 Task: Update the task card description and change the board background image using relevant keywords.
Action: Key pressed <Key.caps_lock>TAS<Key.backspace><Key.backspace><Key.caps_lock>ask-1<Key.space><Key.caps_lock>GNIMT<Key.space><Key.shift>>><Key.space>05<Key.space>-O<Key.caps_lock>ct<Key.space>-2023<Key.enter>
Screenshot: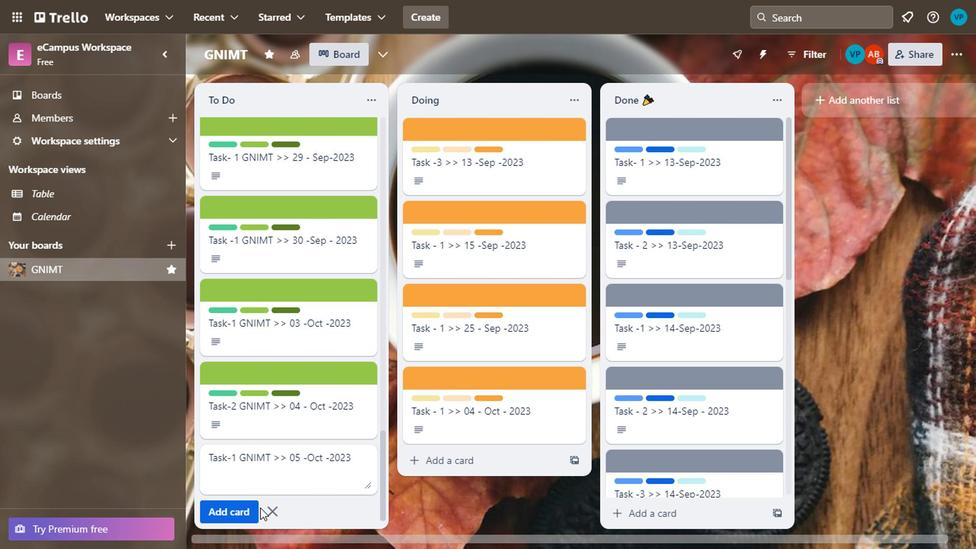 
Action: Mouse moved to (296, 430)
Screenshot: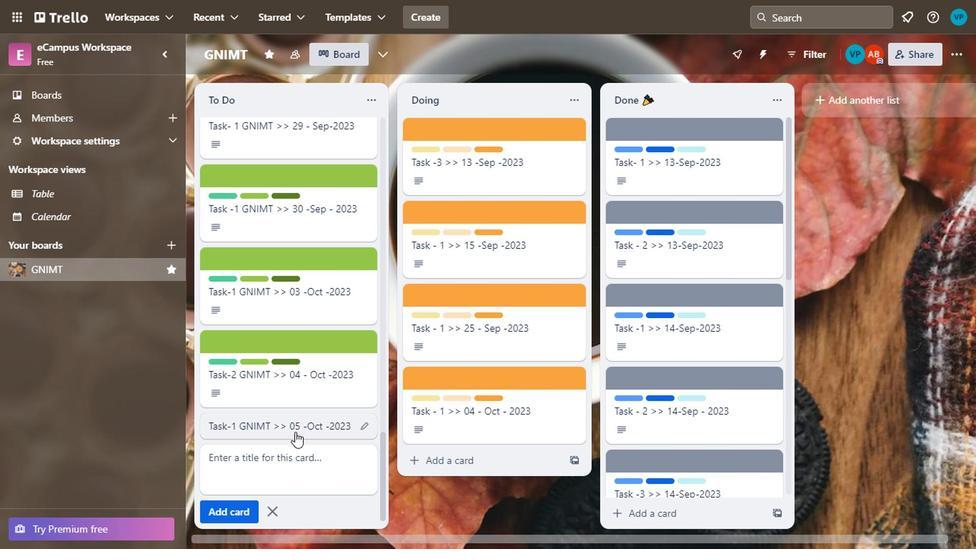 
Action: Mouse pressed left at (296, 430)
Screenshot: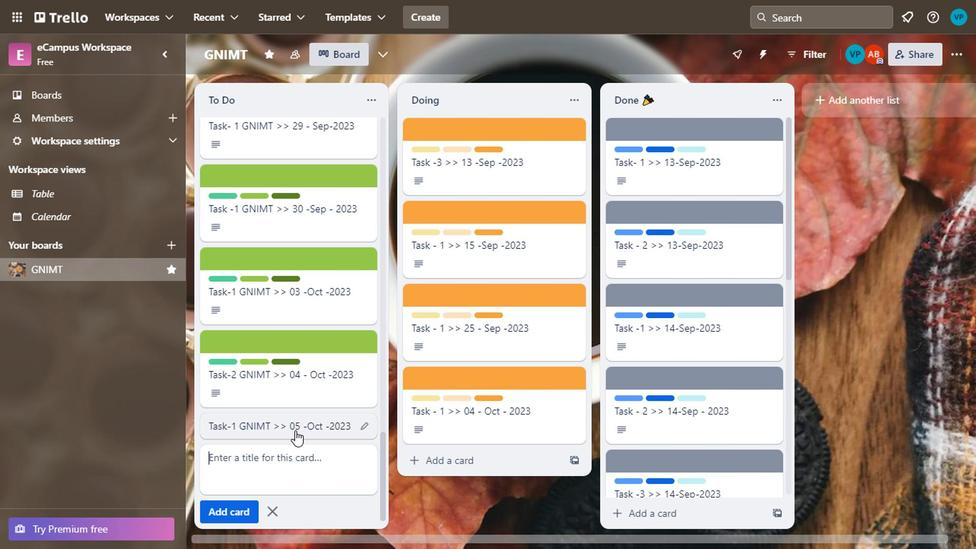 
Action: Mouse moved to (328, 213)
Screenshot: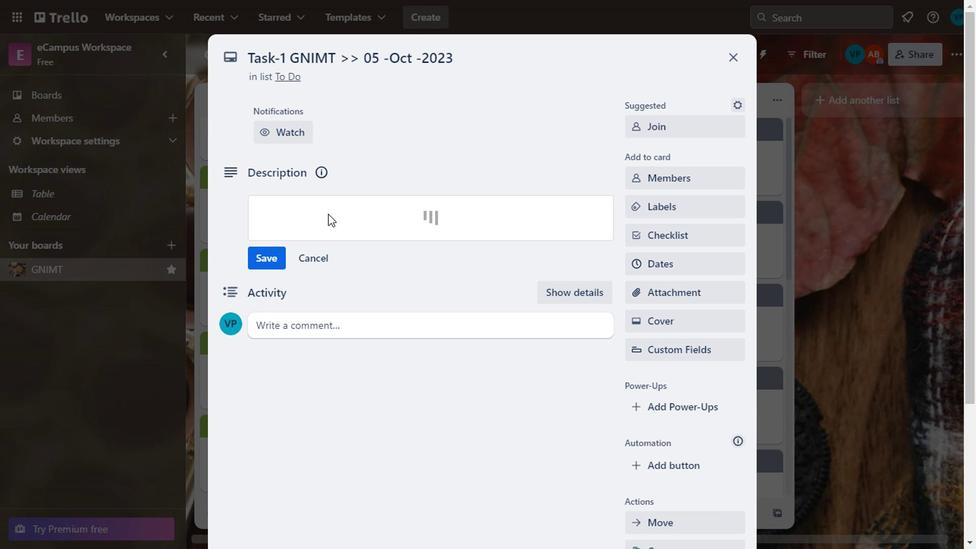 
Action: Mouse pressed left at (328, 213)
Screenshot: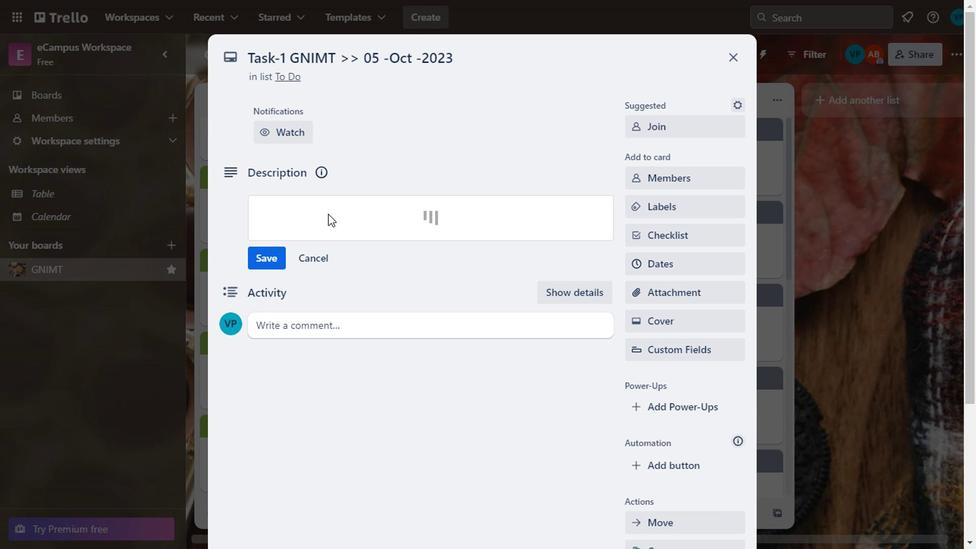 
Action: Mouse moved to (381, 218)
Screenshot: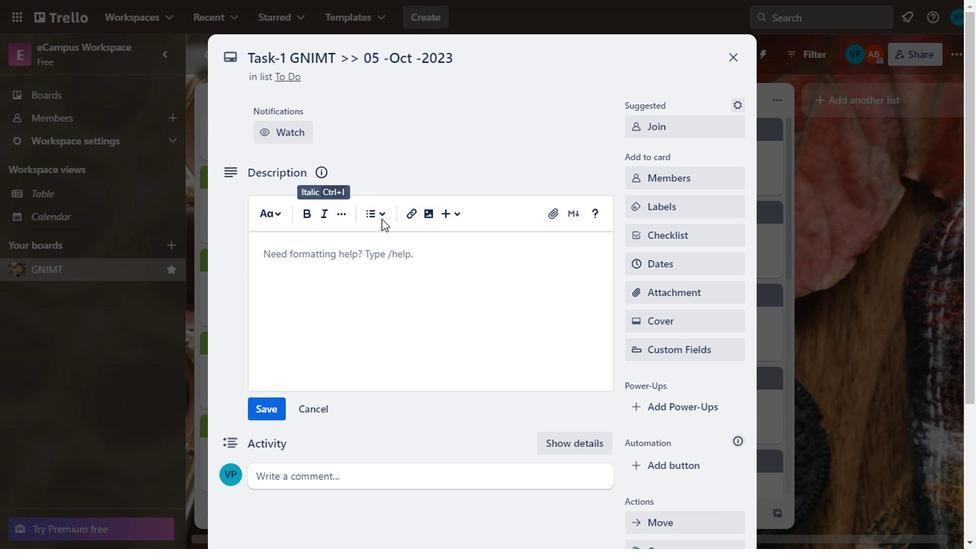 
Action: Mouse pressed left at (381, 218)
Screenshot: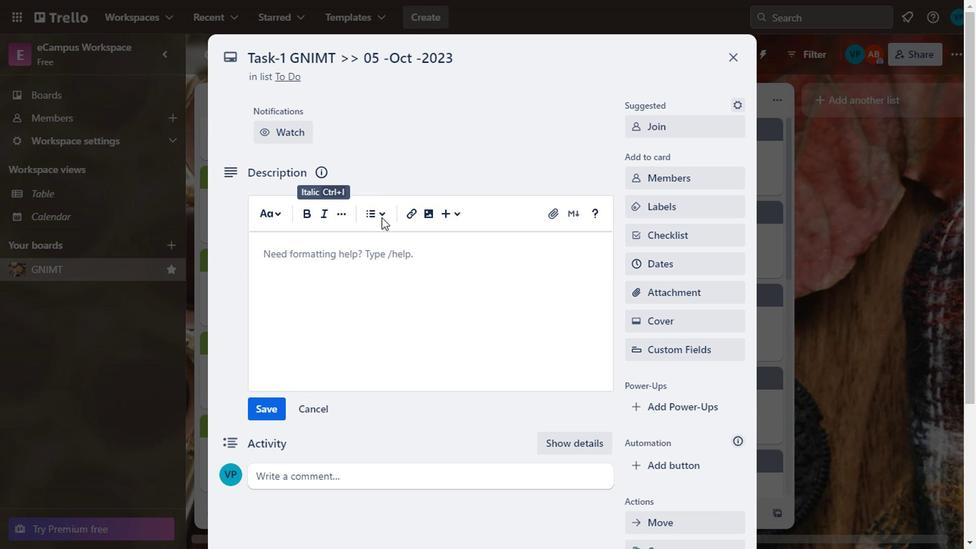 
Action: Mouse moved to (419, 271)
Screenshot: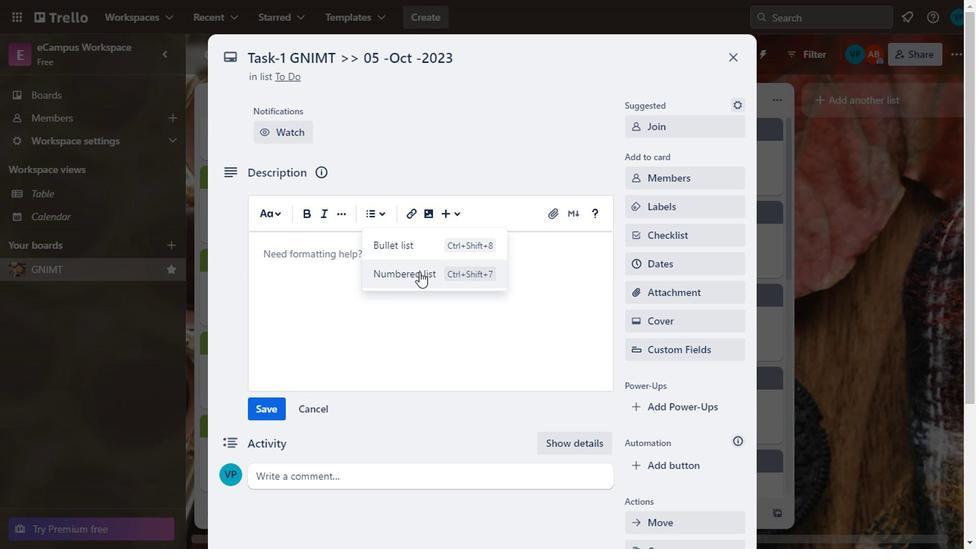 
Action: Mouse pressed left at (419, 271)
Screenshot: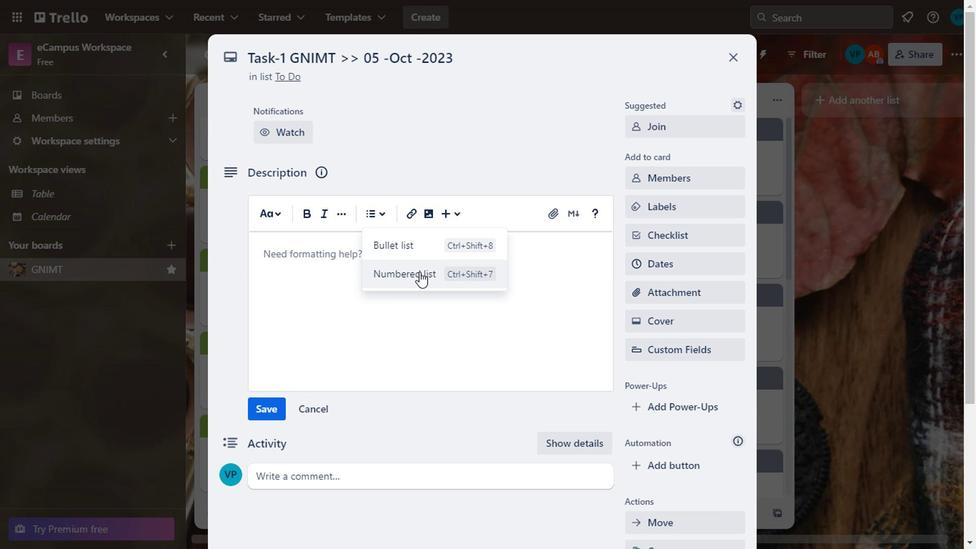 
Action: Mouse moved to (310, 257)
Screenshot: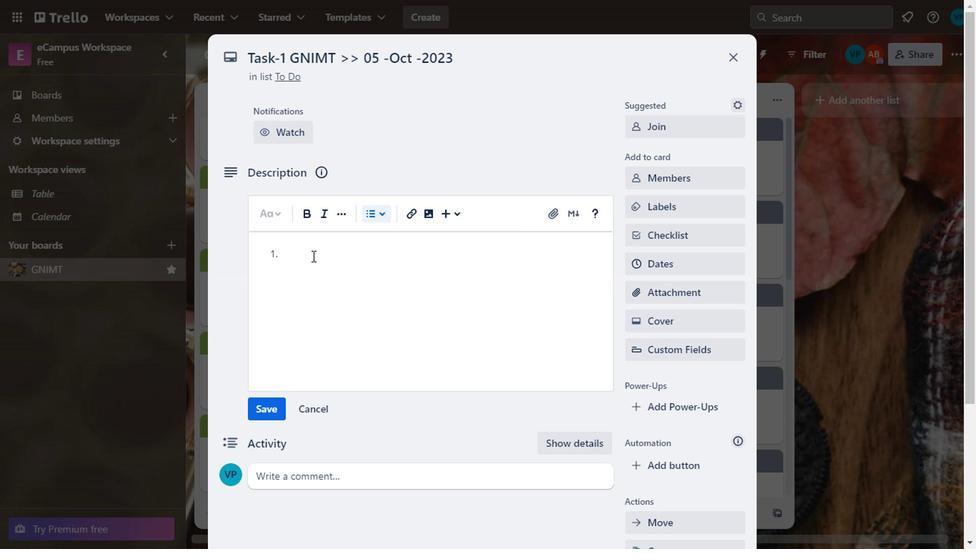 
Action: Mouse pressed left at (310, 257)
Screenshot: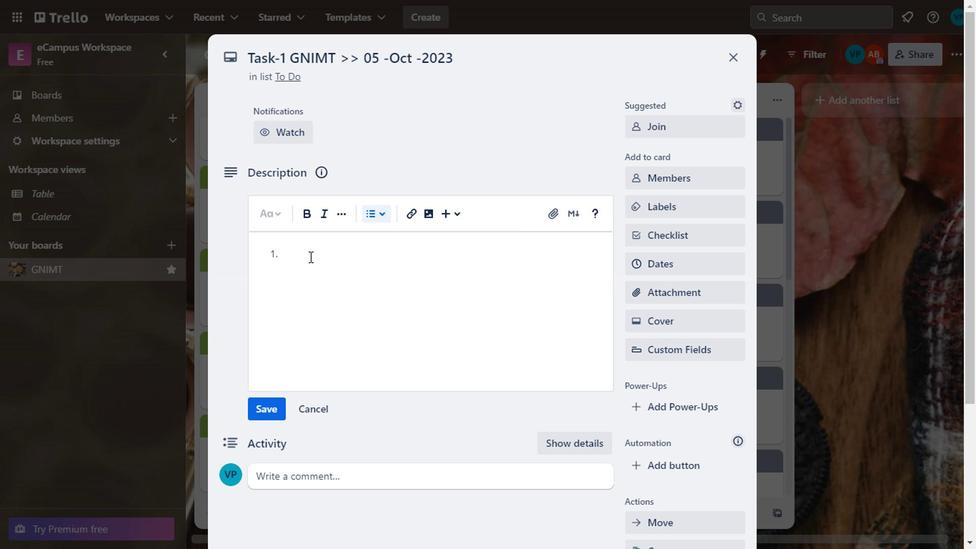 
Action: Key pressed <Key.caps_lock>M<Key.caps_lock>orning<Key.space><Key.caps_lock>R<Key.caps_lock>ecording<Key.enter><Key.caps_lock>HIT-<Key.space>C<Key.caps_lock>reate<Key.space>calendar<Key.space>after<Key.space>update<Key.enter>gbimt-<Key.backspace><Key.backspace><Key.backspace><Key.backspace><Key.backspace><Key.backspace><Key.caps_lock>GNIMT<Key.space>-<Key.space><Key.caps_lock>reciept<Key.space>delete<Key.space>by<Key.space>sir
Screenshot: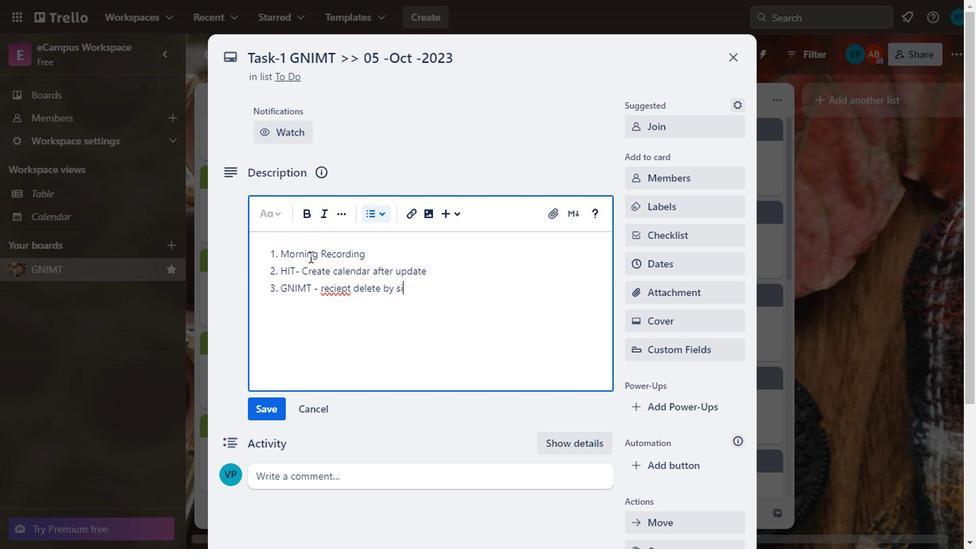 
Action: Mouse moved to (339, 289)
Screenshot: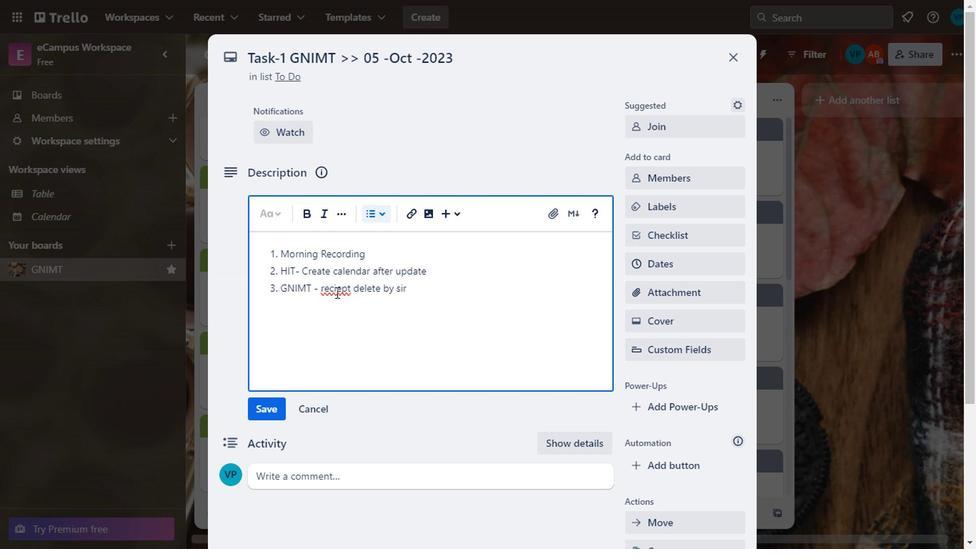 
Action: Mouse pressed left at (339, 289)
Screenshot: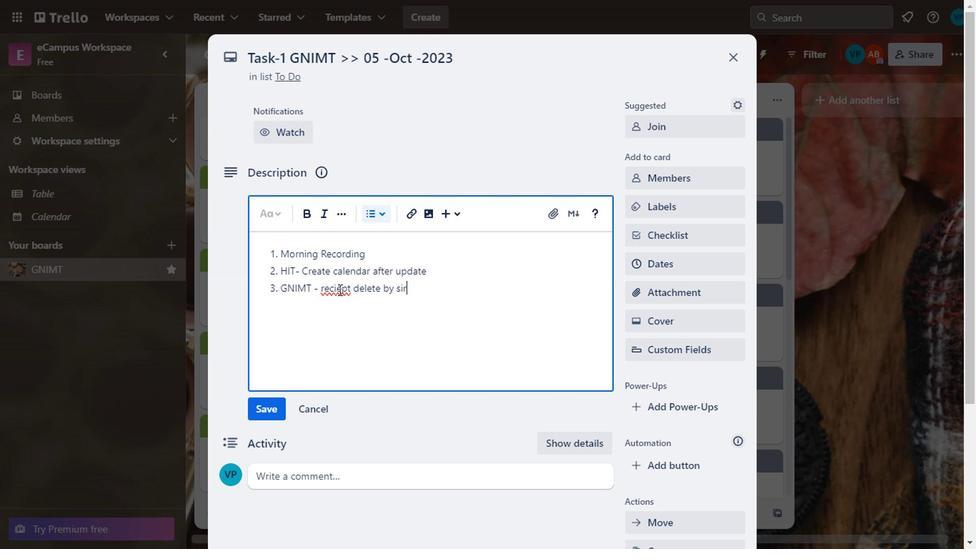 
Action: Mouse moved to (369, 303)
Screenshot: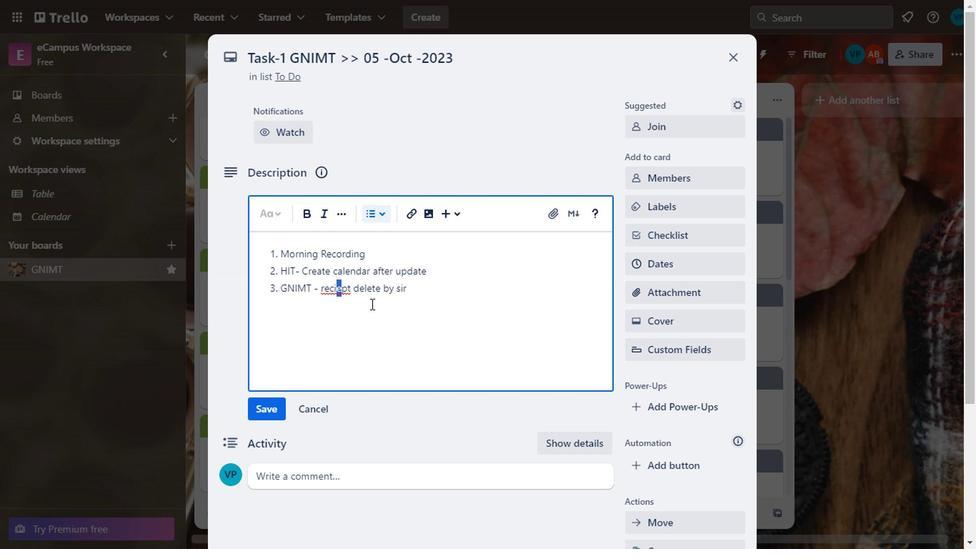 
Action: Mouse pressed left at (369, 303)
Screenshot: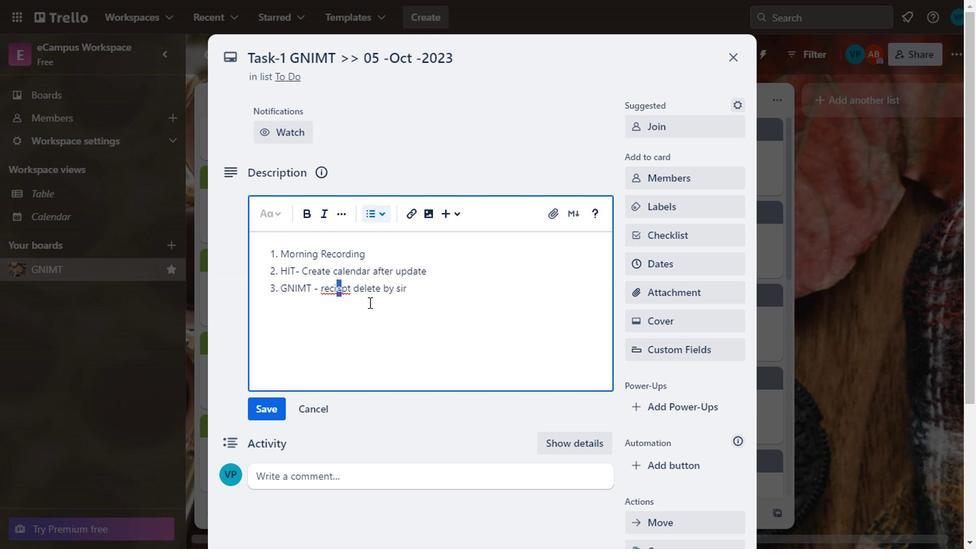 
Action: Mouse moved to (266, 412)
Screenshot: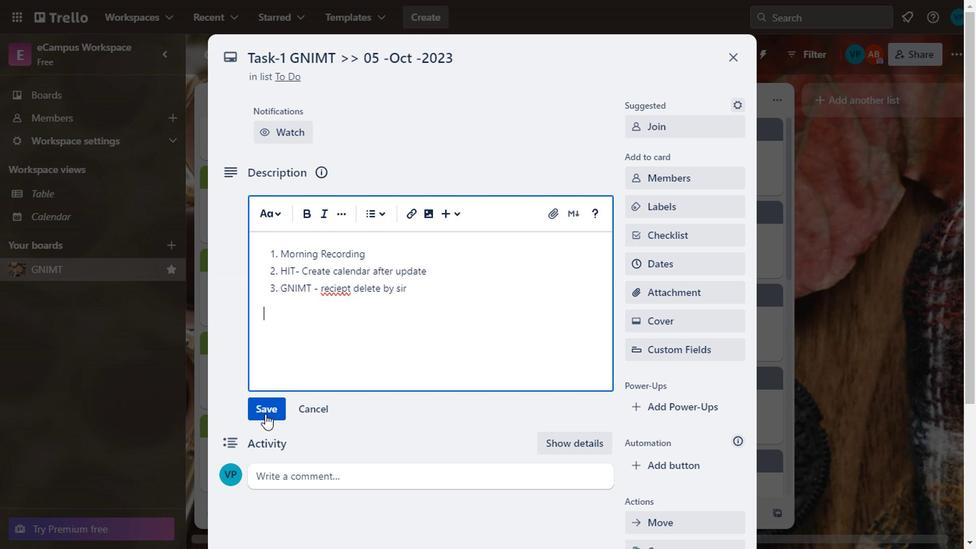 
Action: Mouse pressed left at (266, 412)
Screenshot: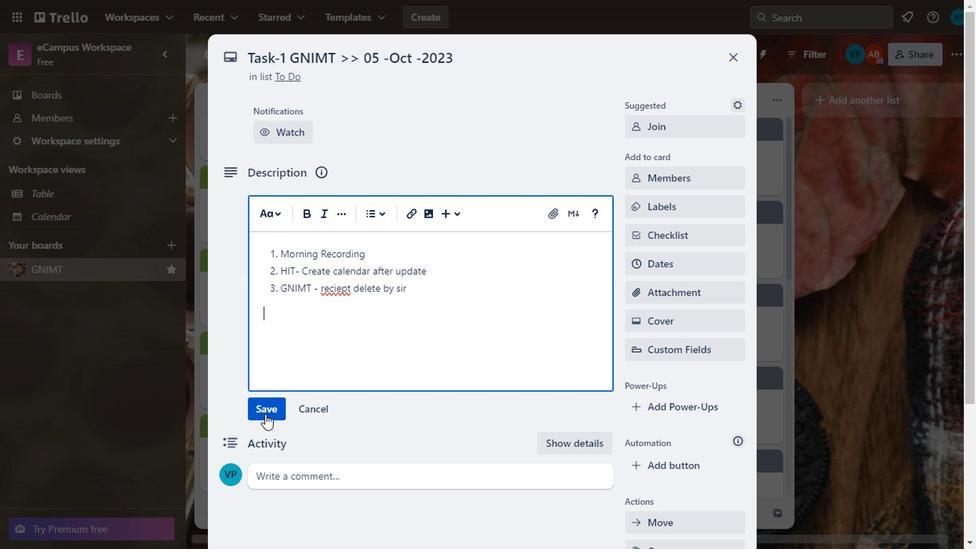 
Action: Mouse moved to (735, 64)
Screenshot: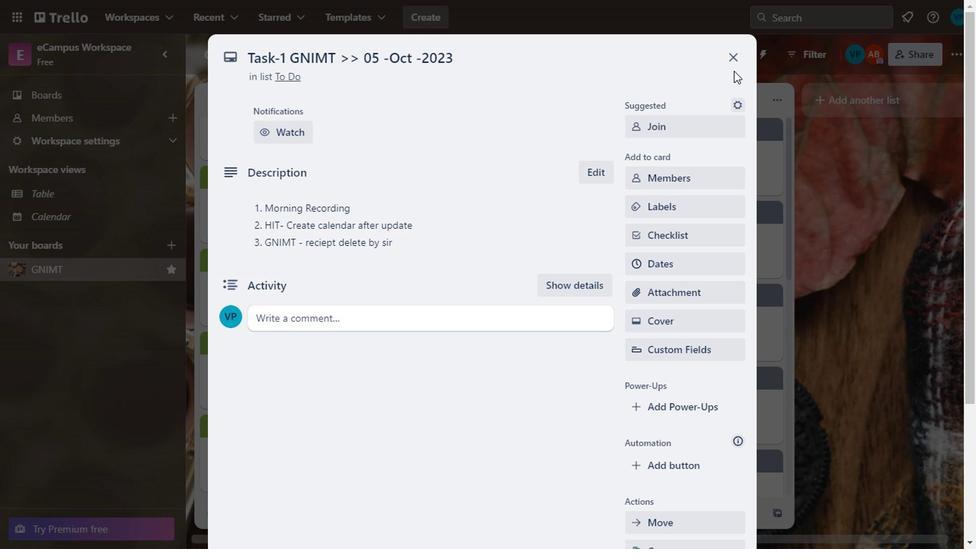 
Action: Mouse pressed left at (735, 64)
Screenshot: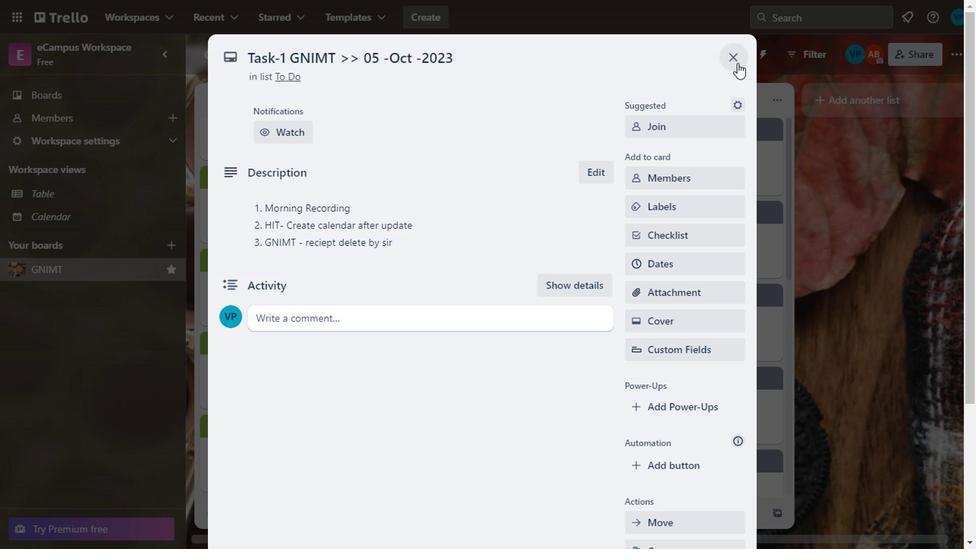 
Action: Mouse moved to (337, 371)
Screenshot: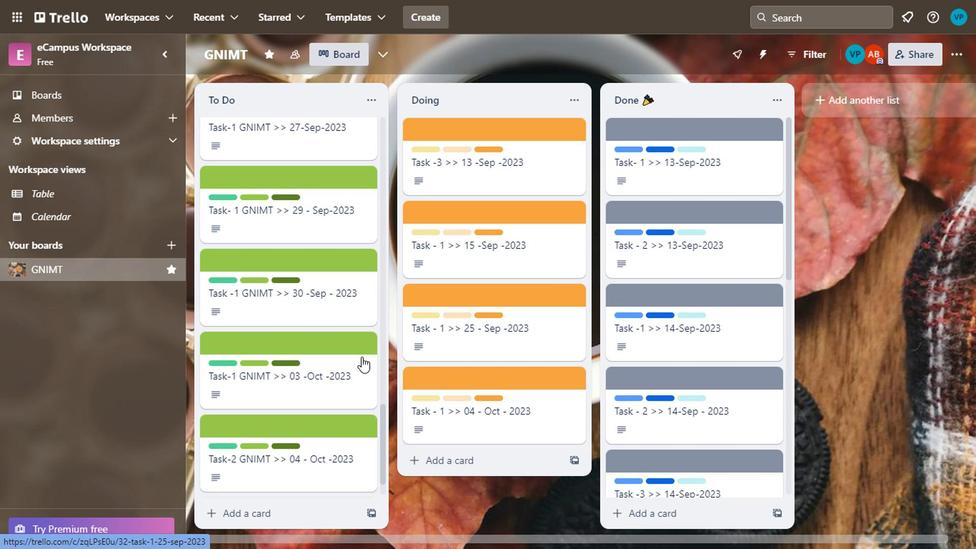 
Action: Mouse scrolled (337, 371) with delta (0, 0)
Screenshot: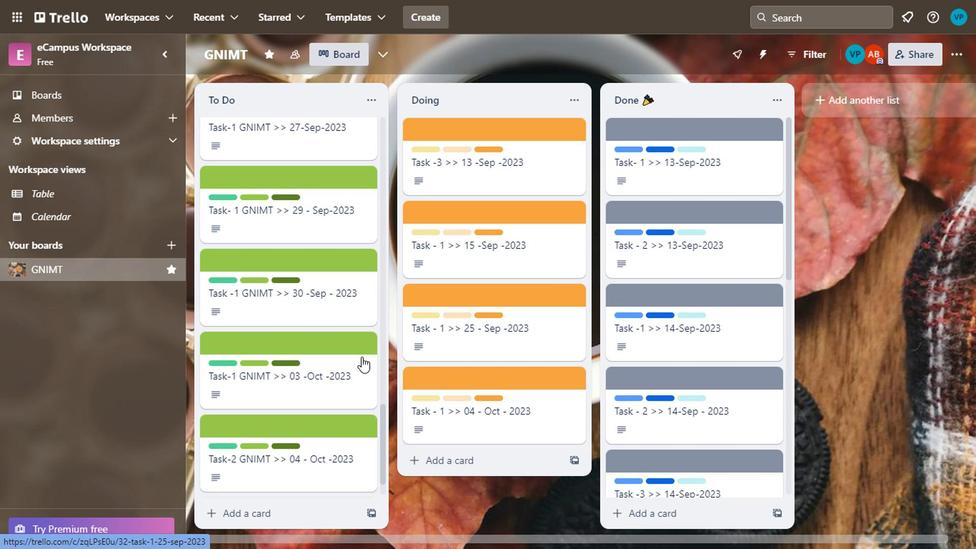 
Action: Mouse moved to (336, 373)
Screenshot: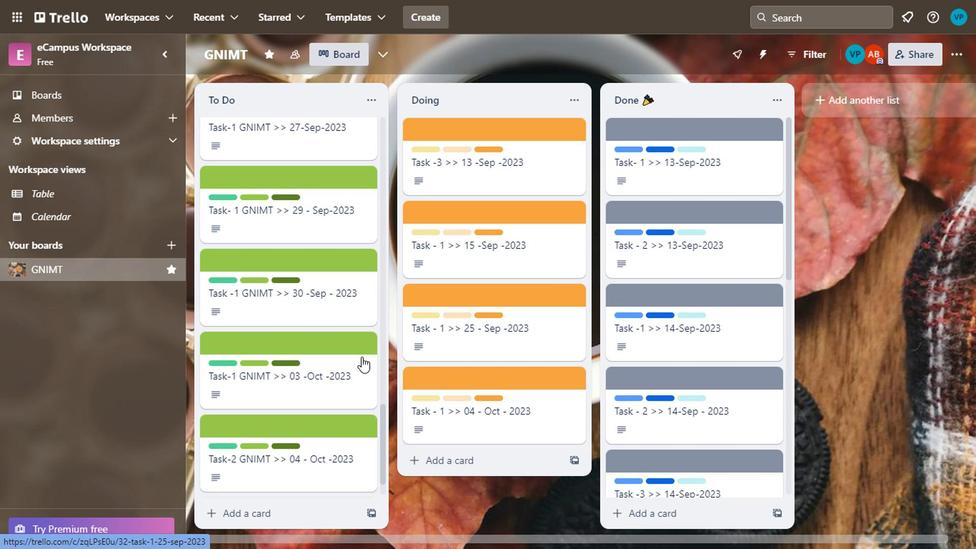 
Action: Mouse scrolled (336, 372) with delta (0, 0)
Screenshot: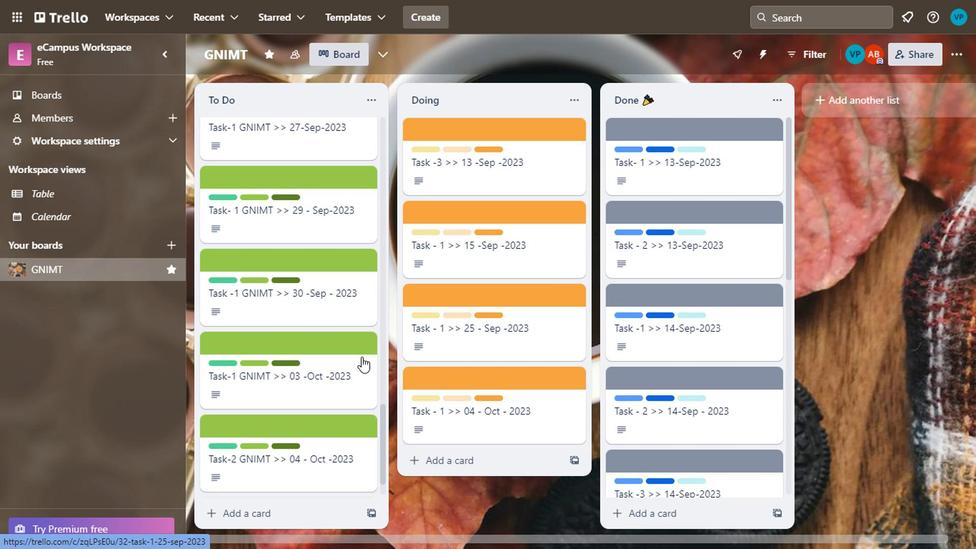 
Action: Mouse moved to (335, 374)
Screenshot: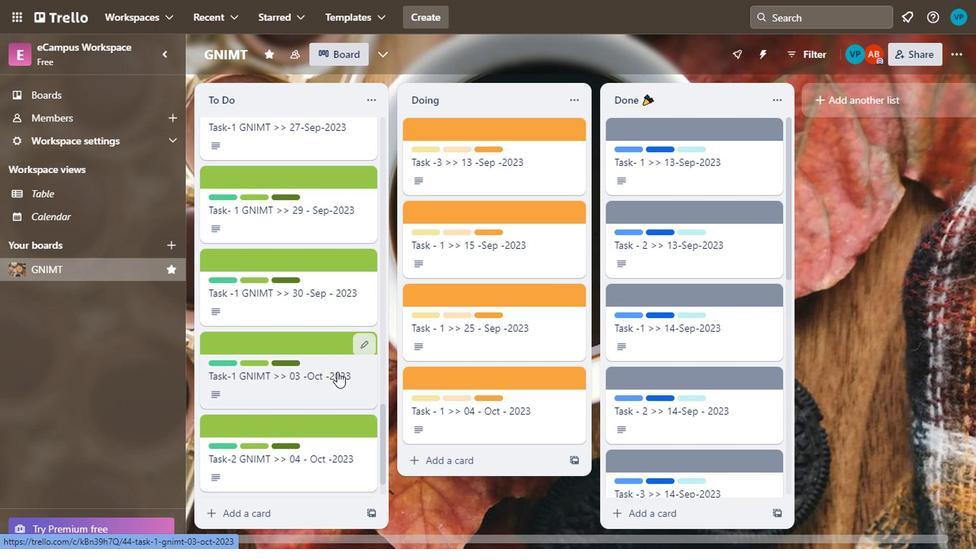 
Action: Mouse scrolled (335, 374) with delta (0, 0)
Screenshot: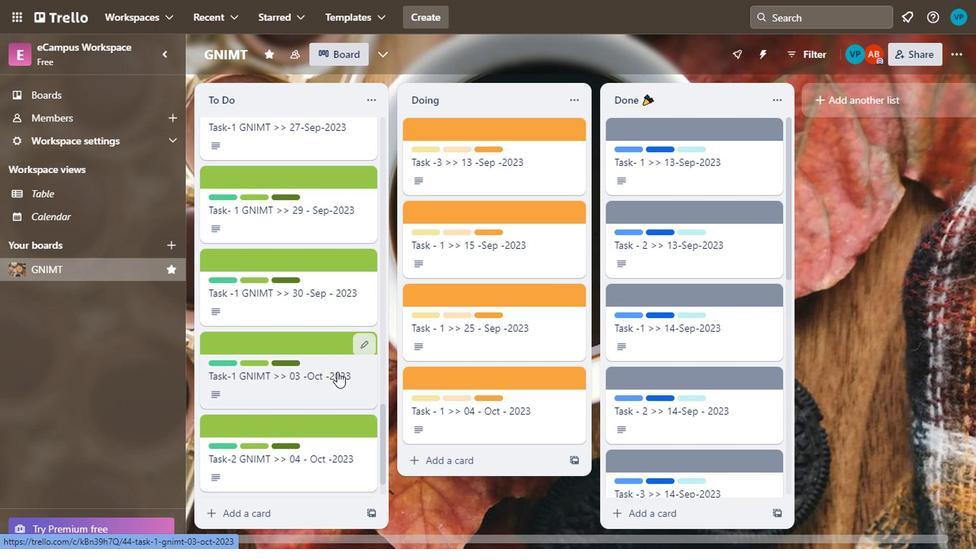 
Action: Mouse moved to (333, 378)
Screenshot: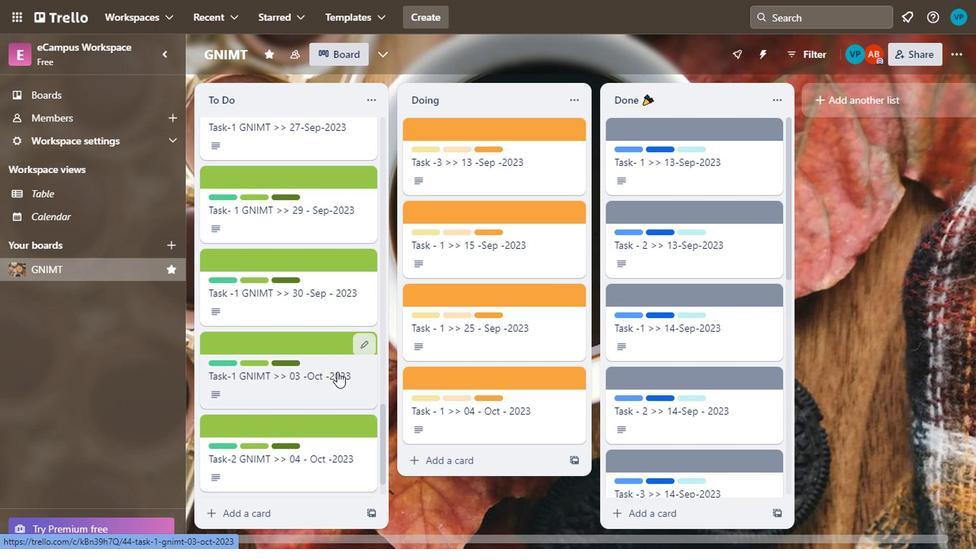 
Action: Mouse scrolled (333, 377) with delta (0, 0)
Screenshot: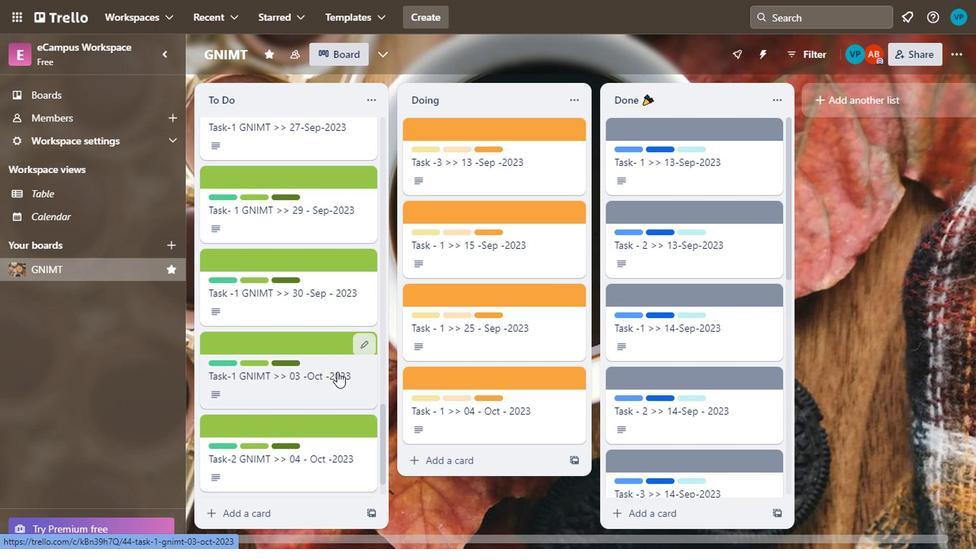 
Action: Mouse moved to (333, 380)
Screenshot: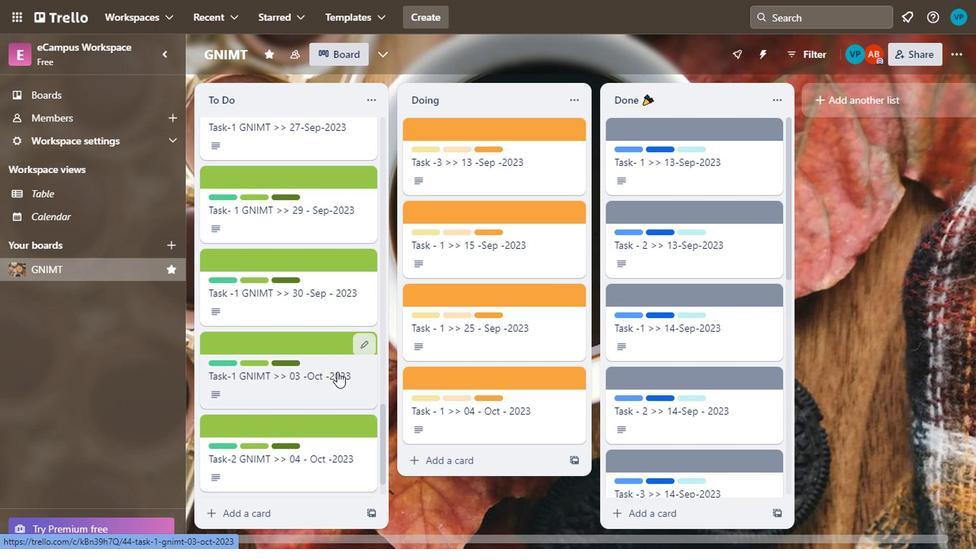 
Action: Mouse scrolled (333, 379) with delta (0, -1)
Screenshot: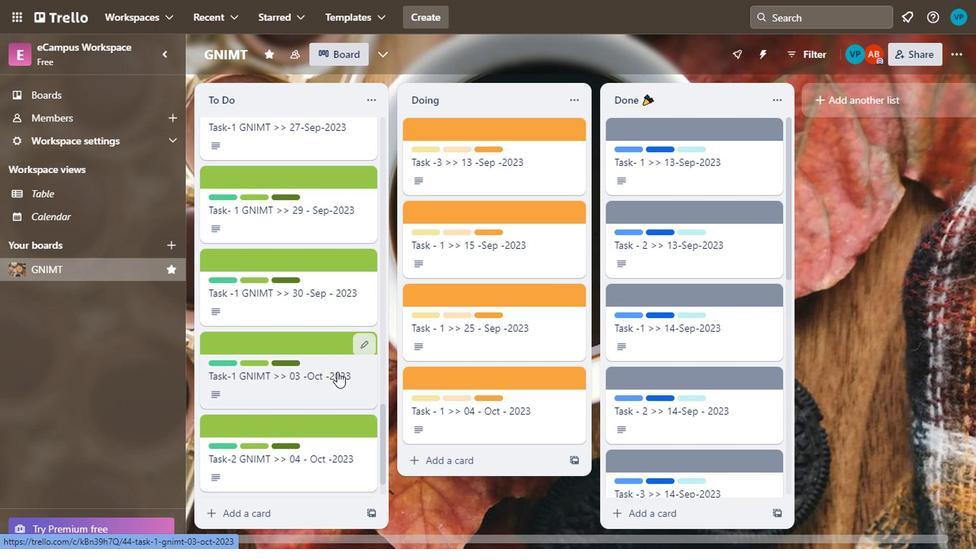 
Action: Mouse moved to (333, 385)
Screenshot: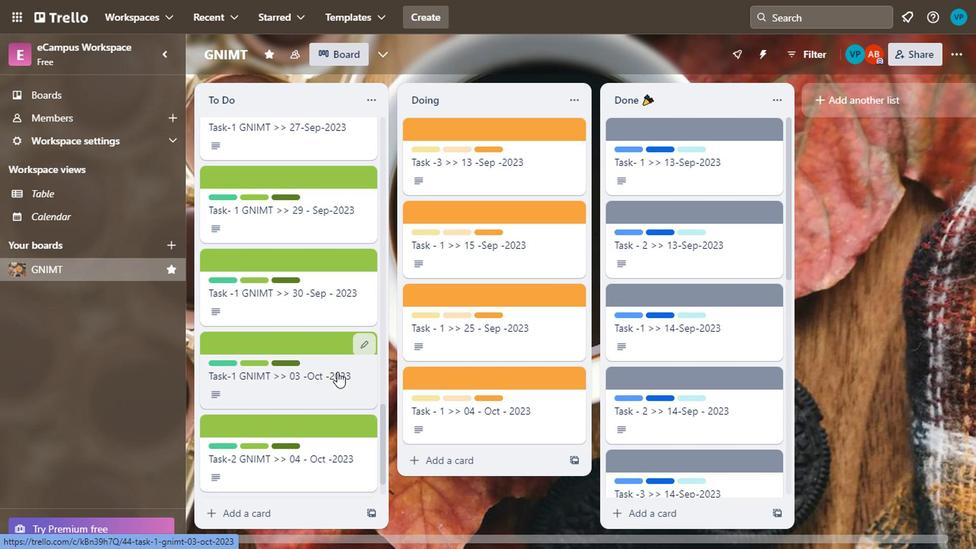 
Action: Mouse scrolled (333, 385) with delta (0, 0)
Screenshot: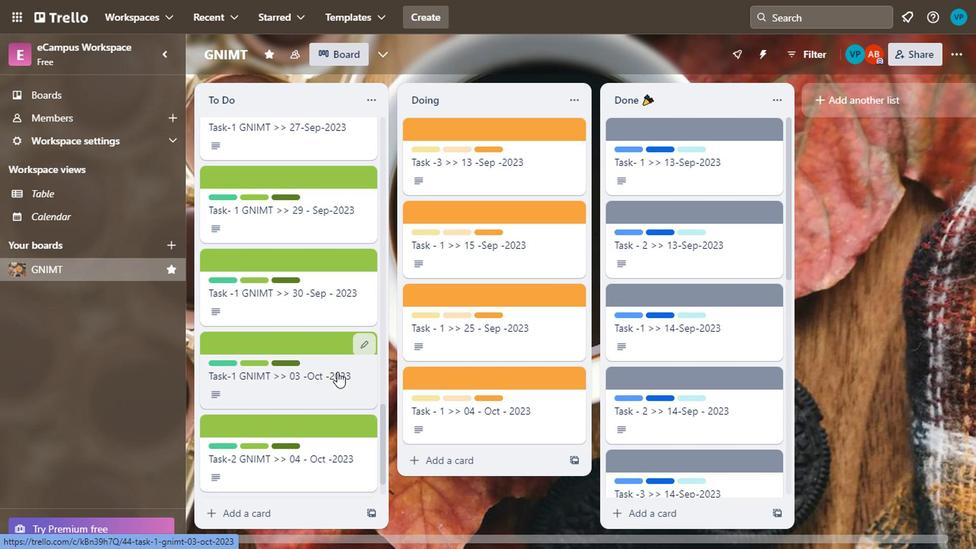 
Action: Mouse moved to (248, 462)
Screenshot: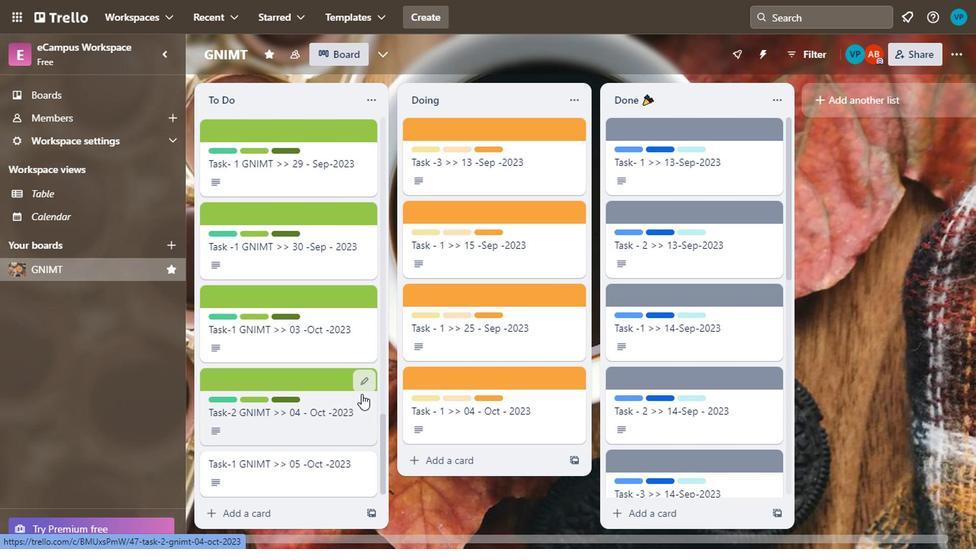 
Action: Mouse scrolled (248, 461) with delta (0, 0)
Screenshot: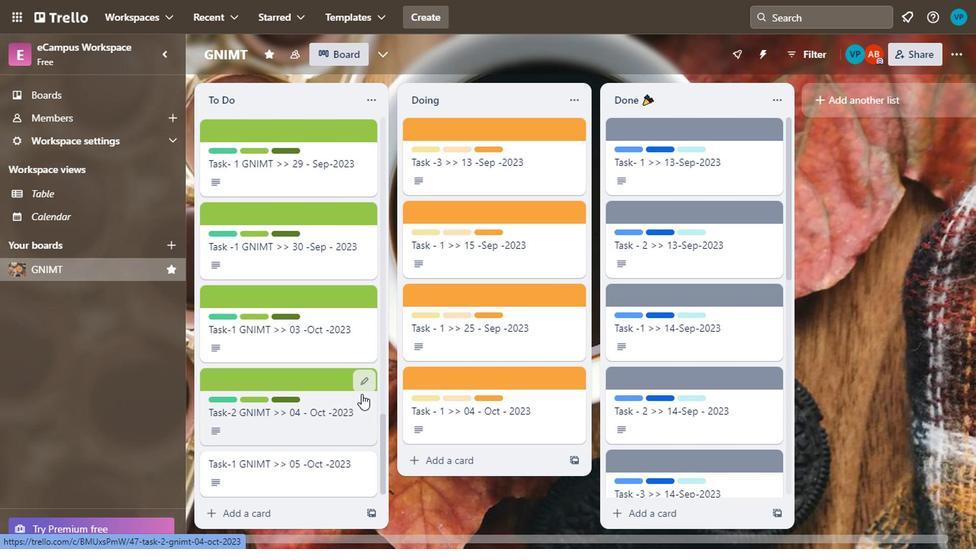 
Action: Mouse moved to (236, 478)
Screenshot: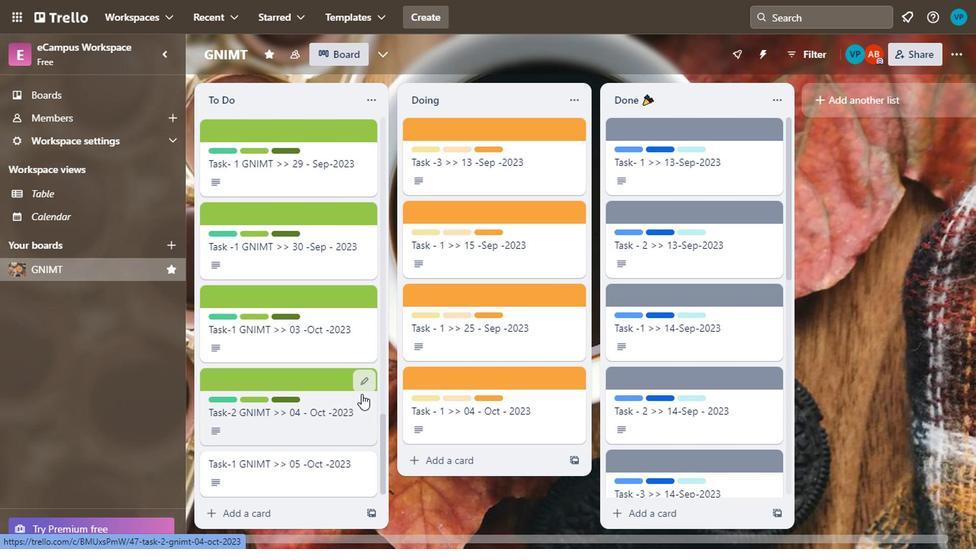 
Action: Mouse scrolled (236, 478) with delta (0, 0)
Screenshot: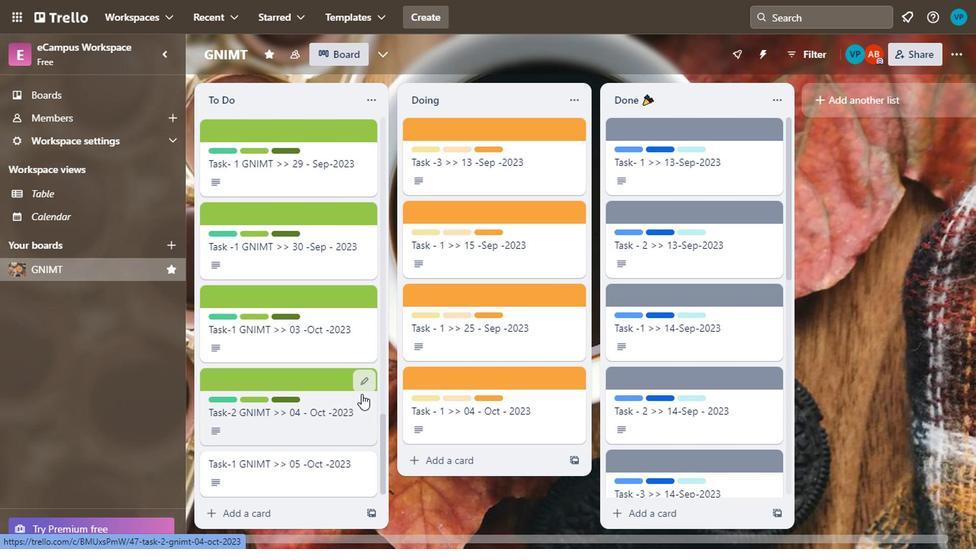 
Action: Mouse moved to (234, 486)
Screenshot: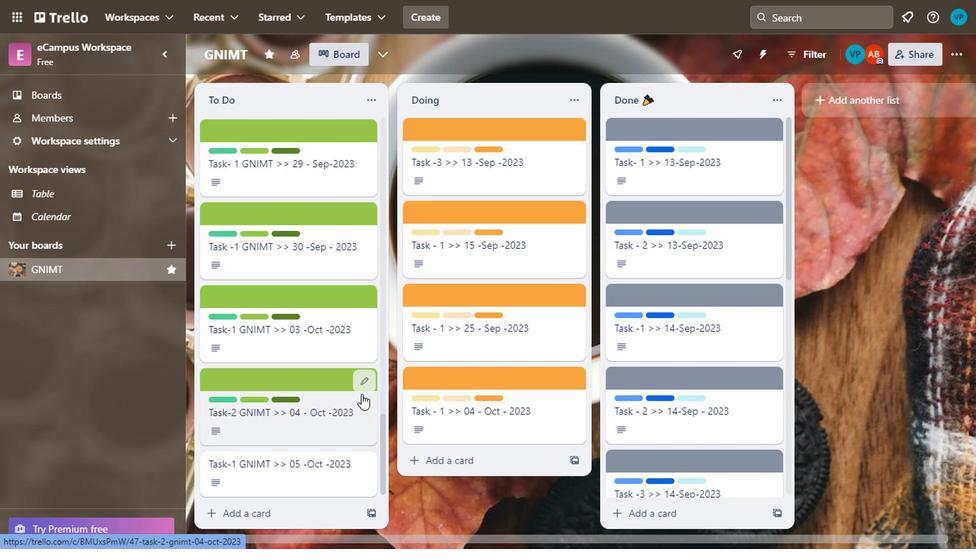 
Action: Mouse scrolled (234, 485) with delta (0, -1)
Screenshot: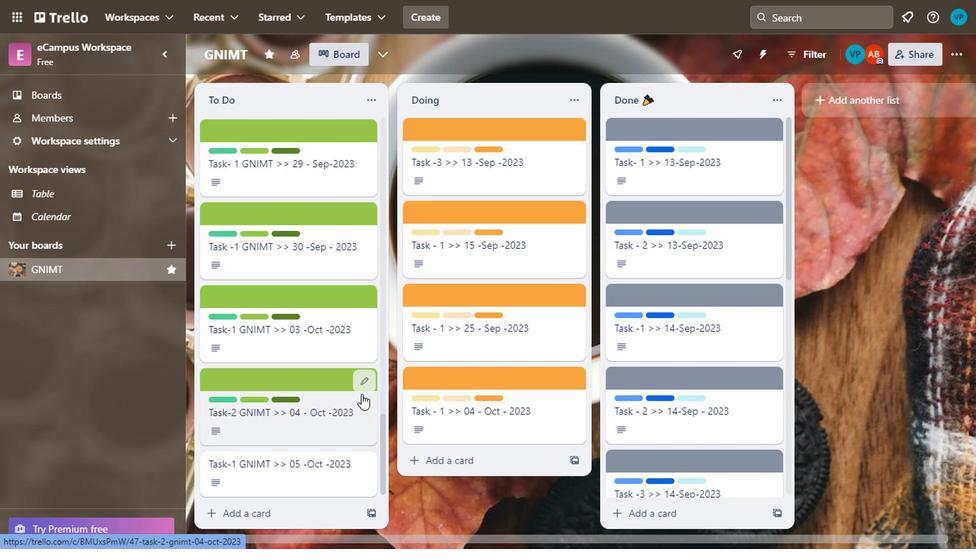 
Action: Mouse moved to (232, 488)
Screenshot: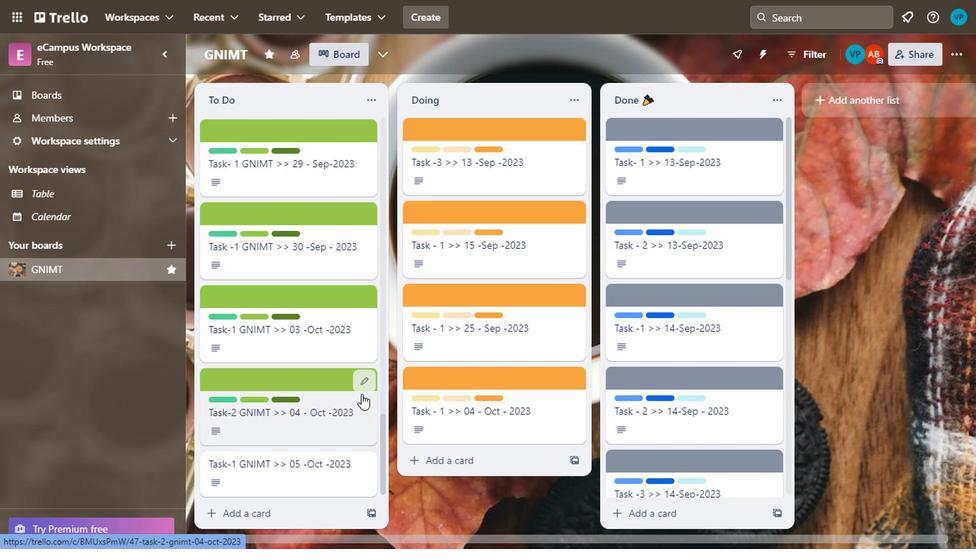 
Action: Mouse scrolled (232, 488) with delta (0, 0)
Screenshot: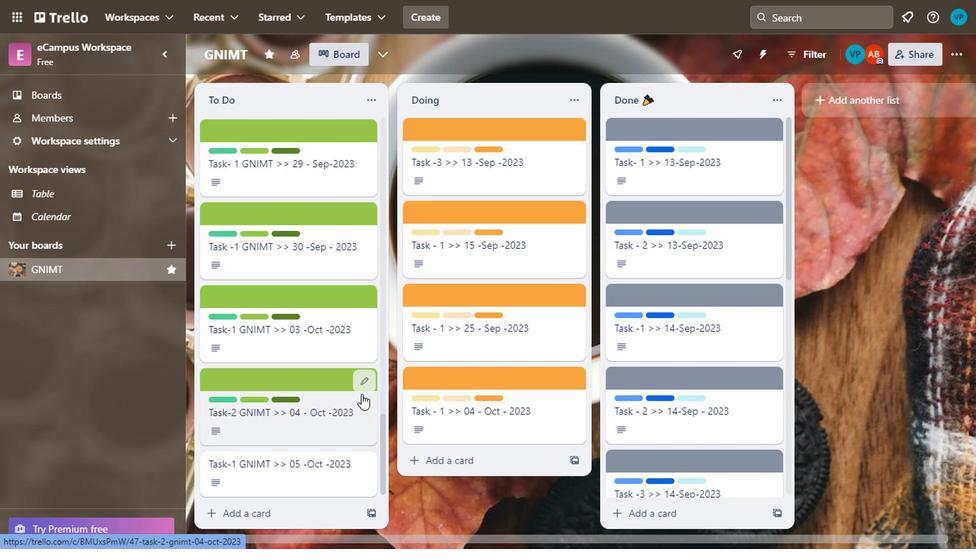 
Action: Mouse moved to (232, 489)
Screenshot: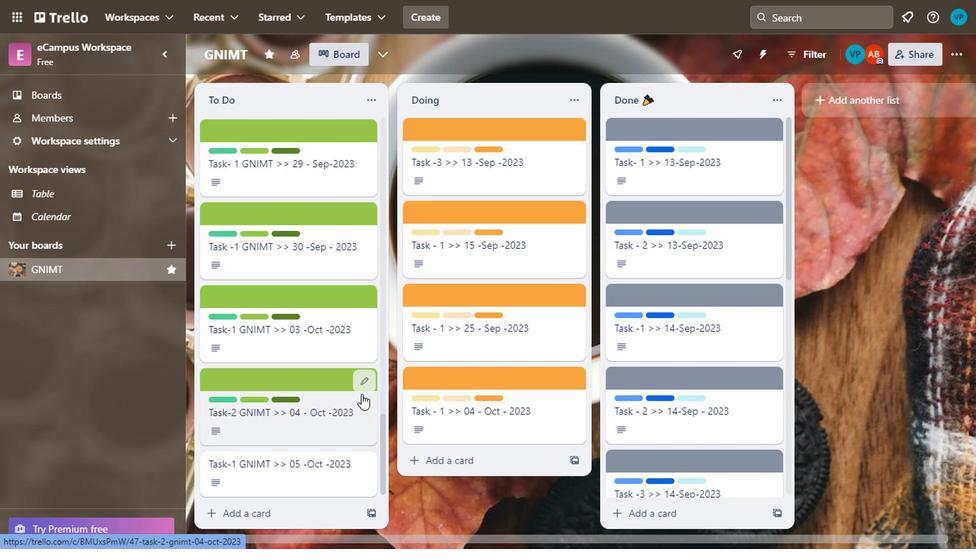 
Action: Mouse scrolled (232, 488) with delta (0, 0)
Screenshot: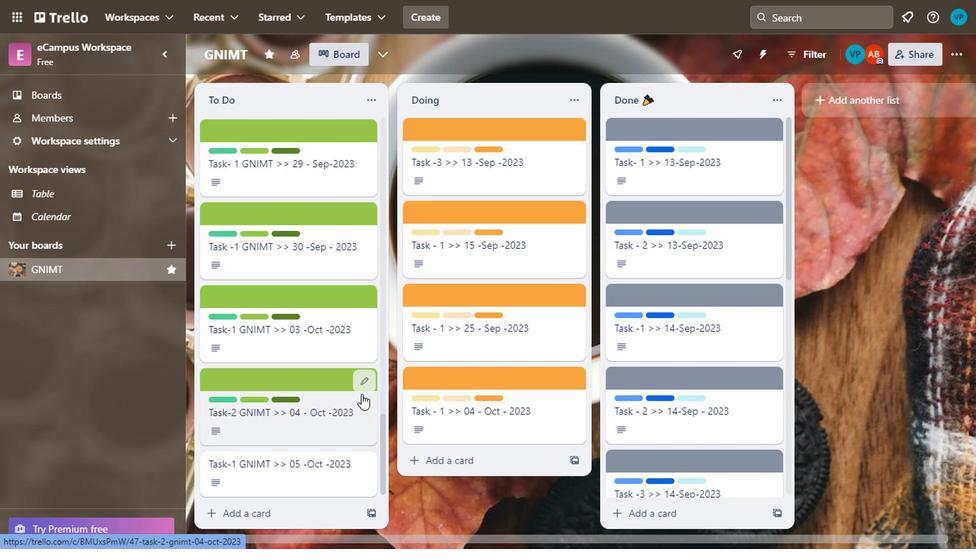 
Action: Mouse moved to (232, 490)
Screenshot: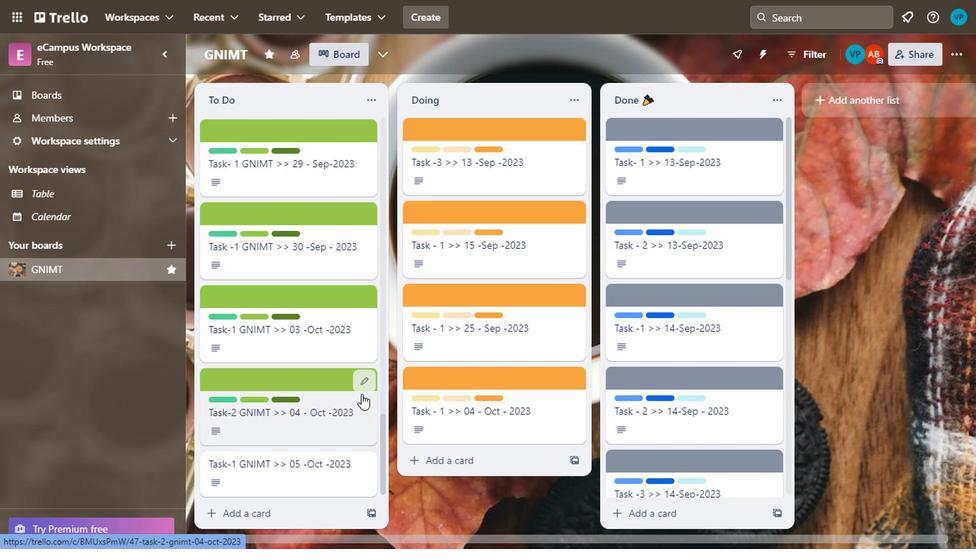 
Action: Mouse scrolled (232, 490) with delta (0, 0)
Screenshot: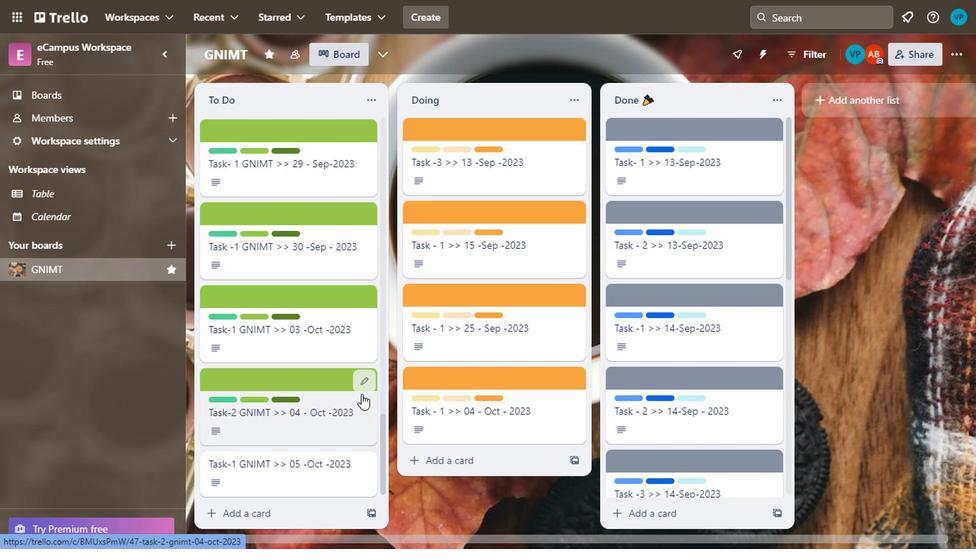 
Action: Mouse moved to (234, 463)
Screenshot: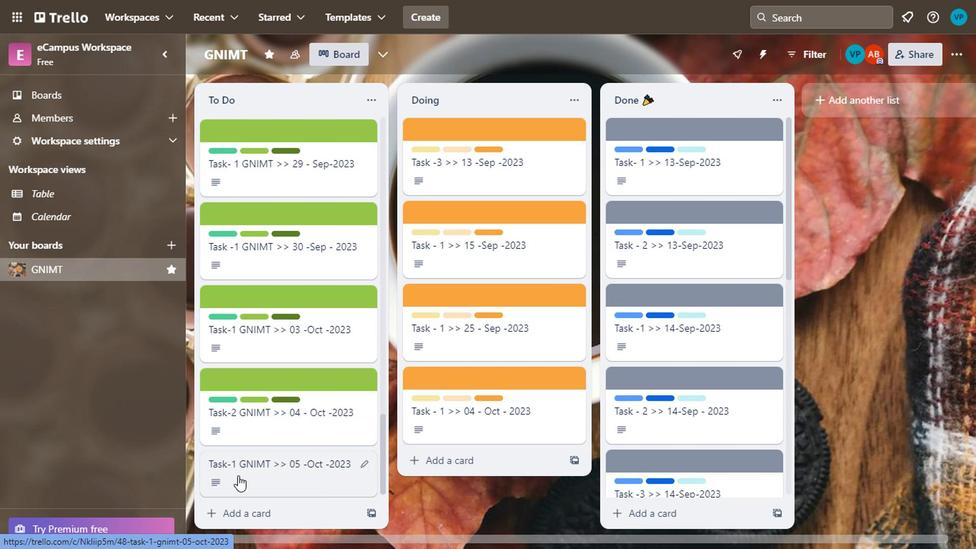 
Action: Mouse scrolled (234, 462) with delta (0, -1)
Screenshot: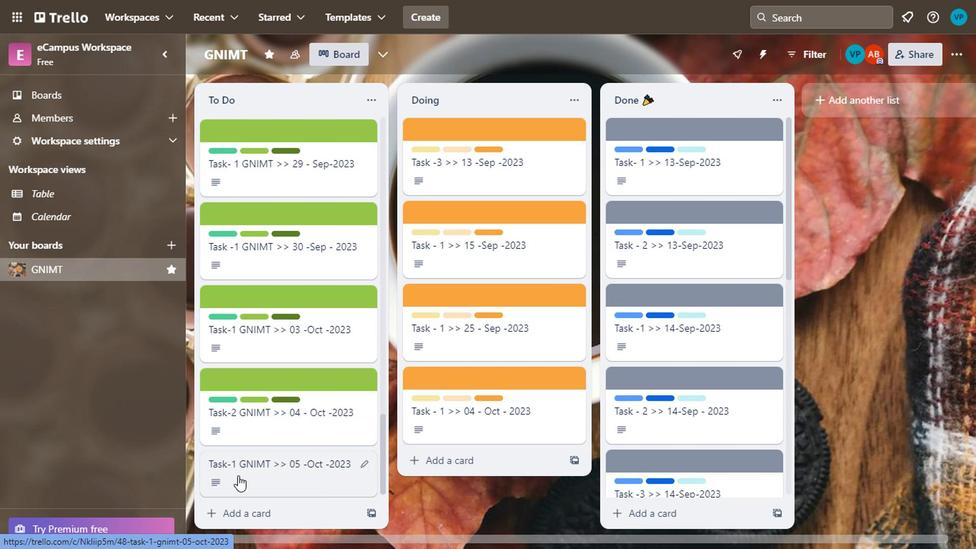 
Action: Mouse moved to (234, 464)
Screenshot: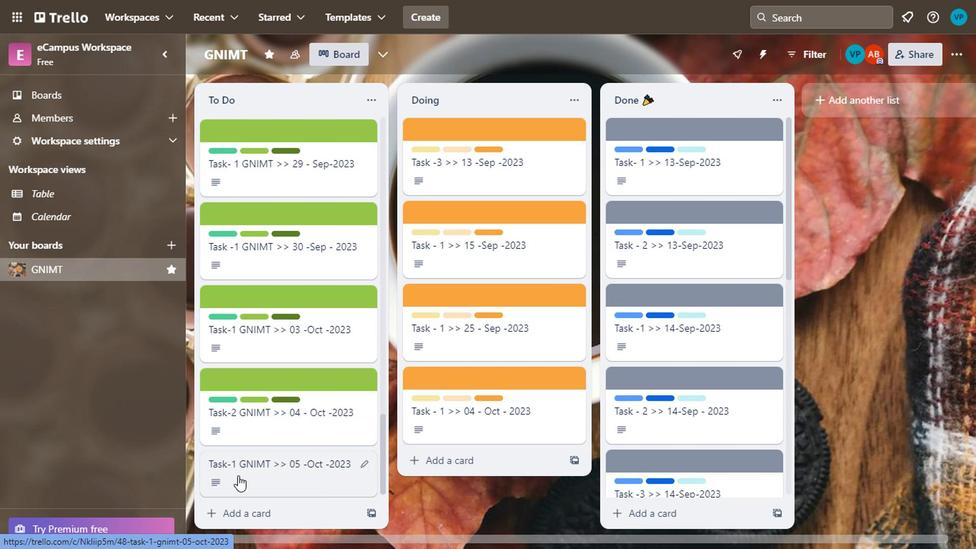 
Action: Mouse scrolled (234, 463) with delta (0, 0)
Screenshot: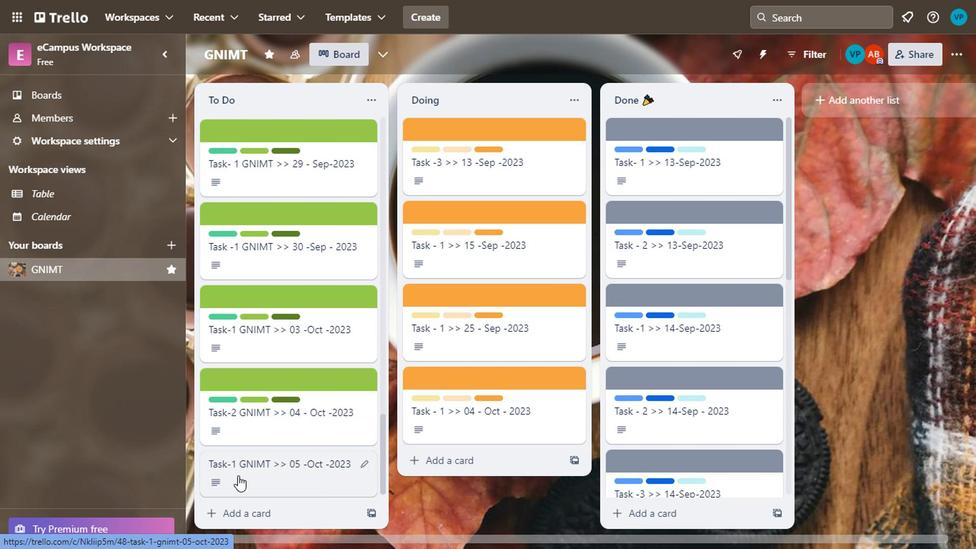 
Action: Mouse moved to (234, 466)
Screenshot: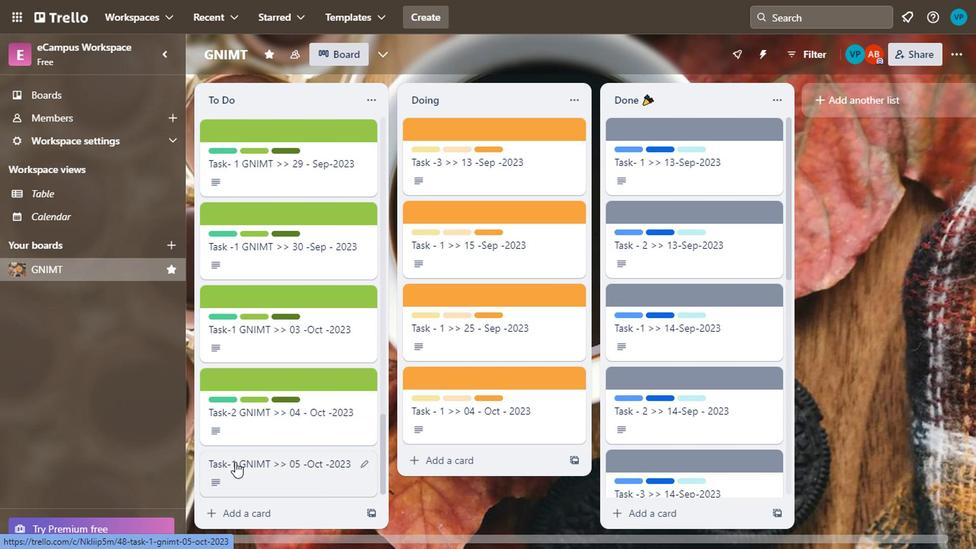
Action: Mouse scrolled (234, 465) with delta (0, 0)
Screenshot: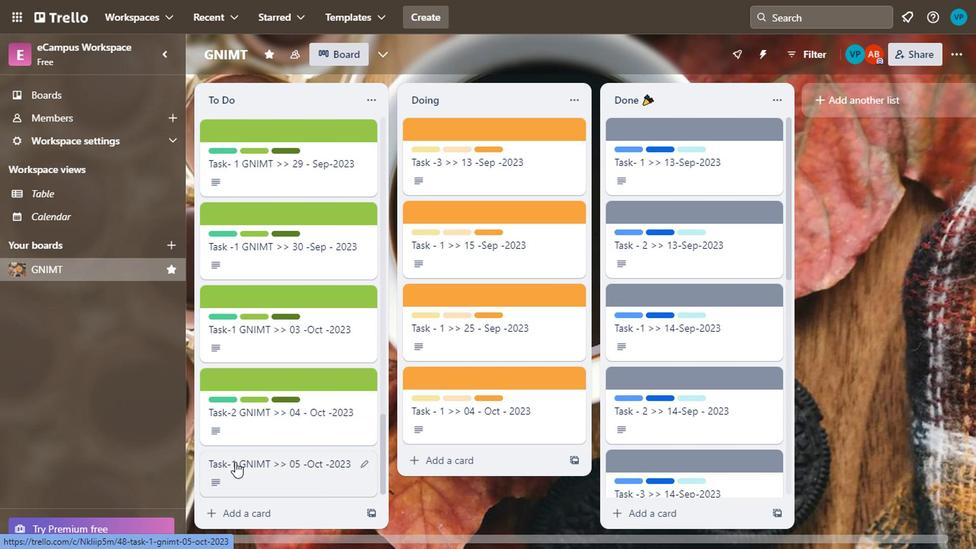 
Action: Mouse moved to (238, 467)
Screenshot: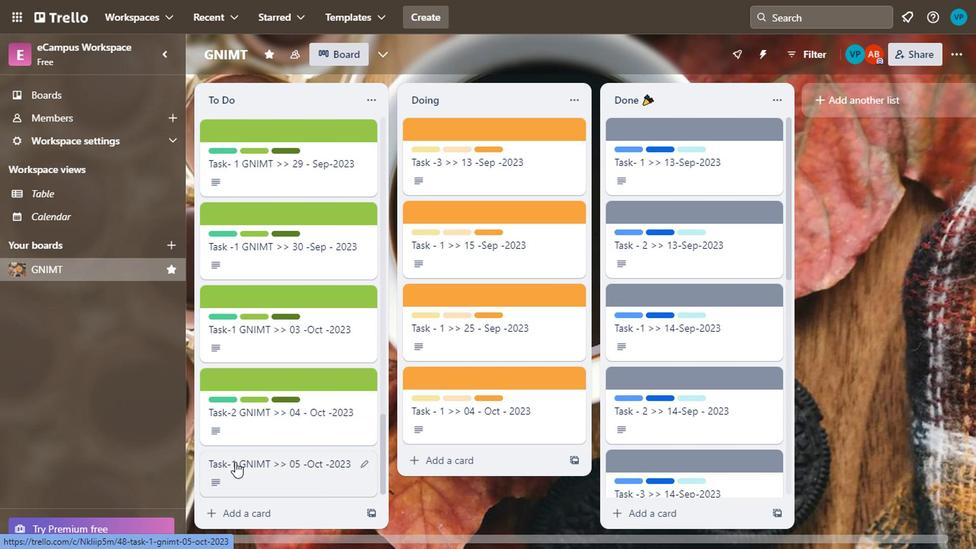 
Action: Mouse scrolled (238, 466) with delta (0, -1)
Screenshot: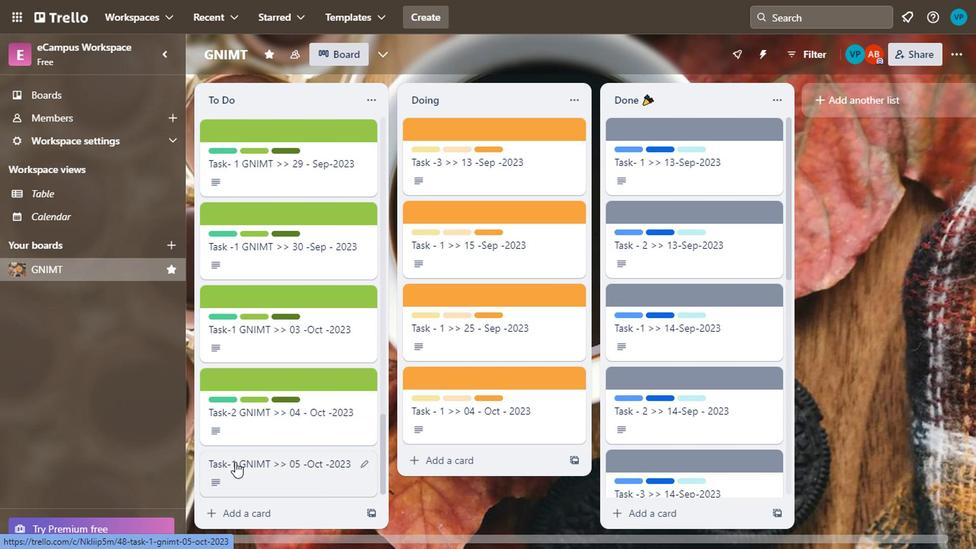 
Action: Mouse moved to (244, 467)
Screenshot: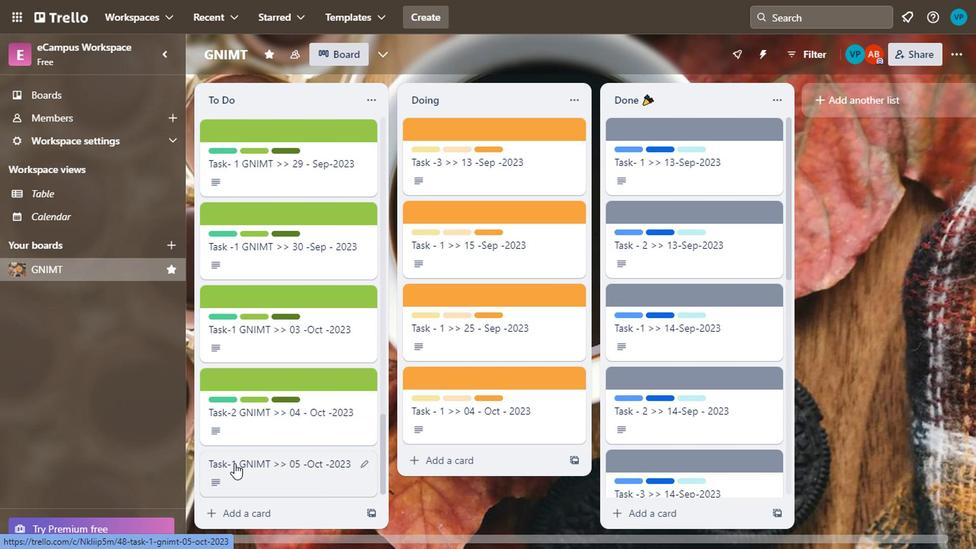 
Action: Mouse scrolled (244, 466) with delta (0, -1)
Screenshot: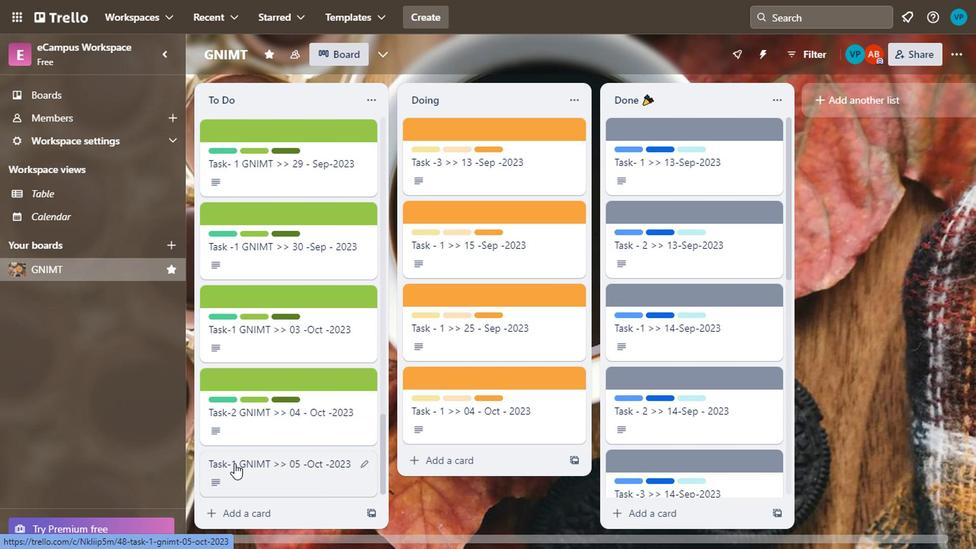 
Action: Mouse moved to (362, 469)
Screenshot: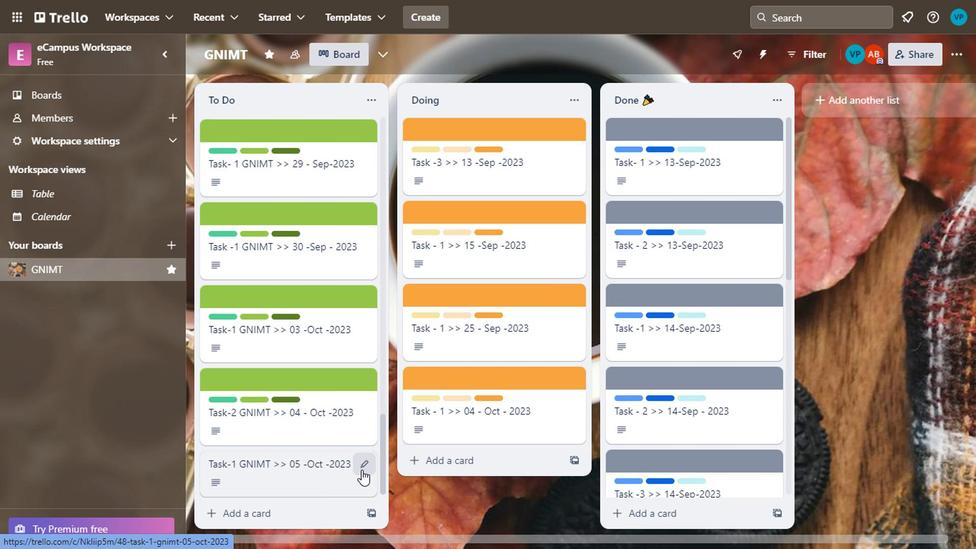 
Action: Mouse pressed left at (362, 469)
Screenshot: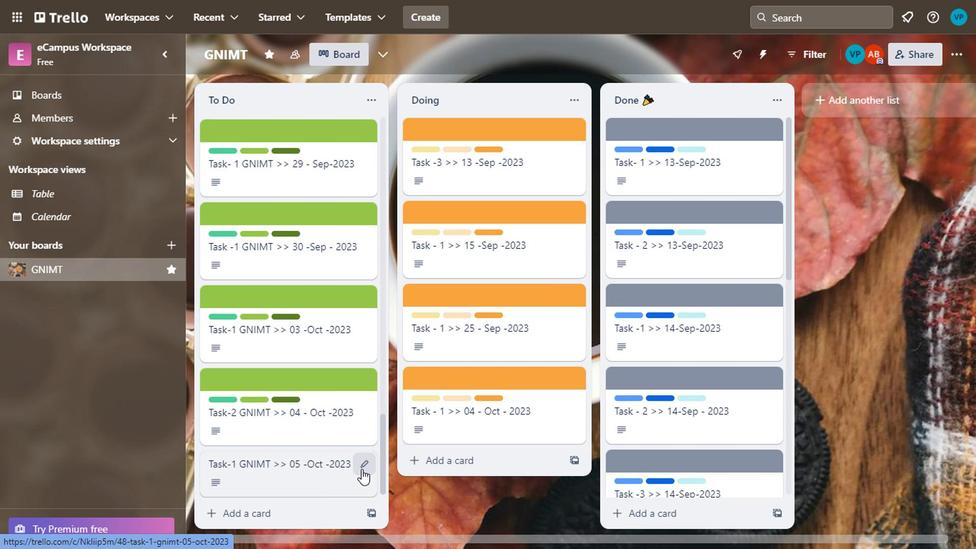 
Action: Mouse moved to (414, 379)
Screenshot: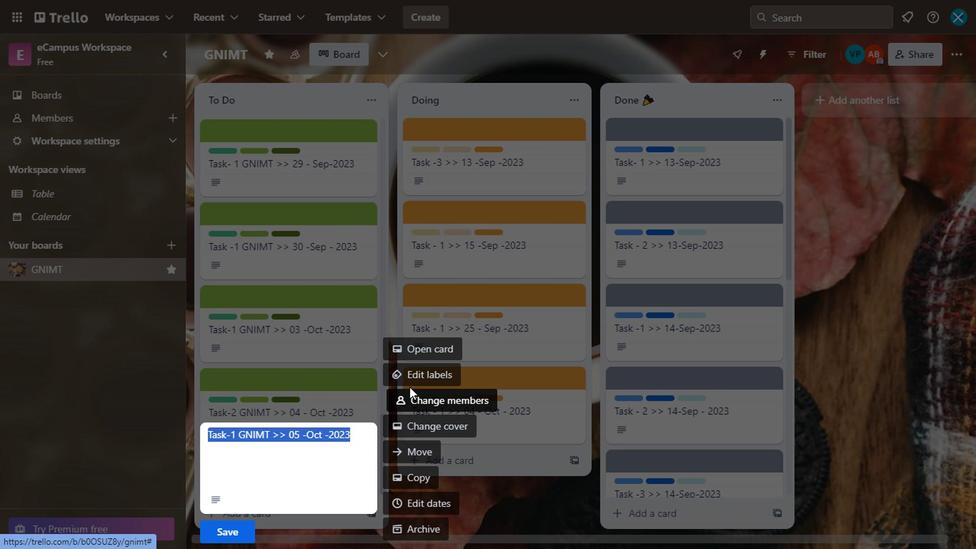 
Action: Mouse pressed left at (414, 379)
Screenshot: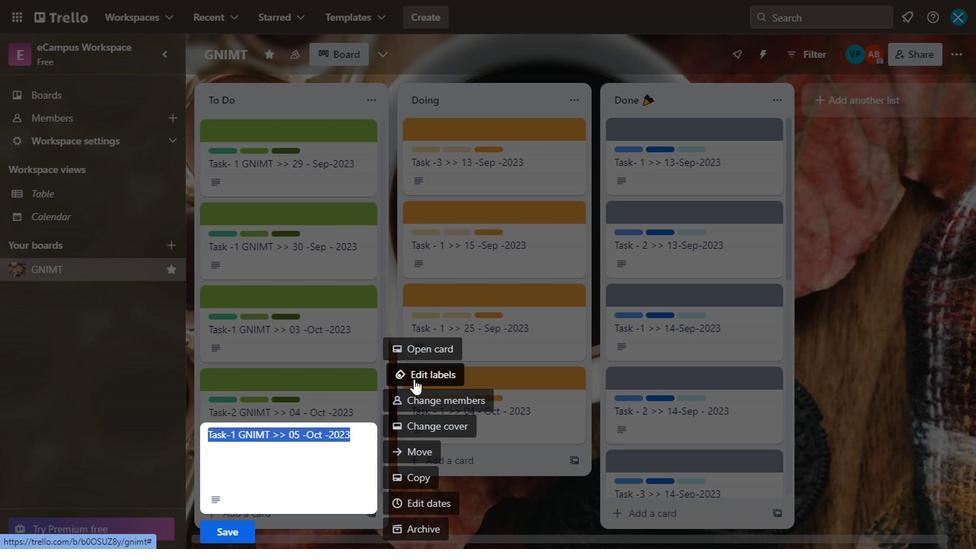 
Action: Mouse moved to (440, 136)
Screenshot: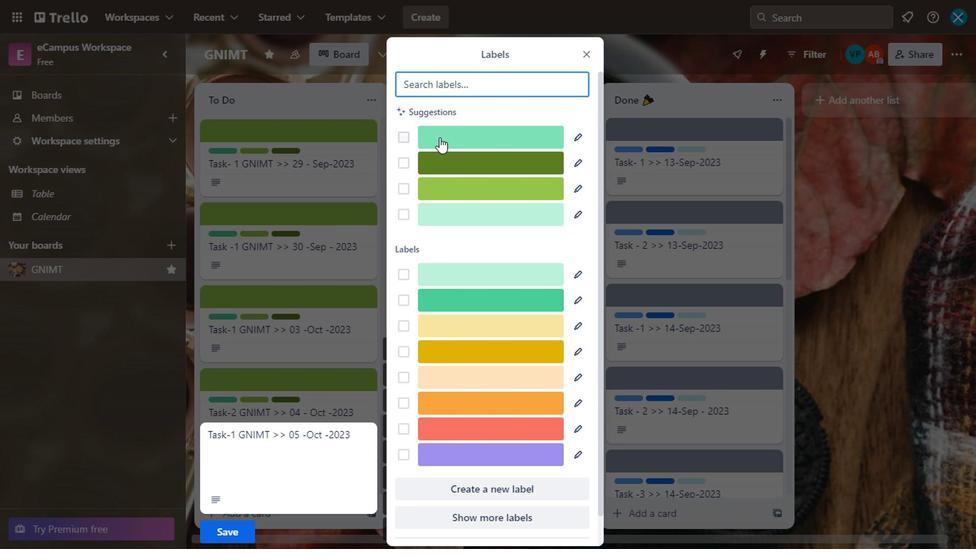 
Action: Mouse pressed left at (440, 136)
Screenshot: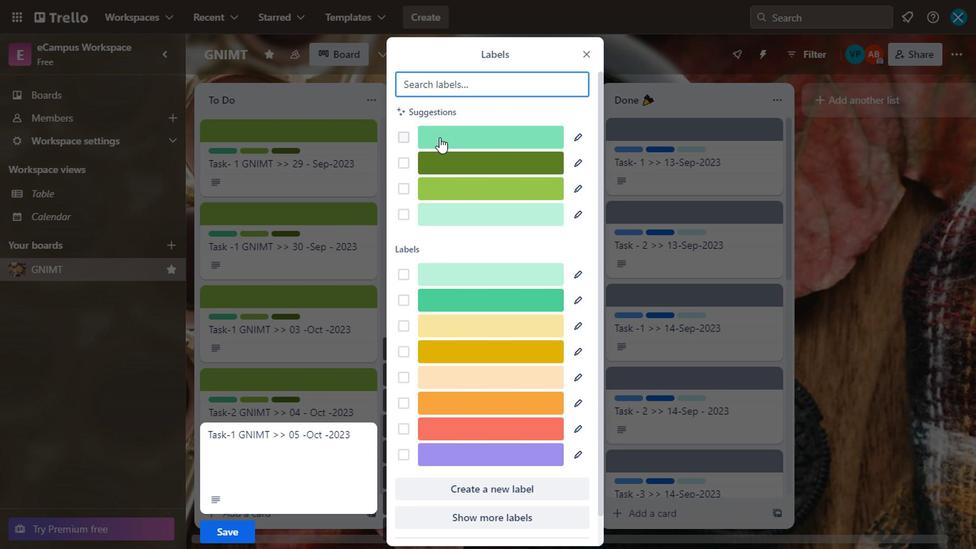 
Action: Mouse moved to (428, 164)
Screenshot: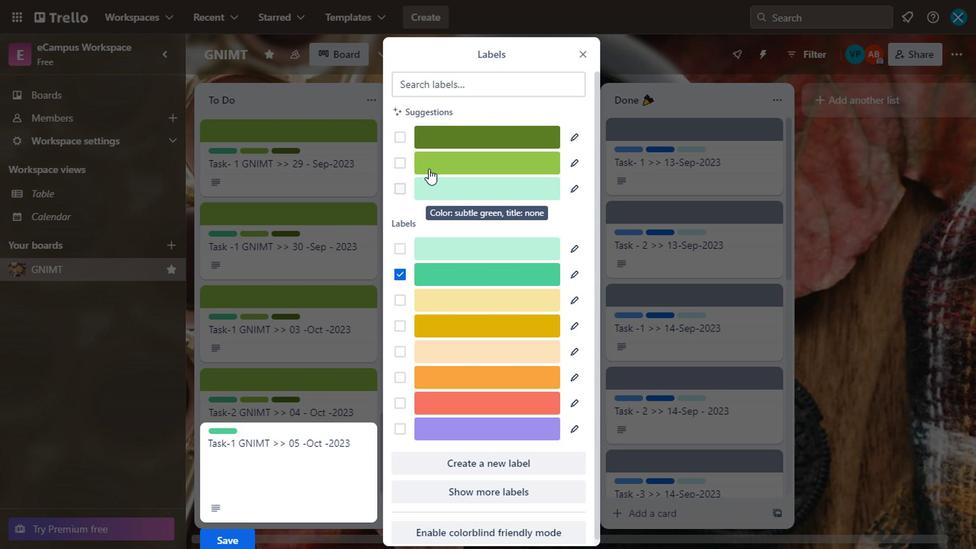 
Action: Mouse pressed left at (428, 164)
Screenshot: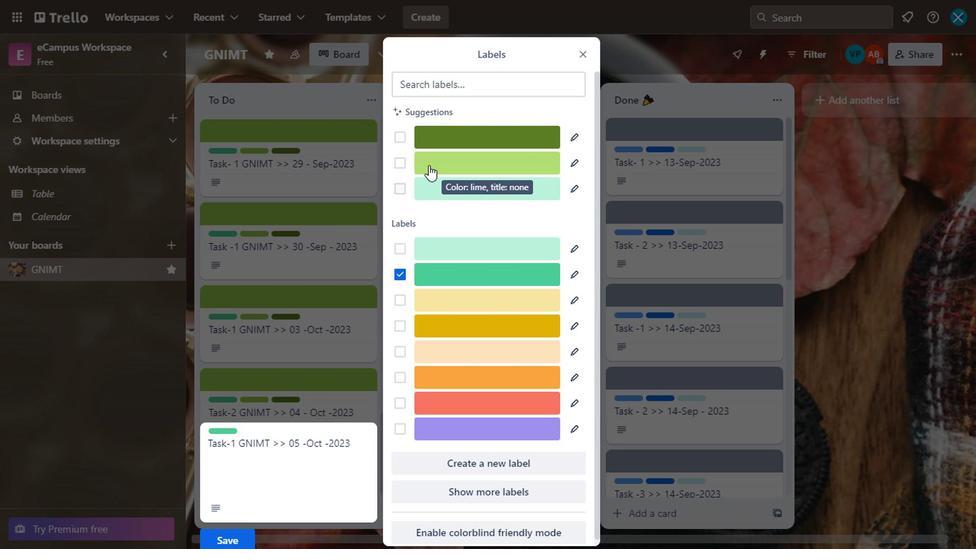 
Action: Mouse moved to (431, 141)
Screenshot: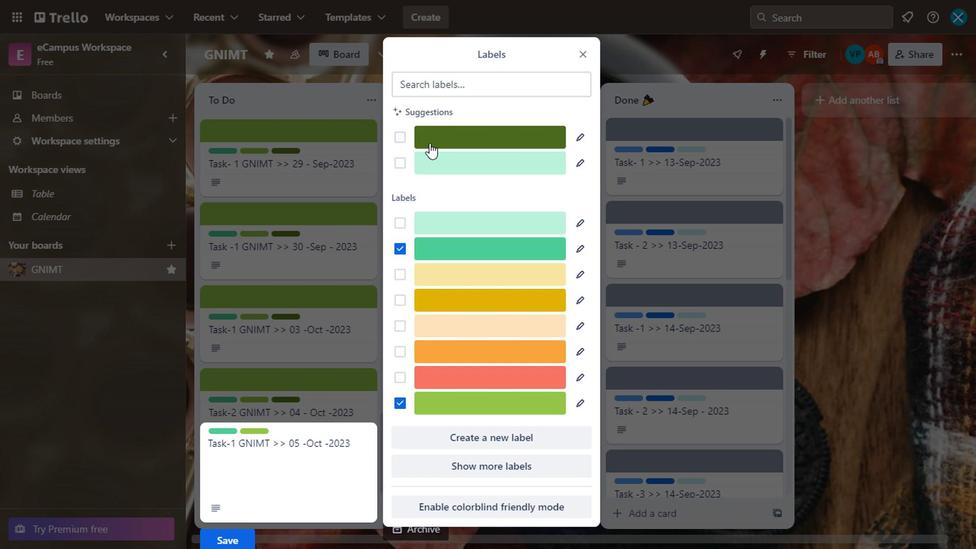 
Action: Mouse pressed left at (431, 141)
Screenshot: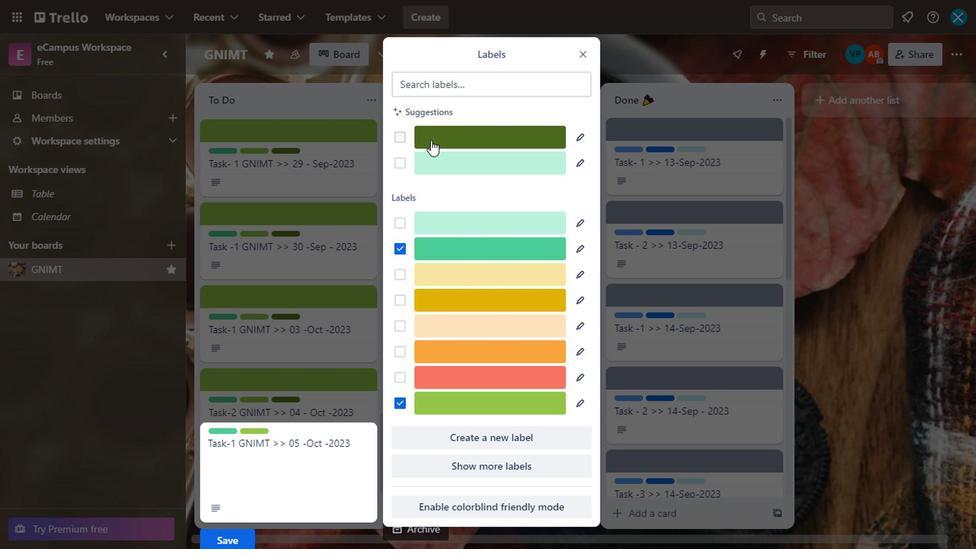 
Action: Mouse moved to (680, 48)
Screenshot: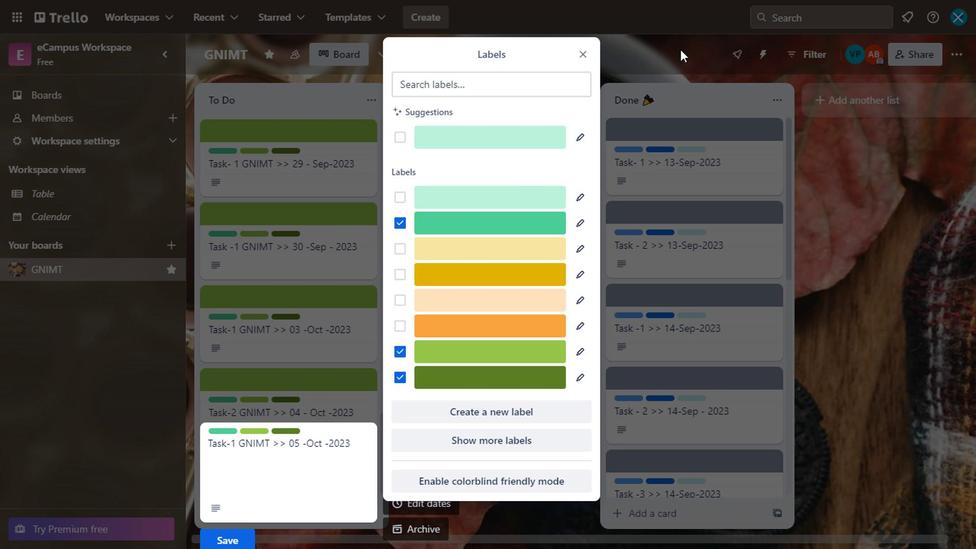 
Action: Mouse pressed left at (680, 48)
Screenshot: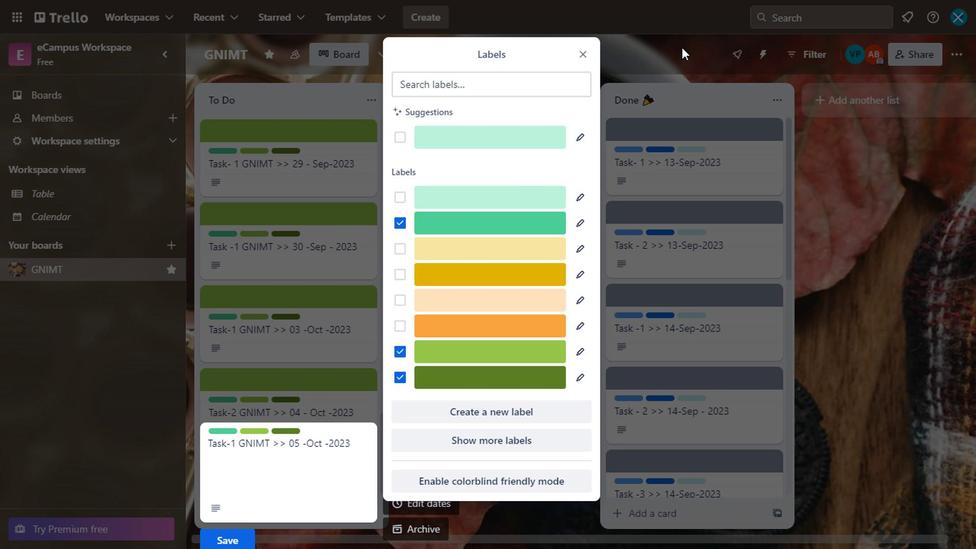 
Action: Mouse moved to (311, 458)
Screenshot: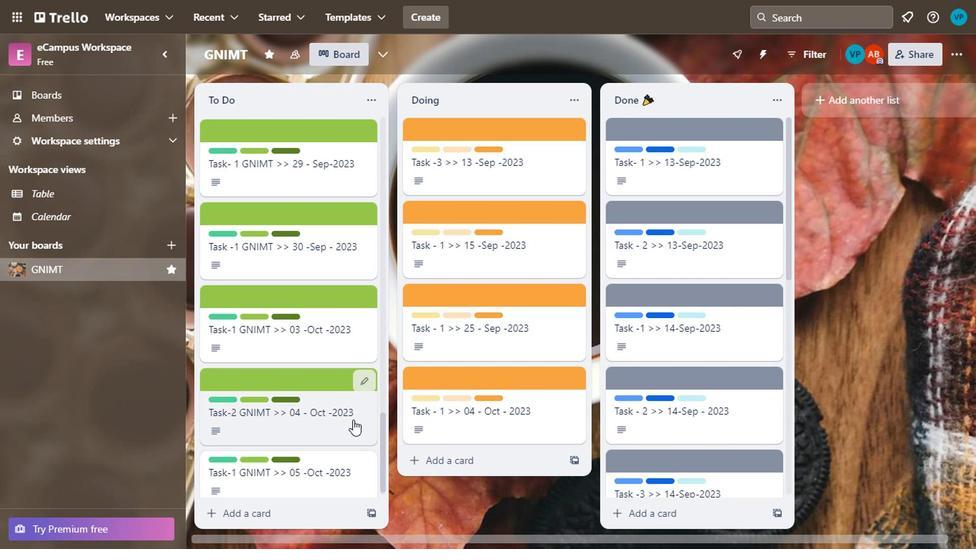
Action: Mouse scrolled (311, 457) with delta (0, -1)
Screenshot: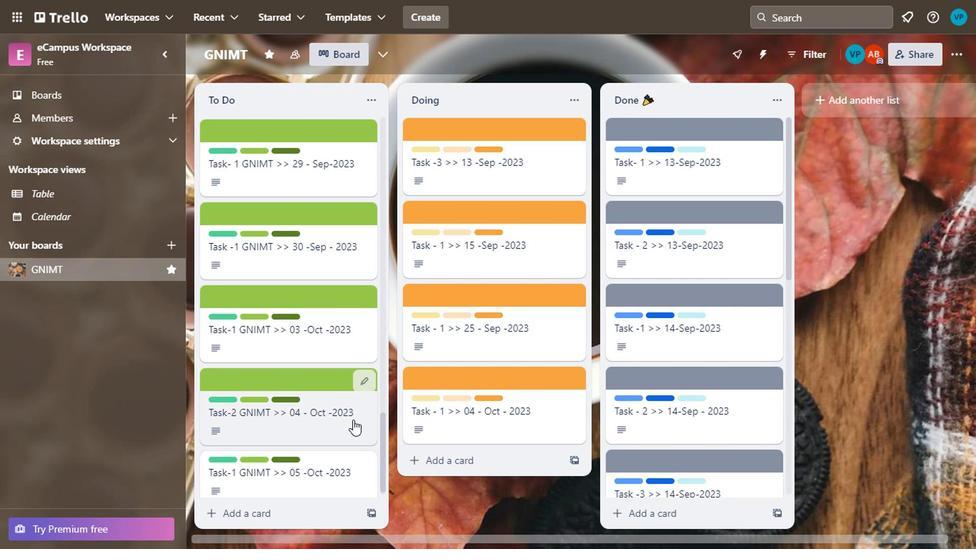 
Action: Mouse moved to (311, 460)
Screenshot: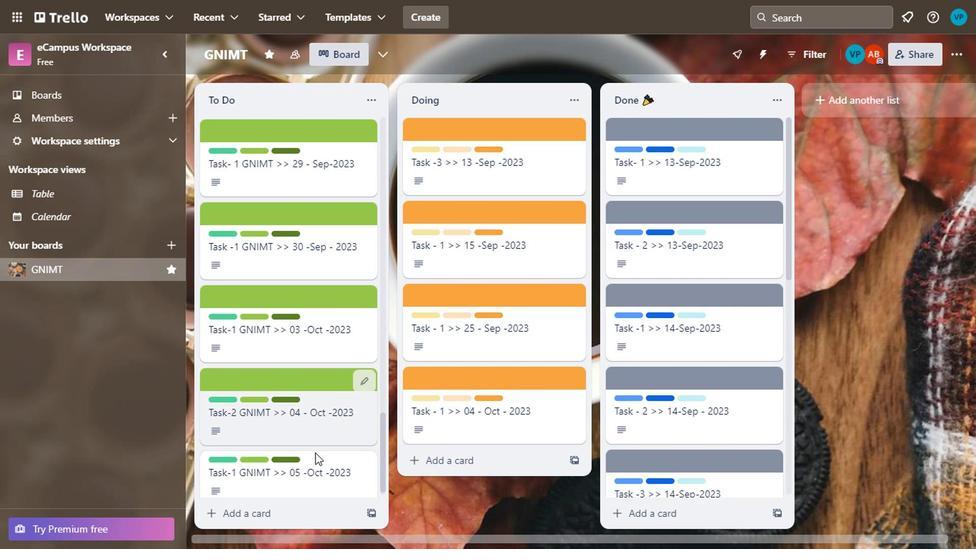 
Action: Mouse scrolled (311, 460) with delta (0, 0)
Screenshot: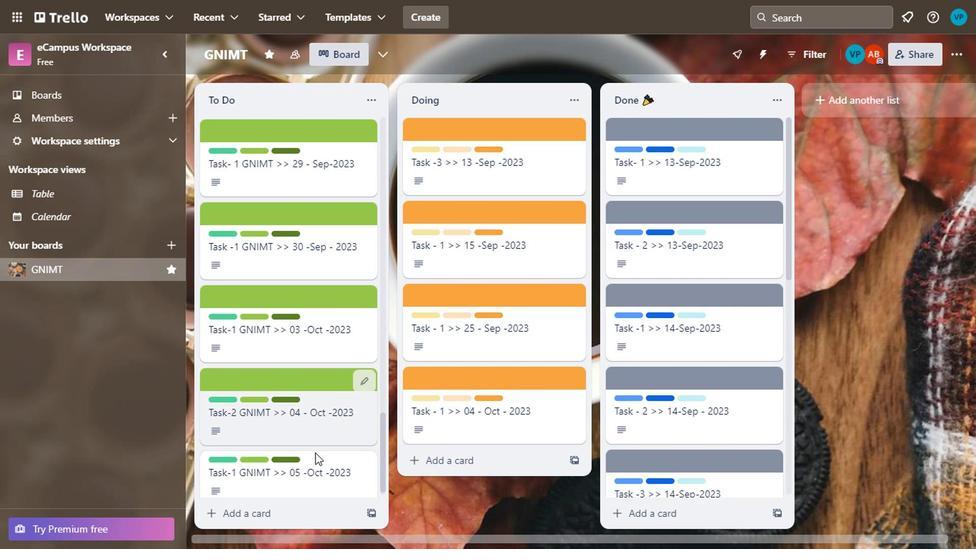 
Action: Mouse moved to (307, 470)
Screenshot: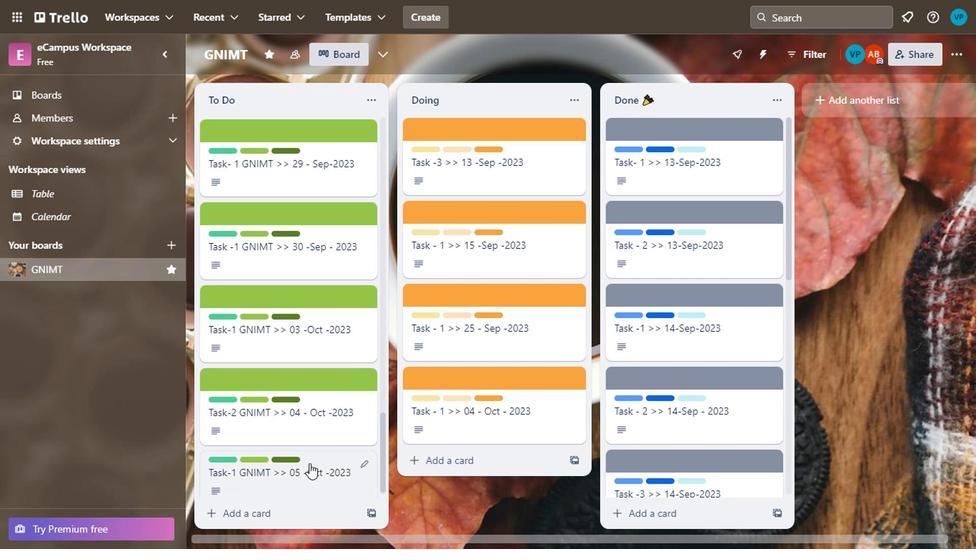 
Action: Mouse scrolled (307, 469) with delta (0, -1)
Screenshot: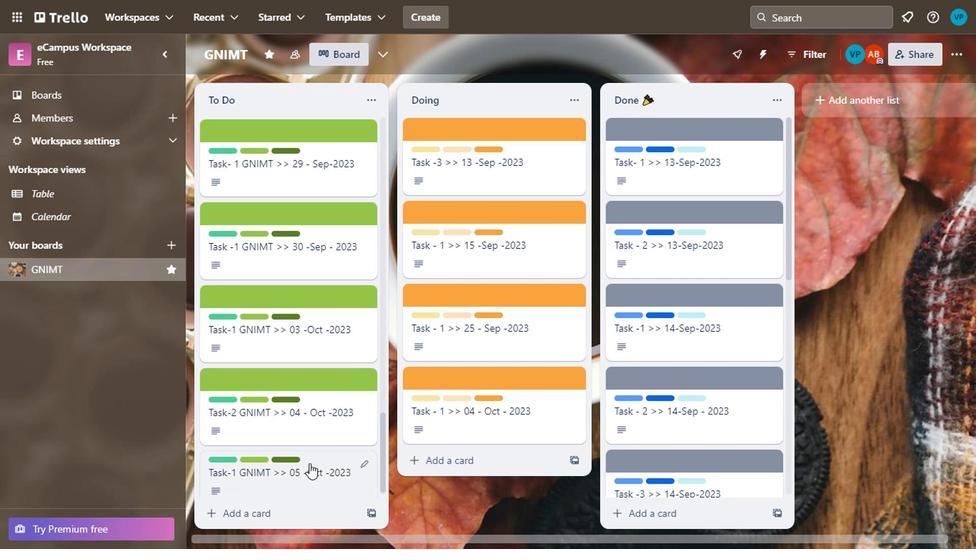
Action: Mouse moved to (307, 476)
Screenshot: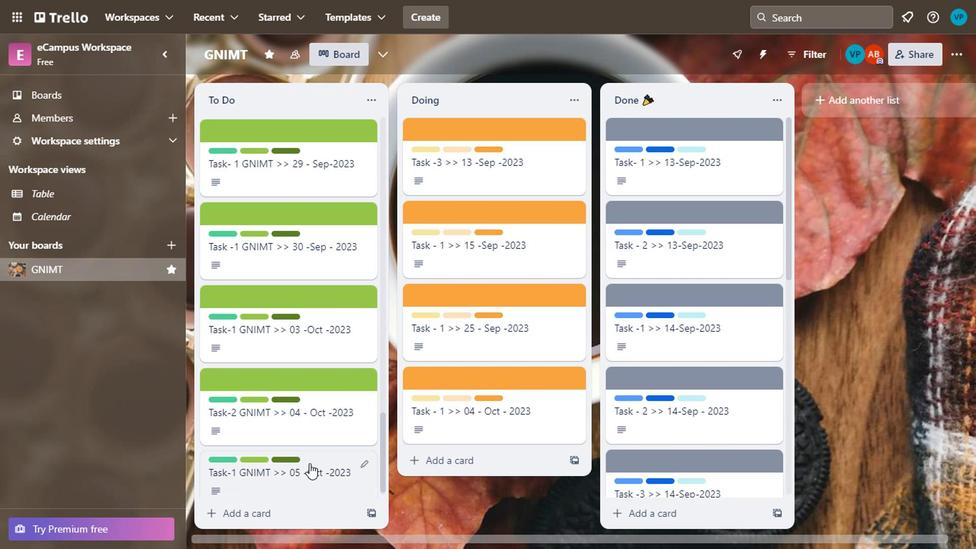 
Action: Mouse scrolled (307, 475) with delta (0, -1)
Screenshot: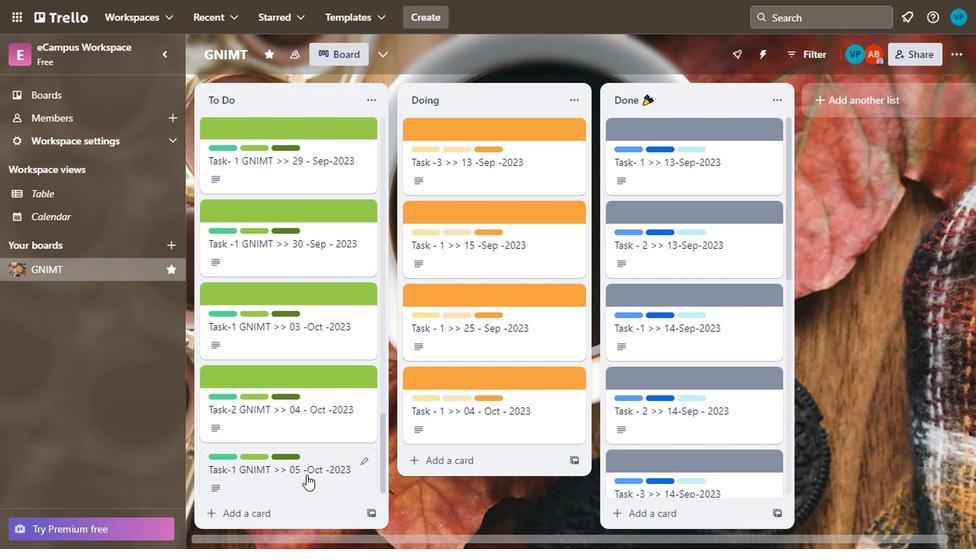 
Action: Mouse moved to (363, 453)
Screenshot: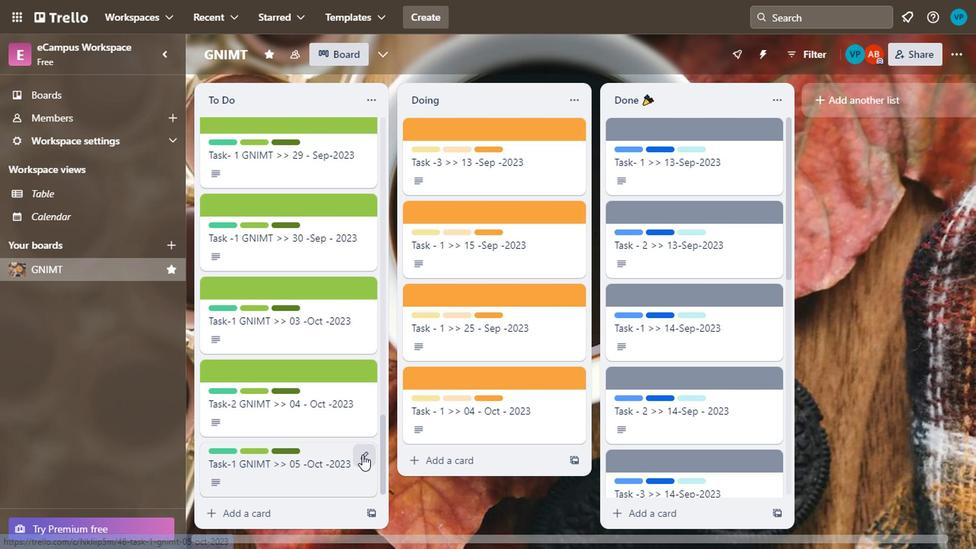 
Action: Mouse pressed left at (363, 453)
Screenshot: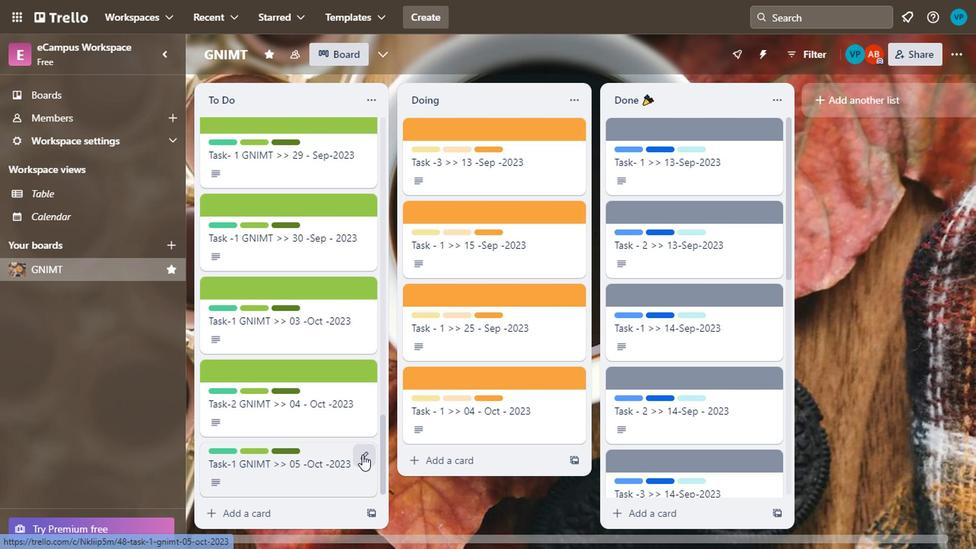 
Action: Mouse moved to (231, 536)
Screenshot: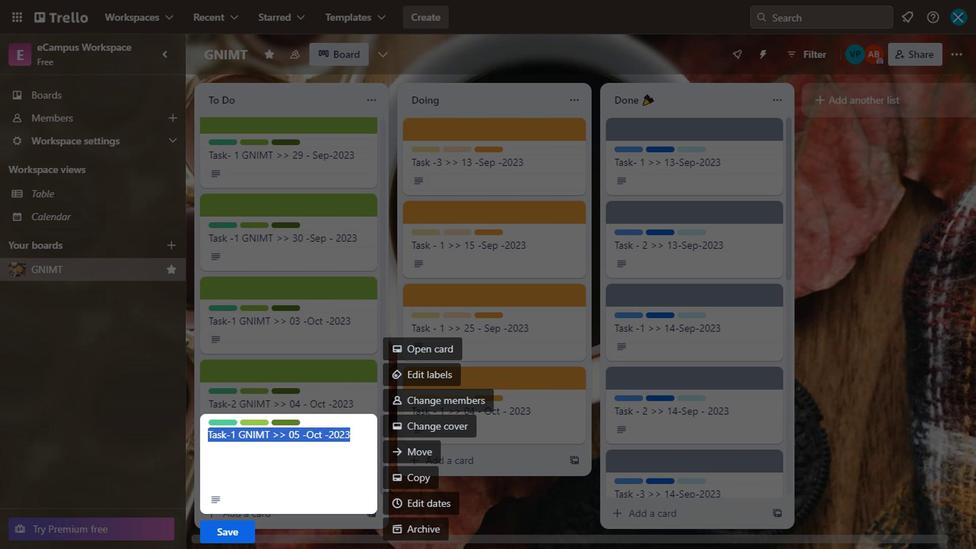 
Action: Mouse pressed left at (231, 536)
Screenshot: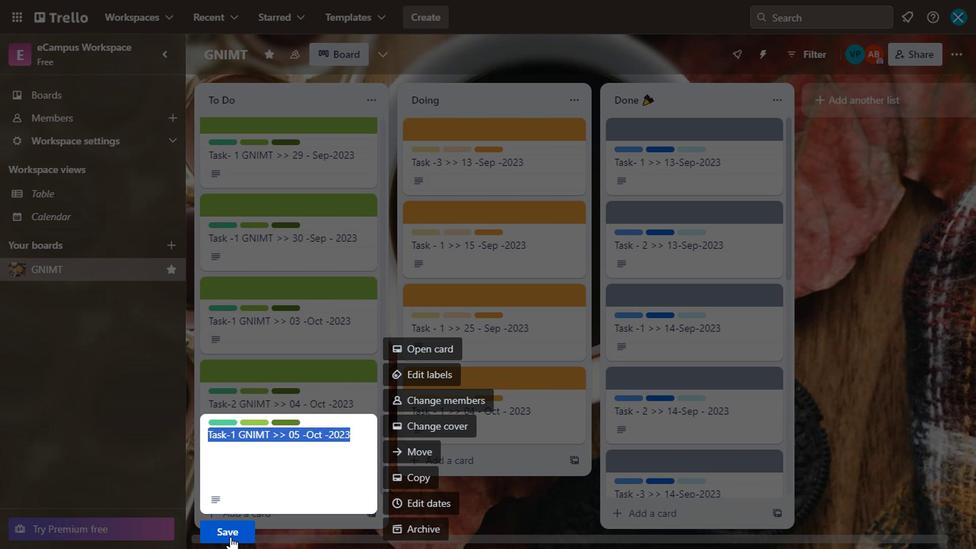 
Action: Mouse moved to (266, 483)
Screenshot: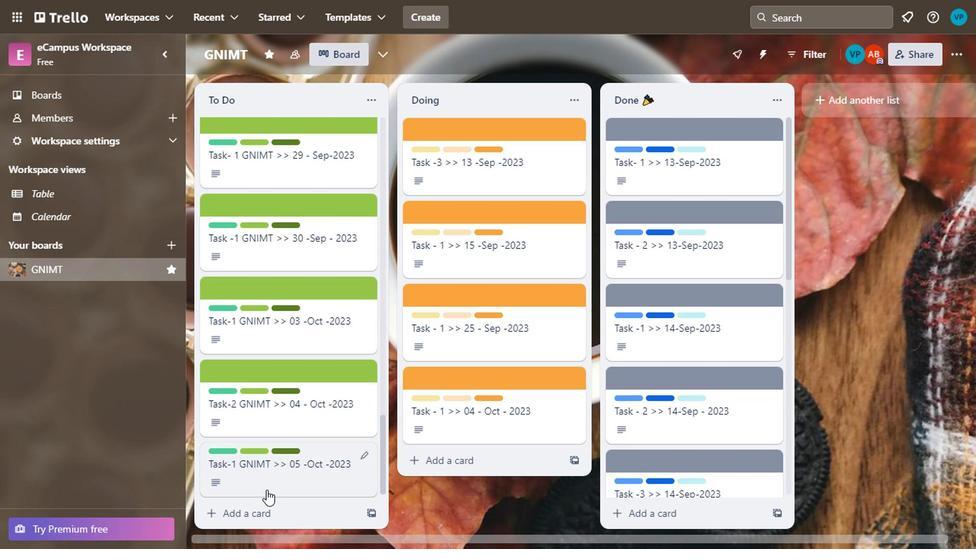 
Action: Mouse pressed left at (266, 483)
Screenshot: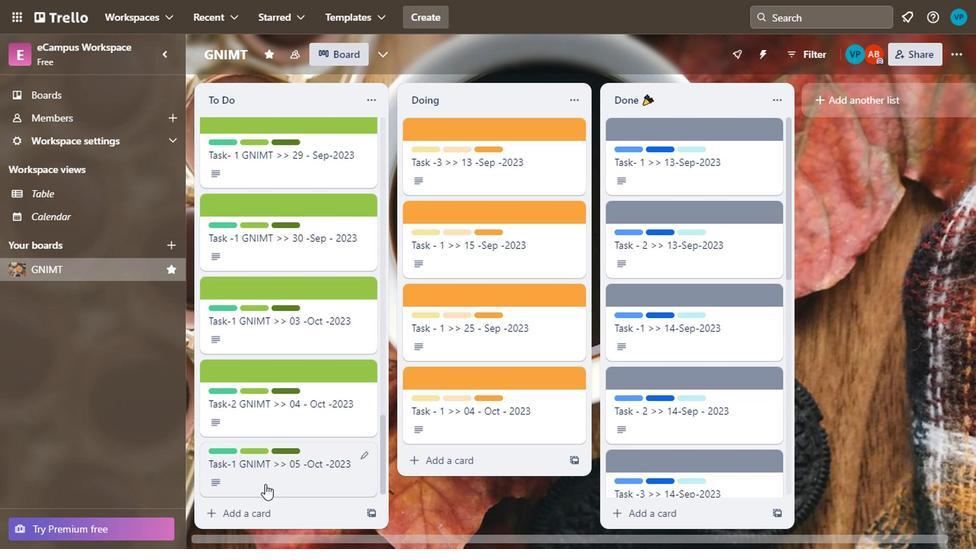 
Action: Mouse moved to (700, 319)
Screenshot: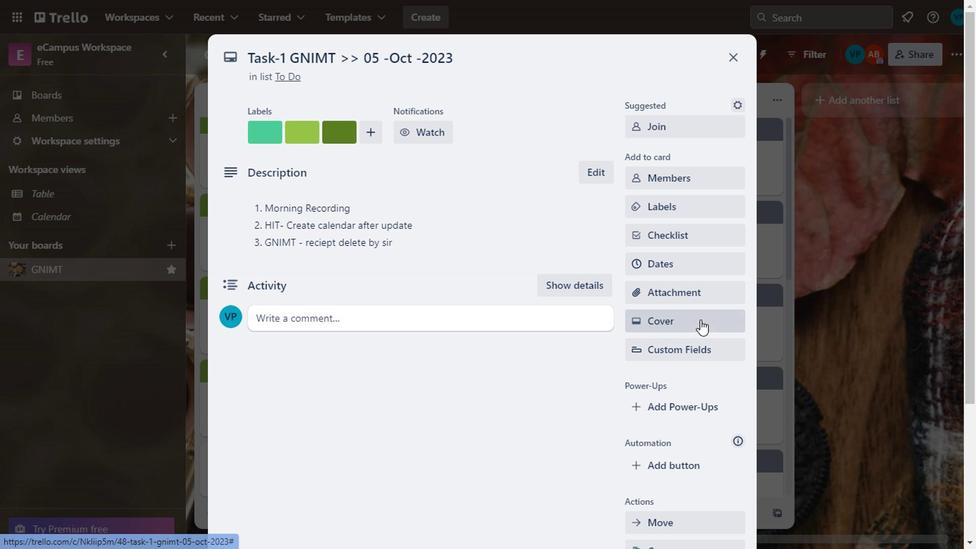 
Action: Mouse pressed left at (700, 319)
Screenshot: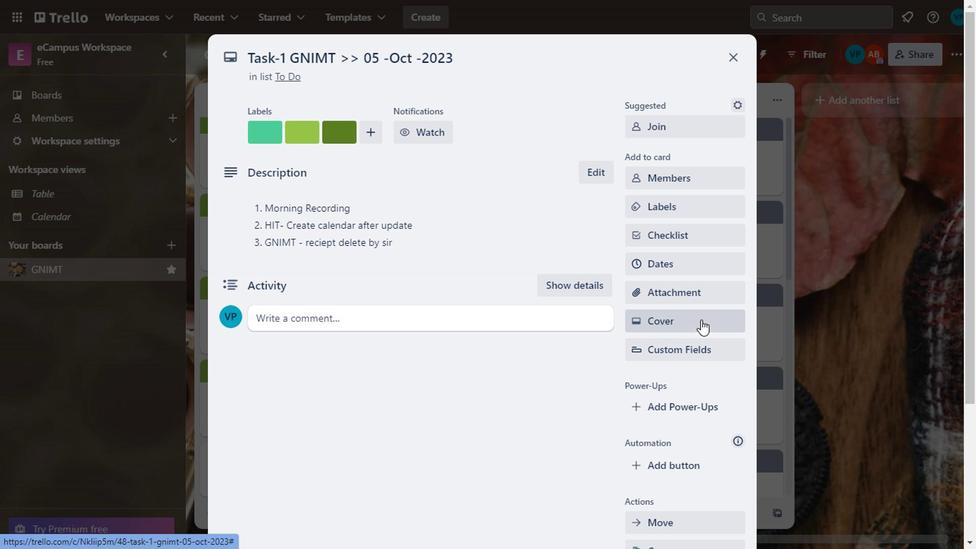 
Action: Mouse moved to (726, 290)
Screenshot: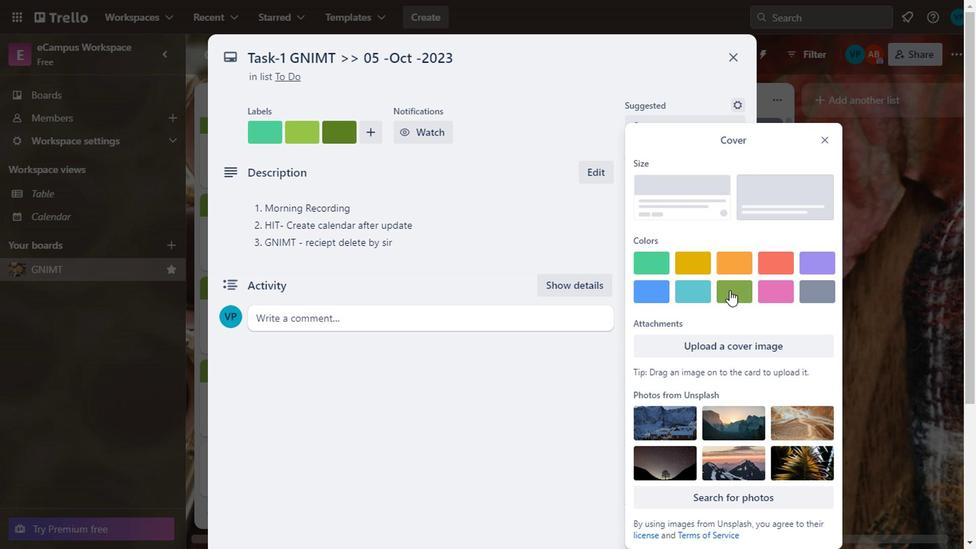 
Action: Mouse pressed left at (726, 290)
Screenshot: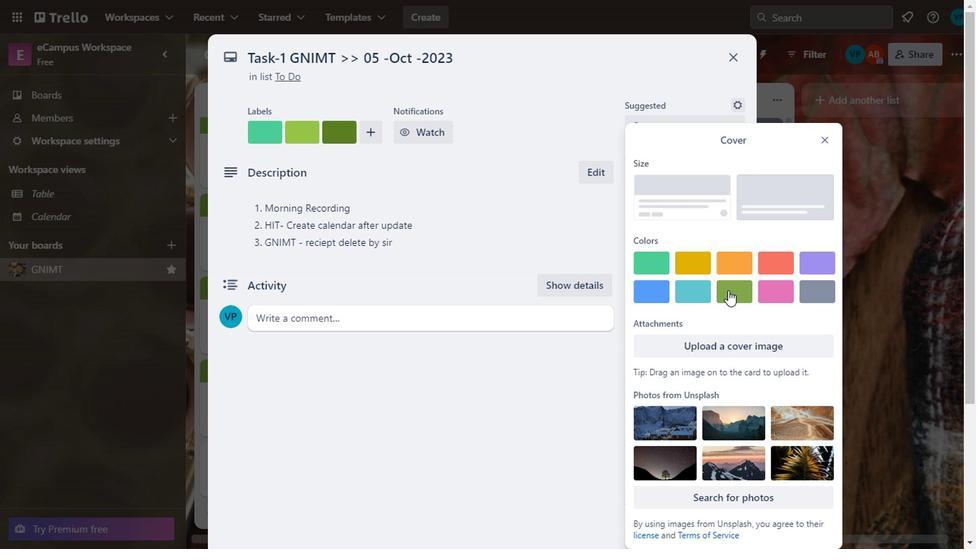 
Action: Mouse moved to (708, 176)
Screenshot: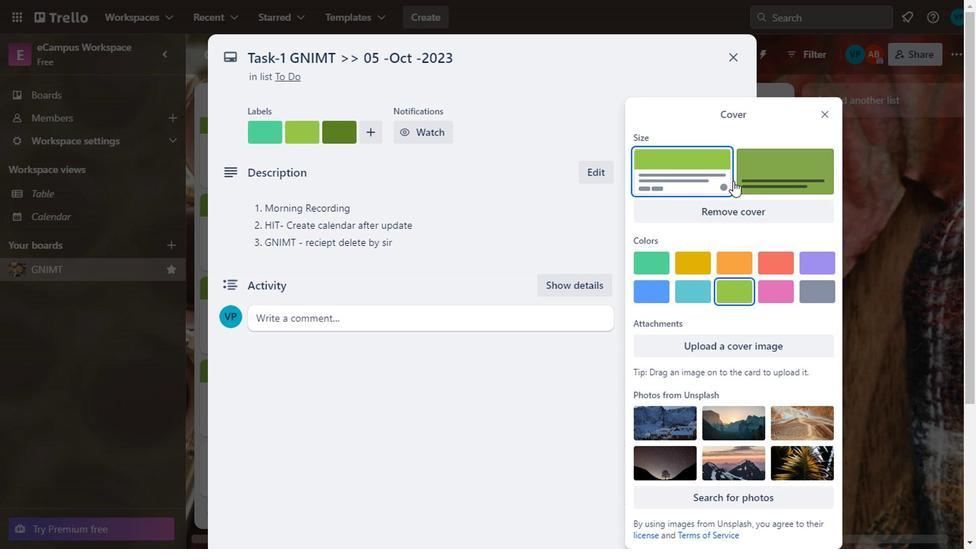 
Action: Mouse pressed left at (708, 176)
Screenshot: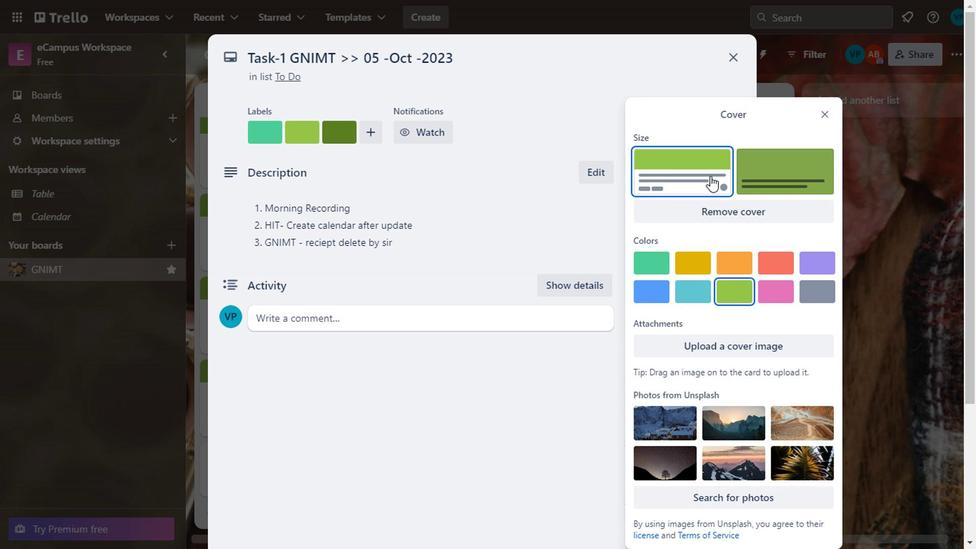 
Action: Mouse moved to (832, 115)
Screenshot: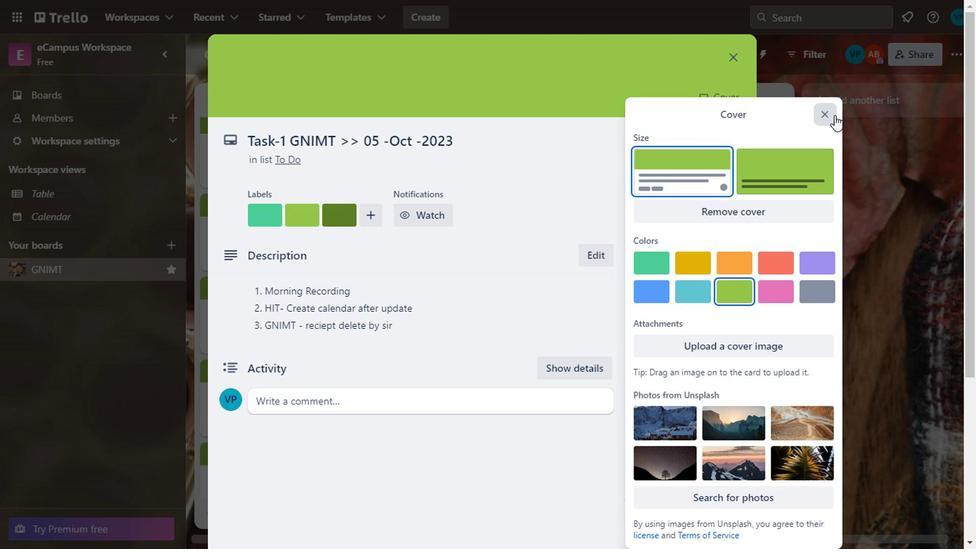 
Action: Mouse pressed left at (832, 115)
Screenshot: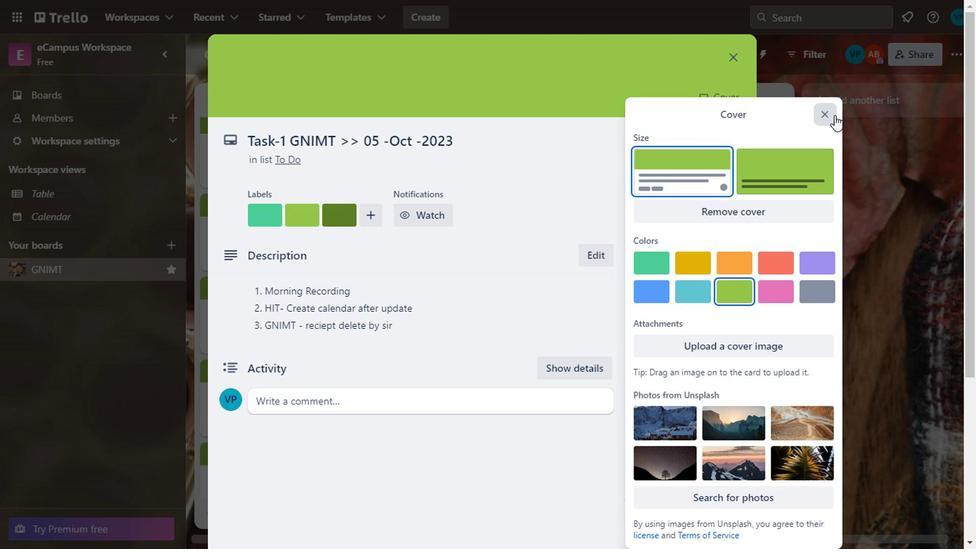
Action: Mouse moved to (829, 113)
Screenshot: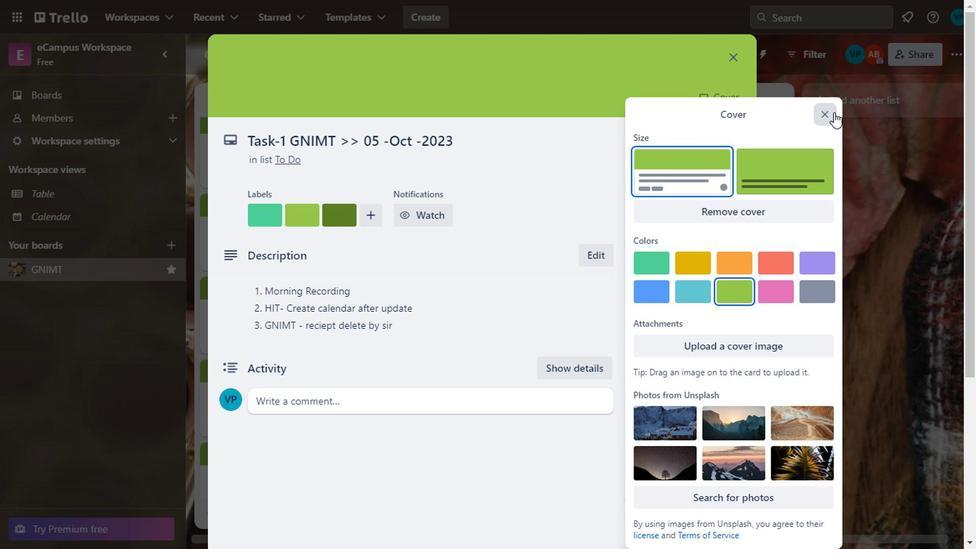 
Action: Mouse pressed left at (829, 113)
Screenshot: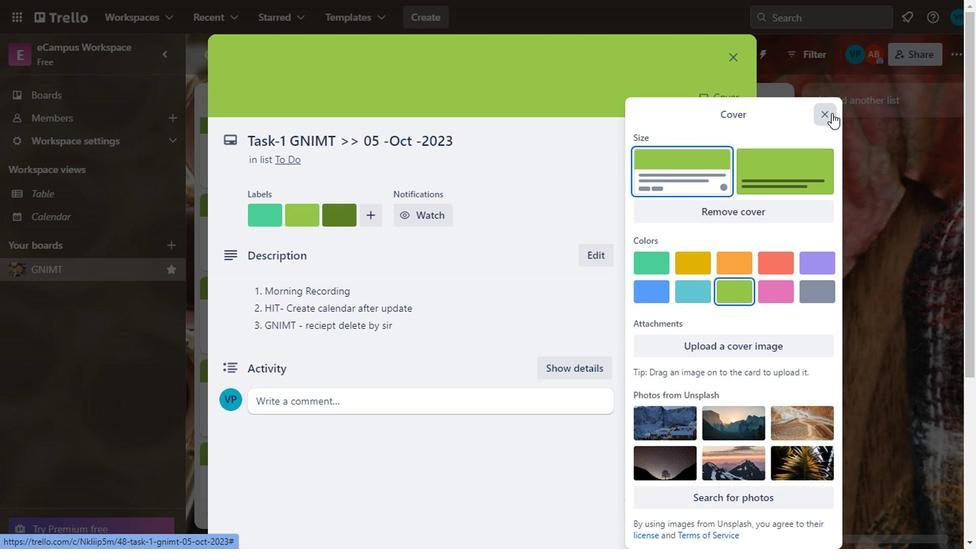 
Action: Mouse moved to (730, 68)
Screenshot: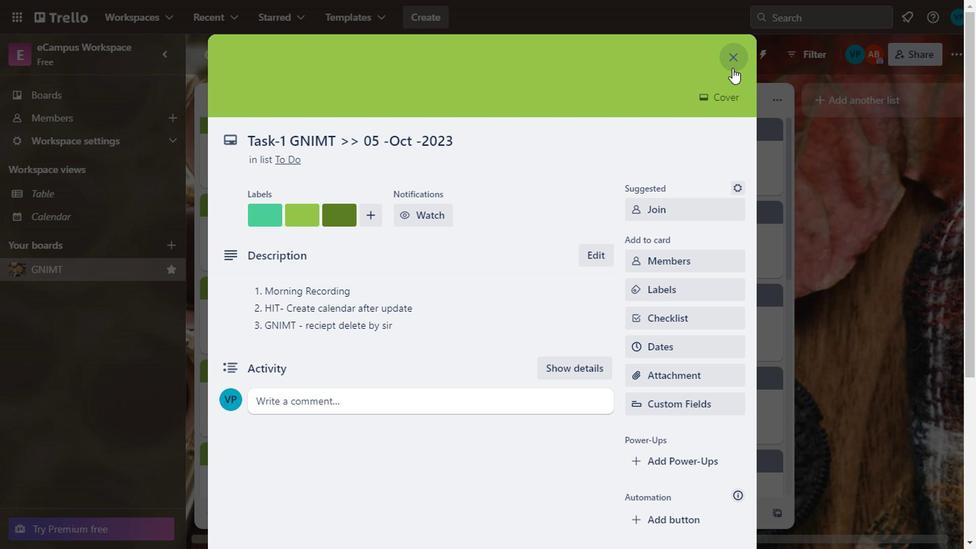 
Action: Mouse pressed left at (730, 68)
Screenshot: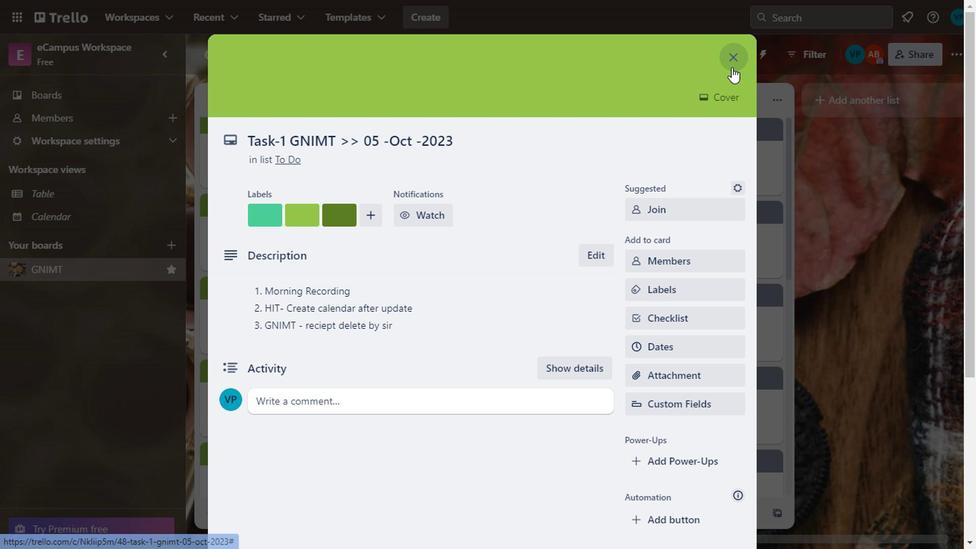 
Action: Mouse moved to (324, 353)
Screenshot: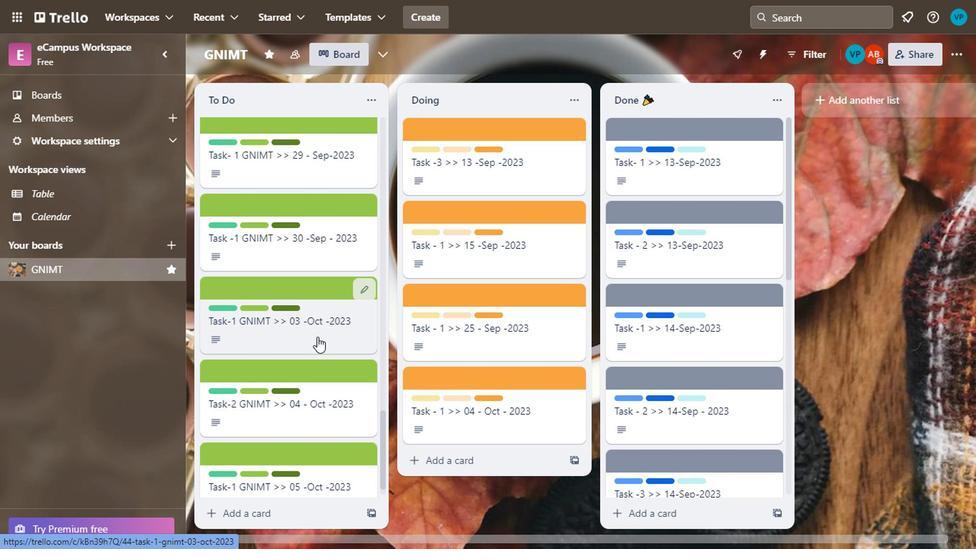 
Action: Mouse scrolled (324, 352) with delta (0, -1)
Screenshot: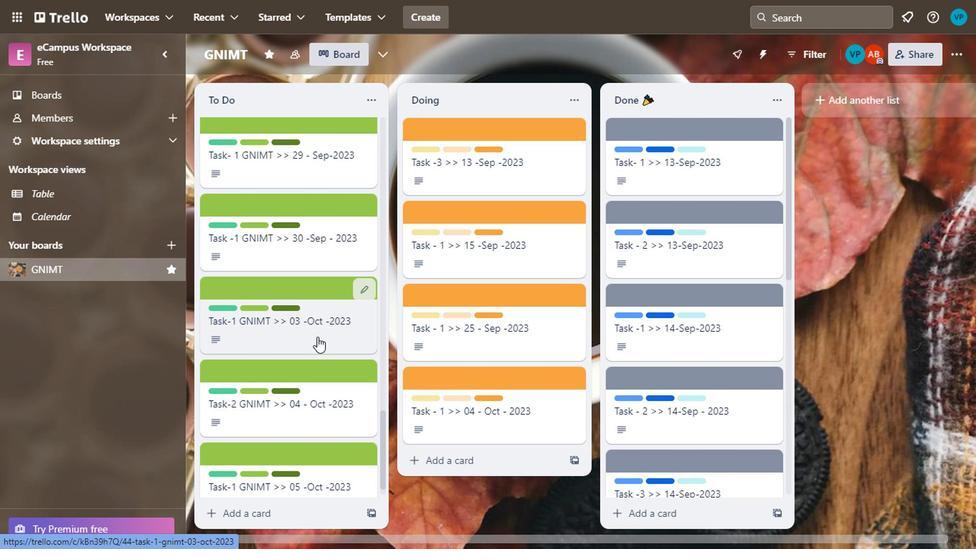 
Action: Mouse moved to (327, 364)
Screenshot: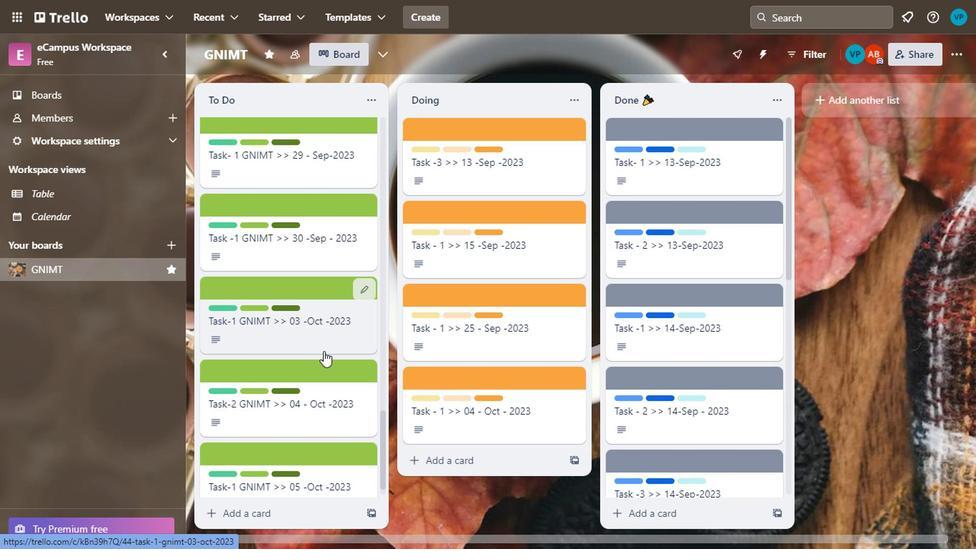 
Action: Mouse scrolled (327, 363) with delta (0, 0)
Screenshot: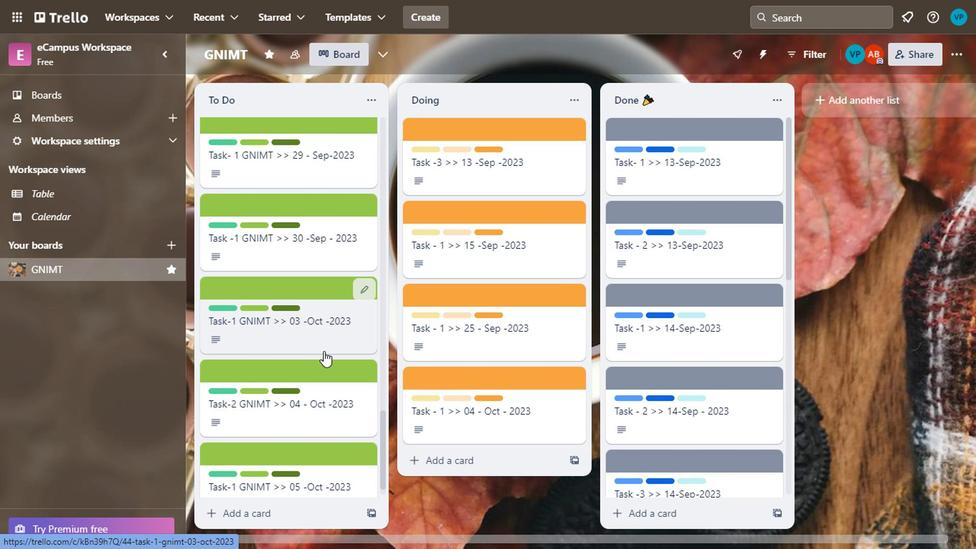 
Action: Mouse moved to (327, 366)
Screenshot: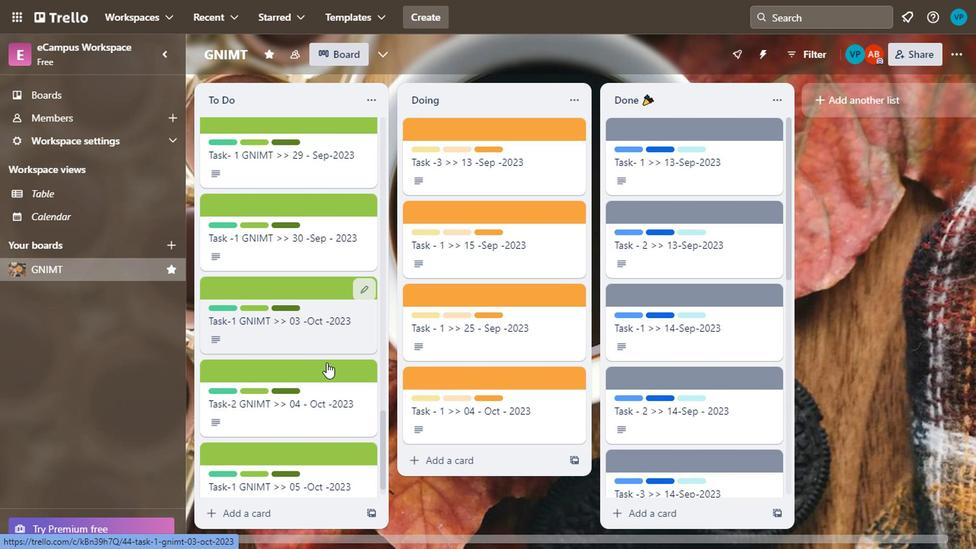 
Action: Mouse scrolled (327, 365) with delta (0, 0)
Screenshot: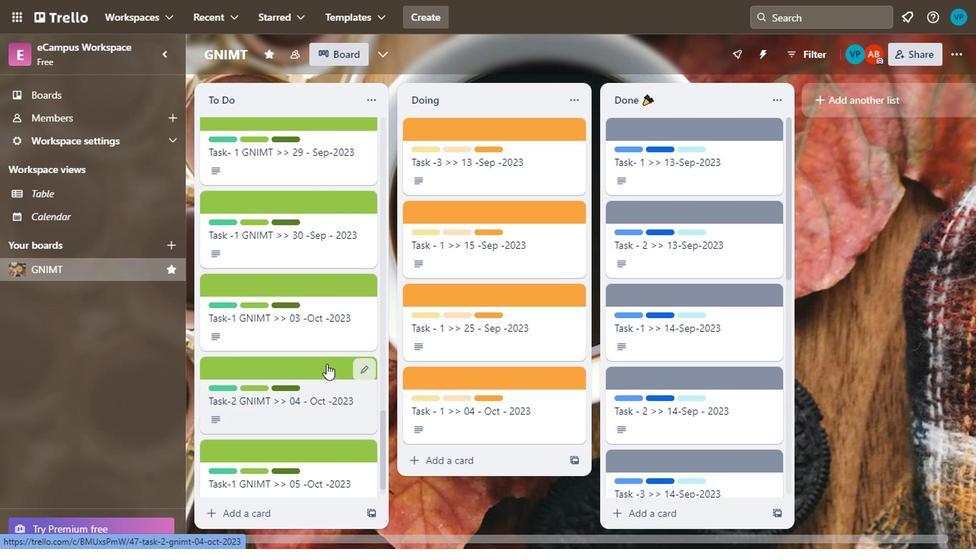 
Action: Mouse moved to (329, 368)
Screenshot: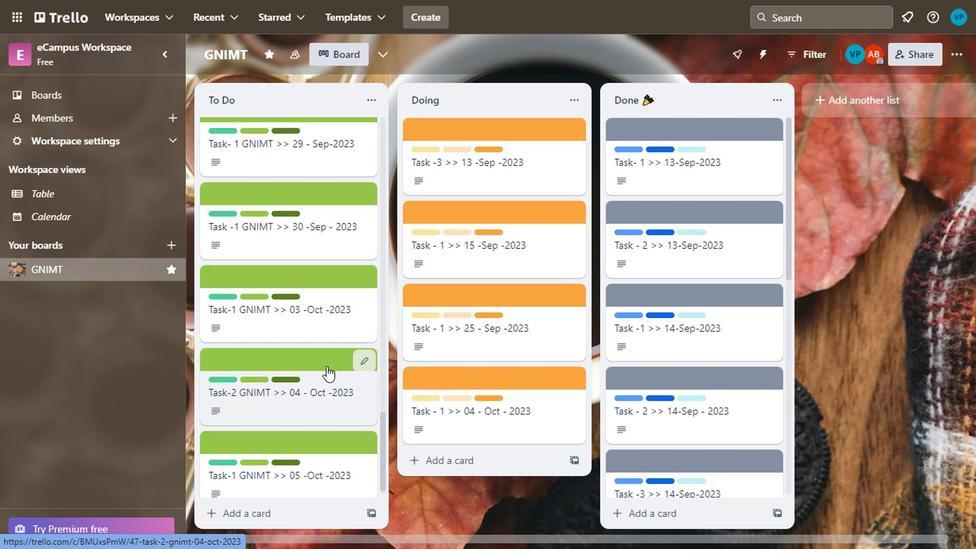 
Action: Mouse scrolled (329, 367) with delta (0, 0)
Screenshot: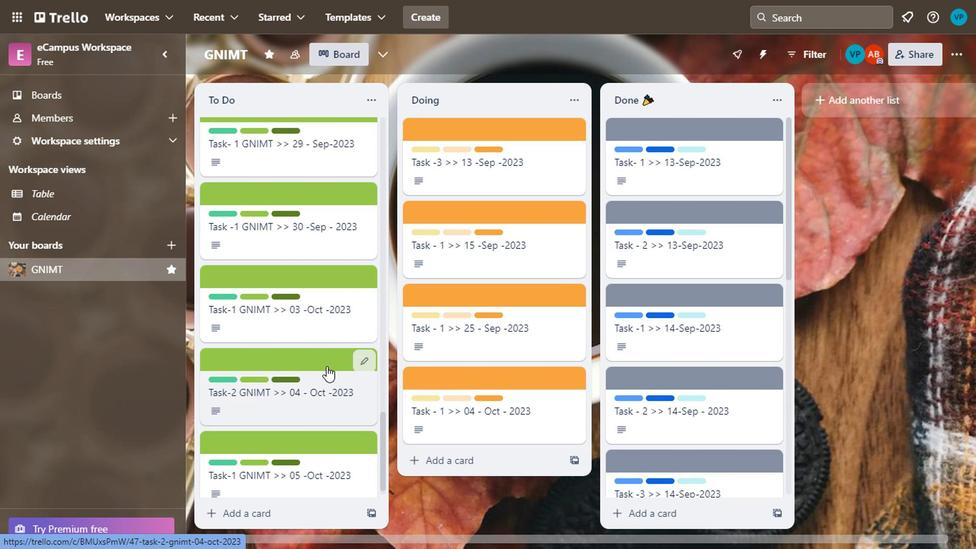 
Action: Mouse moved to (337, 373)
Screenshot: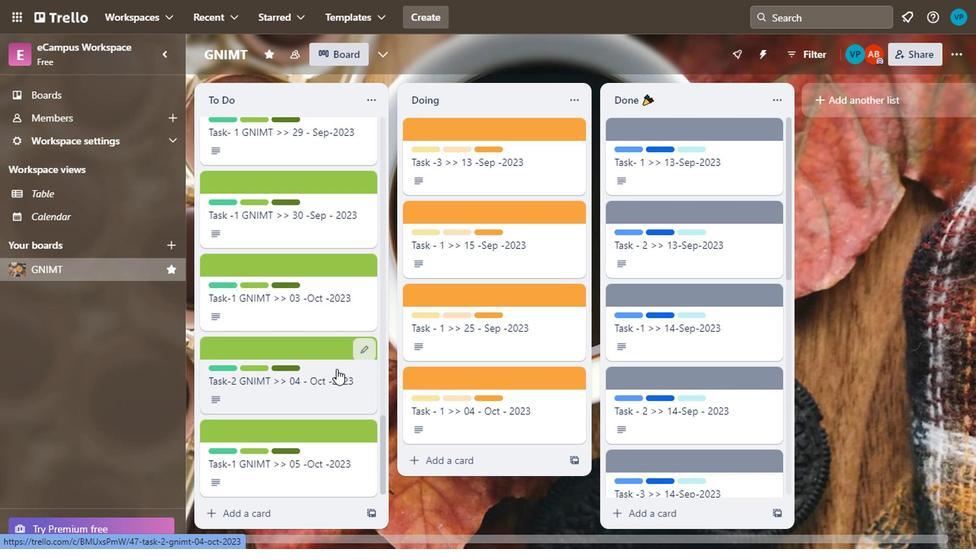
Action: Mouse scrolled (337, 372) with delta (0, 0)
Screenshot: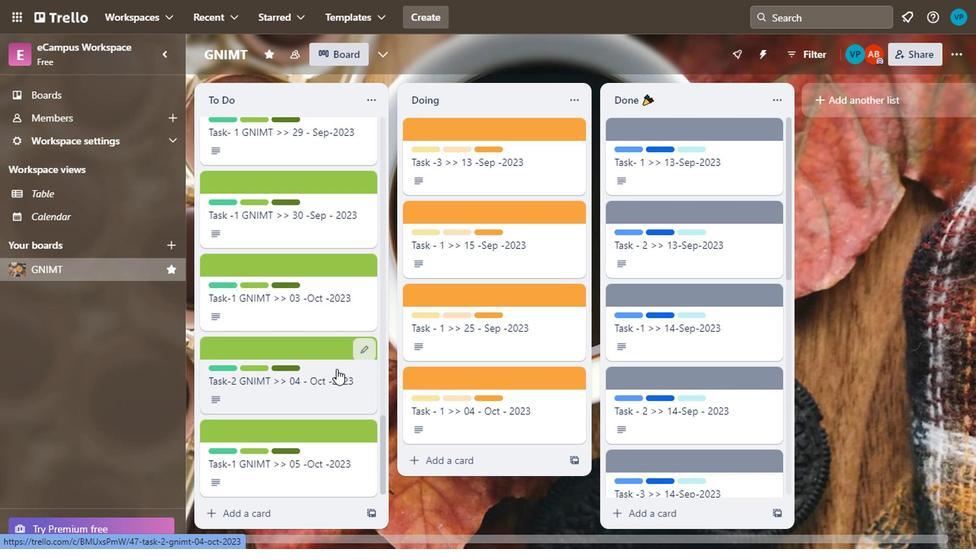 
Action: Mouse moved to (337, 379)
Screenshot: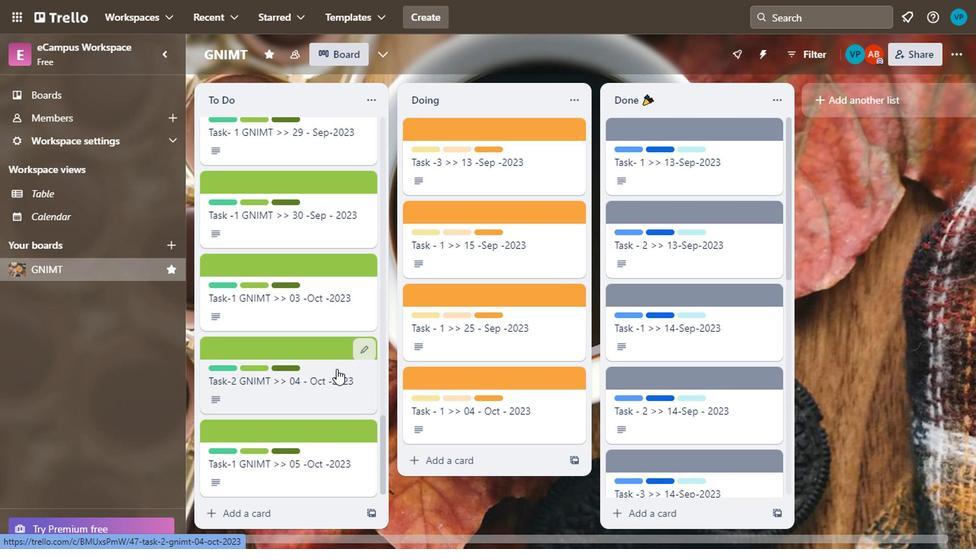 
Action: Mouse scrolled (337, 378) with delta (0, 0)
Screenshot: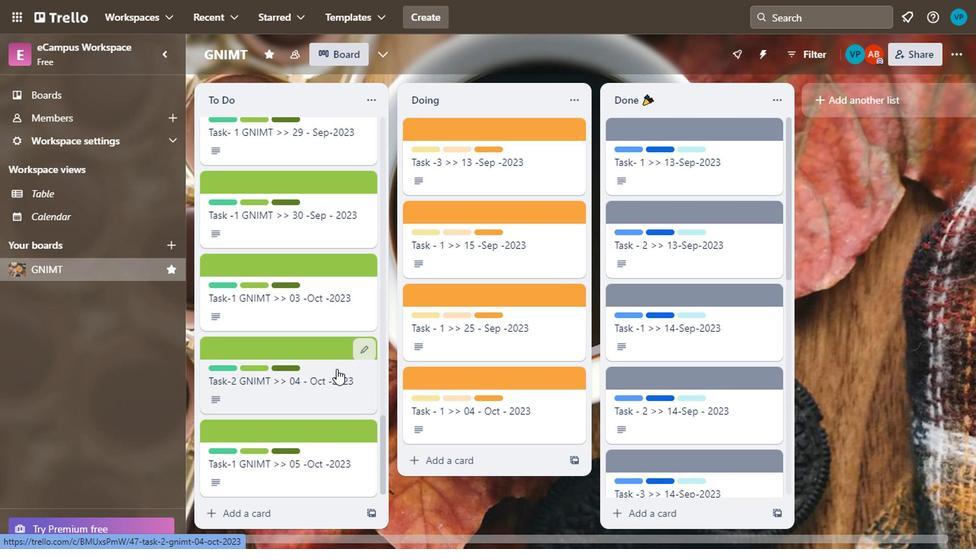 
Action: Mouse moved to (337, 380)
Screenshot: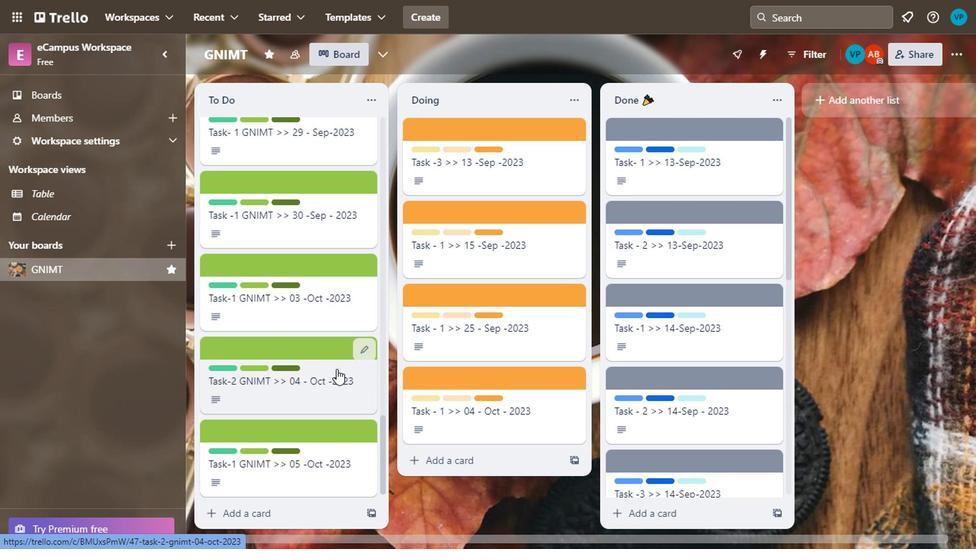 
Action: Mouse scrolled (337, 380) with delta (0, 0)
Screenshot: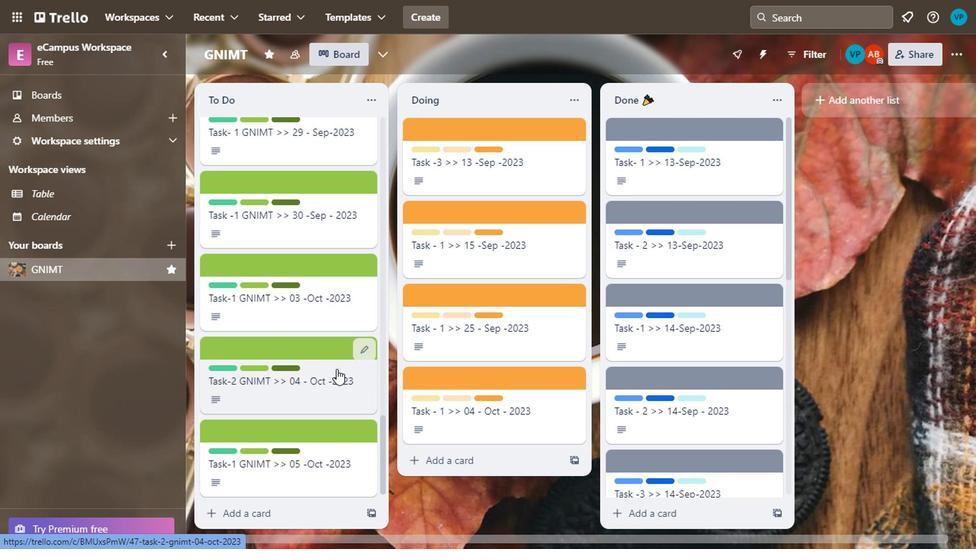 
Action: Mouse moved to (338, 382)
Screenshot: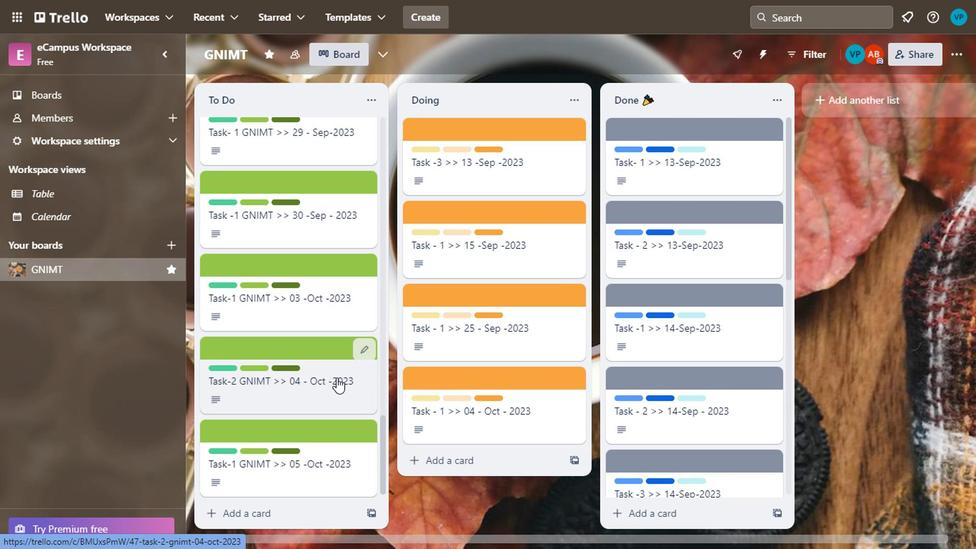 
Action: Mouse scrolled (338, 381) with delta (0, 0)
Screenshot: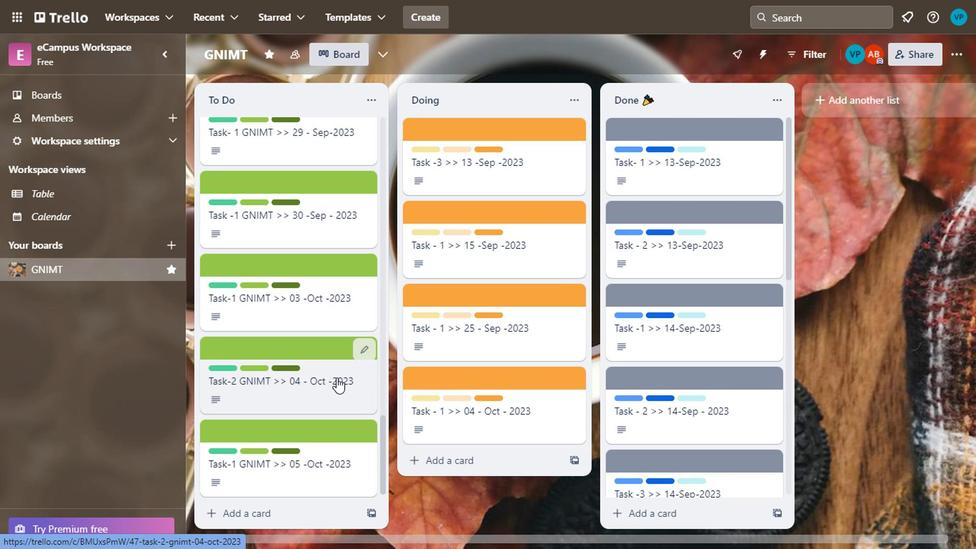 
Action: Mouse moved to (338, 382)
Screenshot: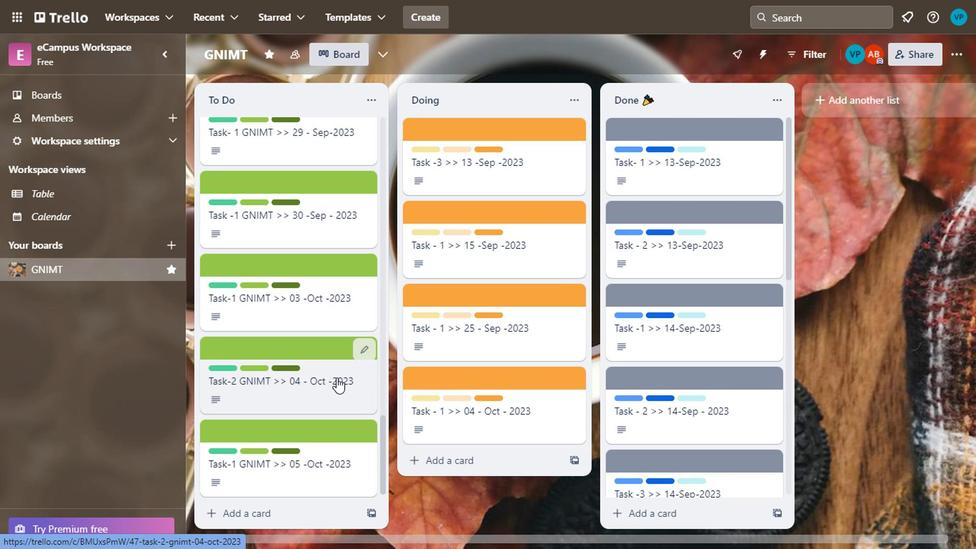 
Action: Mouse scrolled (338, 382) with delta (0, 0)
Screenshot: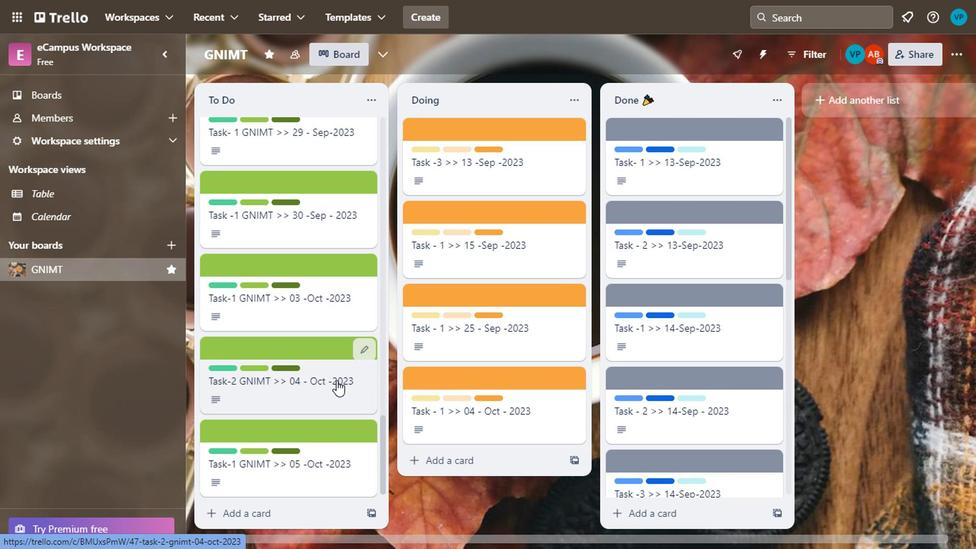 
Action: Mouse moved to (340, 382)
Screenshot: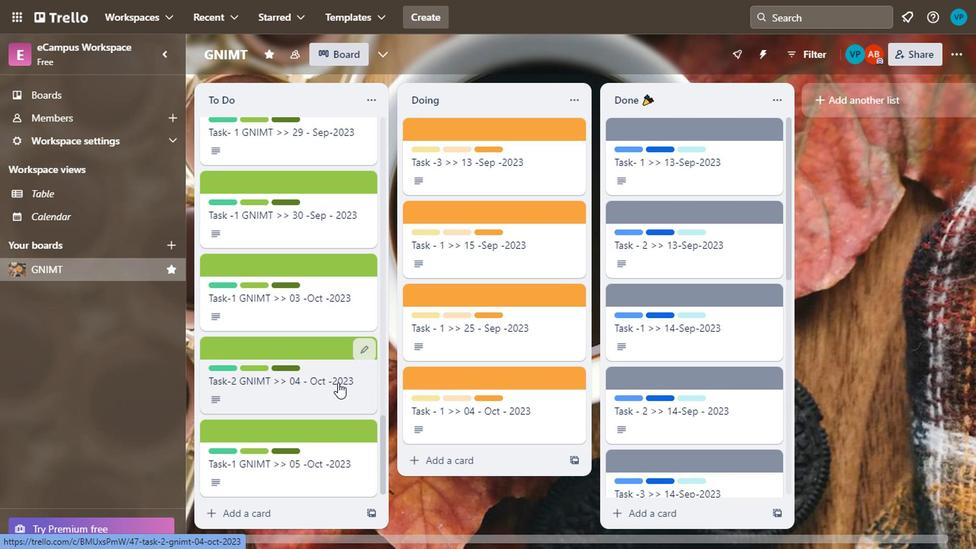 
Action: Mouse scrolled (340, 382) with delta (0, 0)
Screenshot: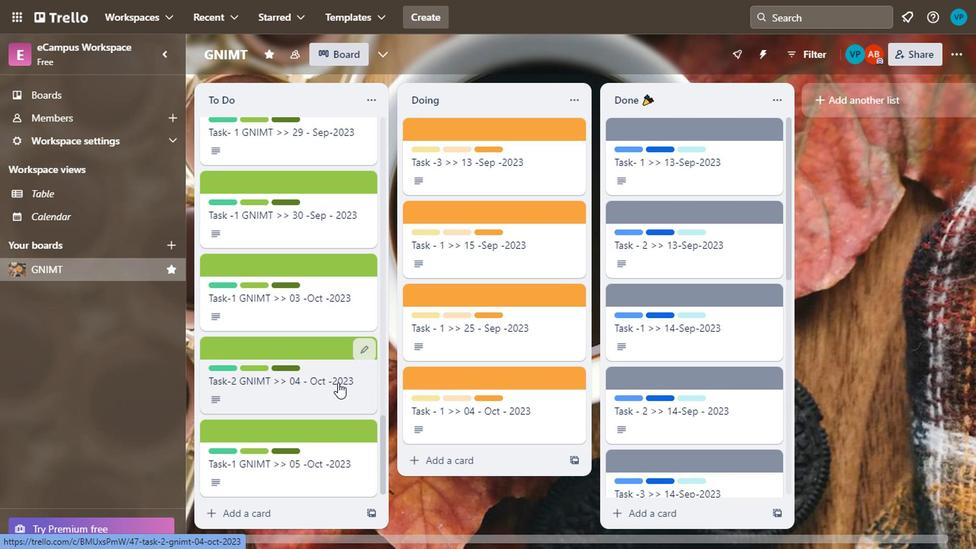 
Action: Mouse moved to (339, 383)
Screenshot: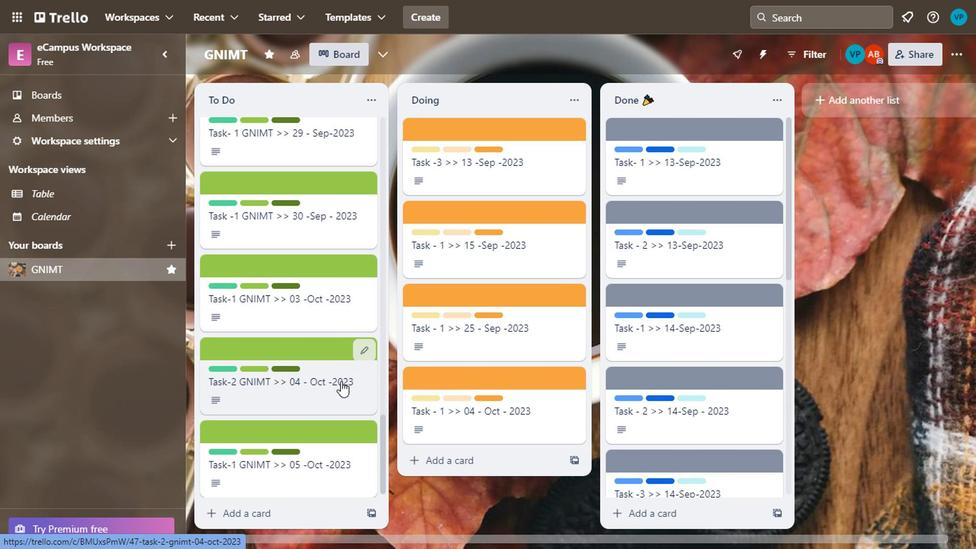 
Action: Mouse scrolled (339, 382) with delta (0, -1)
Screenshot: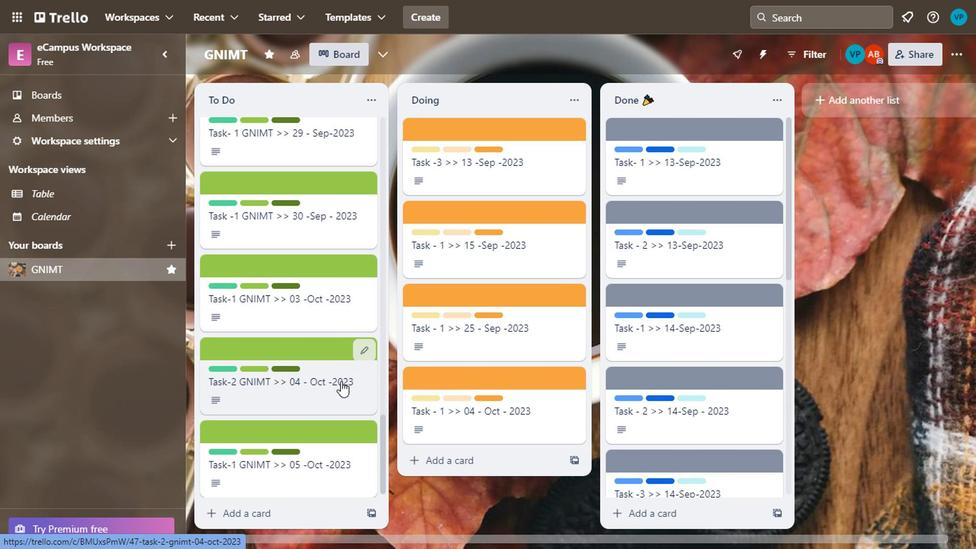
Action: Mouse moved to (338, 385)
Screenshot: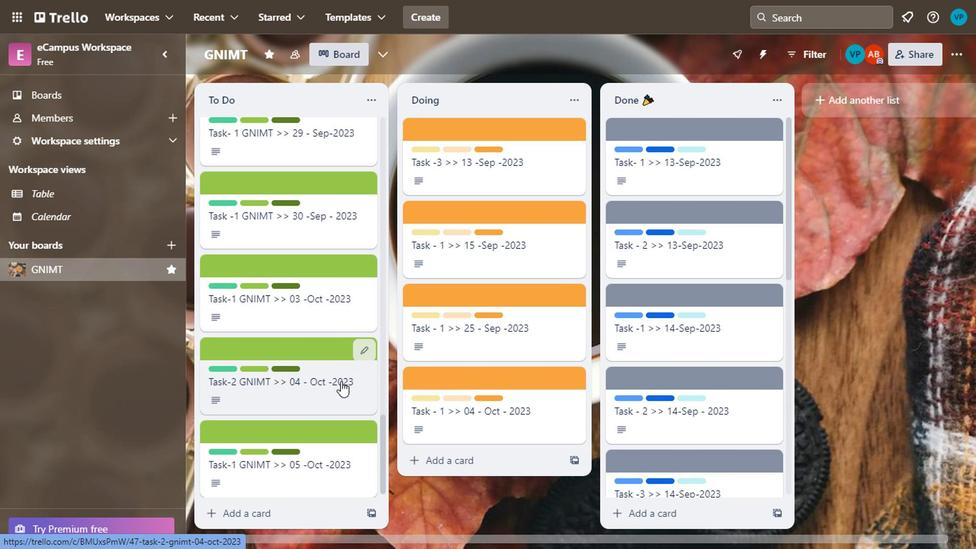 
Action: Mouse scrolled (338, 384) with delta (0, -1)
Screenshot: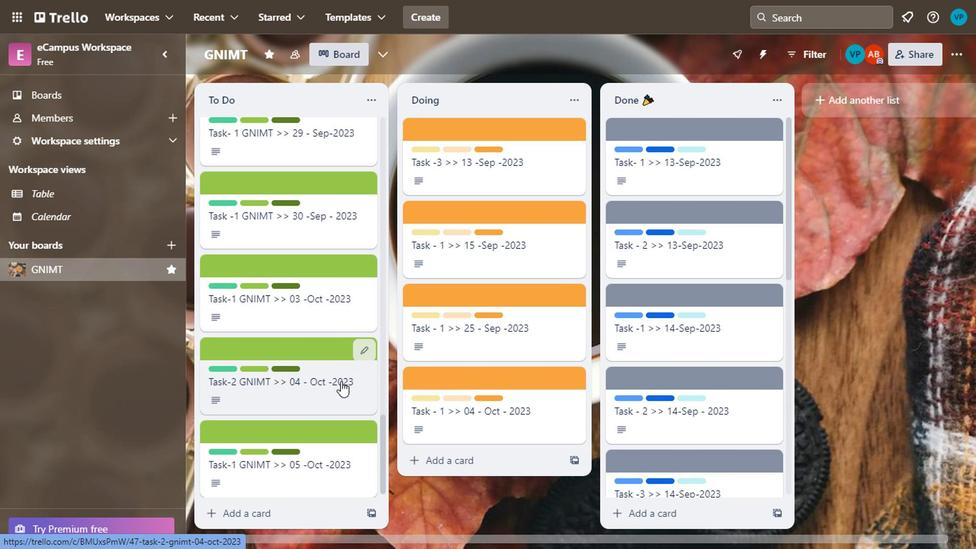 
Action: Mouse moved to (338, 385)
Screenshot: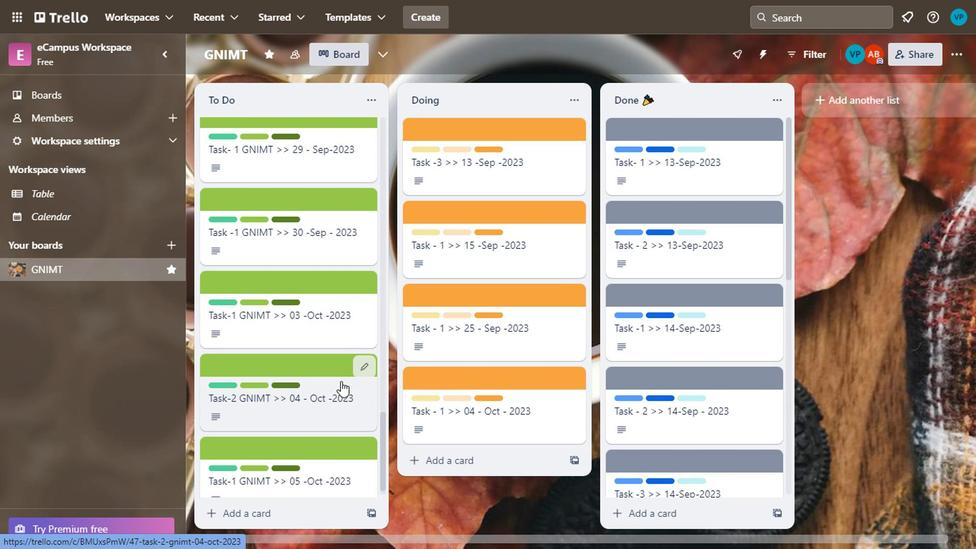 
Action: Mouse scrolled (338, 384) with delta (0, -1)
Screenshot: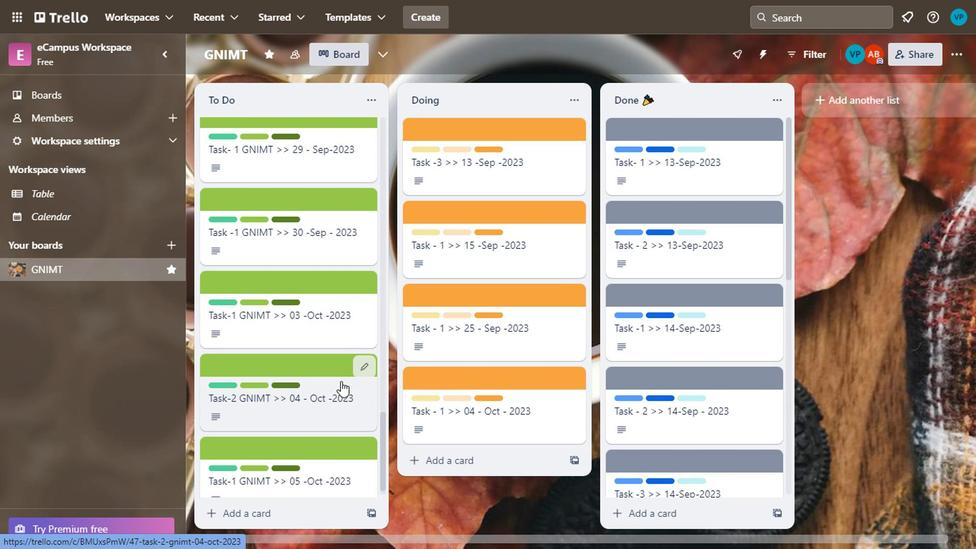 
Action: Mouse scrolled (338, 384) with delta (0, -1)
Screenshot: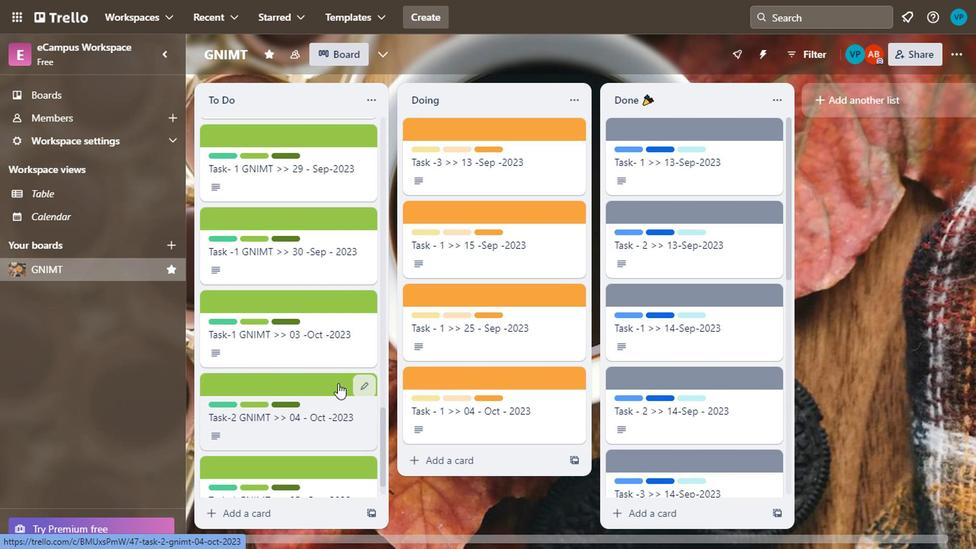 
Action: Mouse moved to (338, 385)
Screenshot: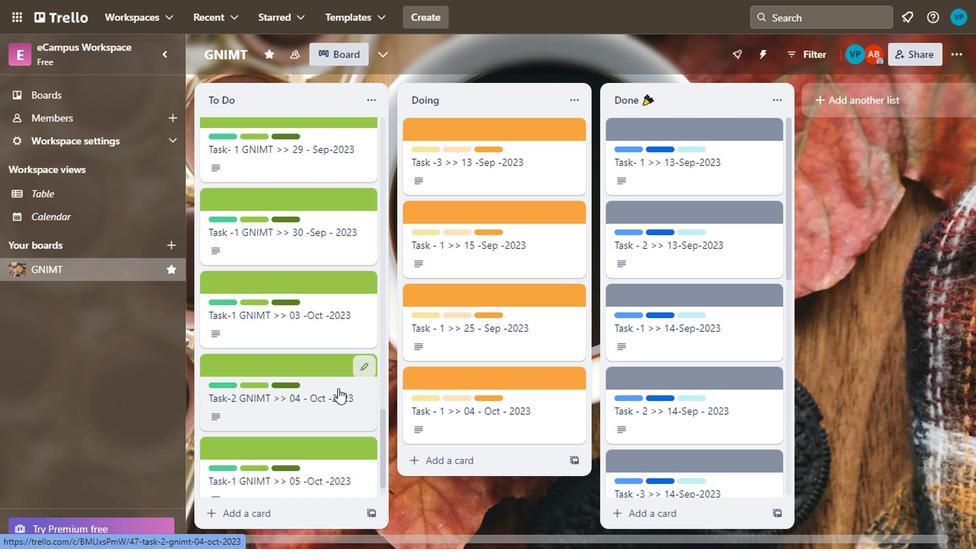 
Action: Mouse scrolled (338, 385) with delta (0, 0)
Screenshot: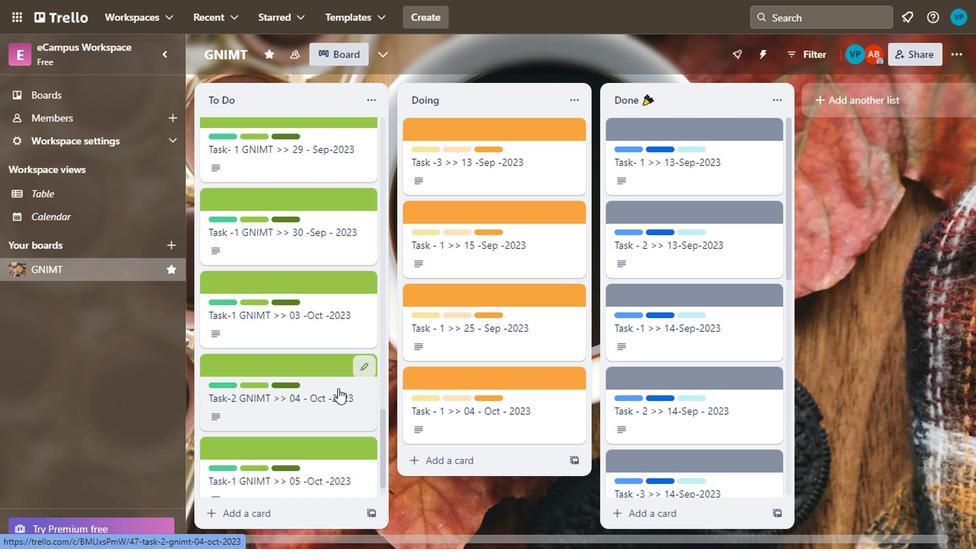 
Action: Mouse moved to (338, 382)
Screenshot: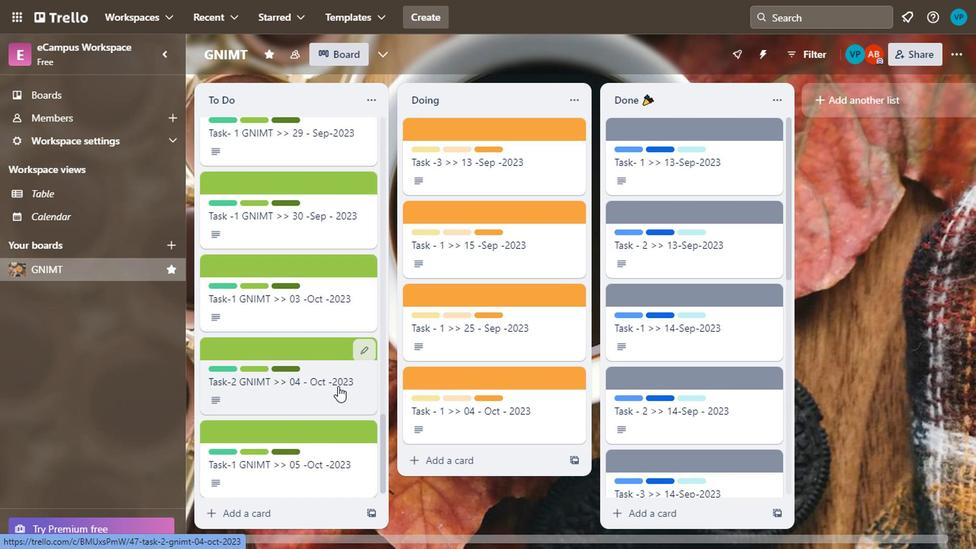 
Action: Mouse scrolled (338, 383) with delta (0, 1)
Screenshot: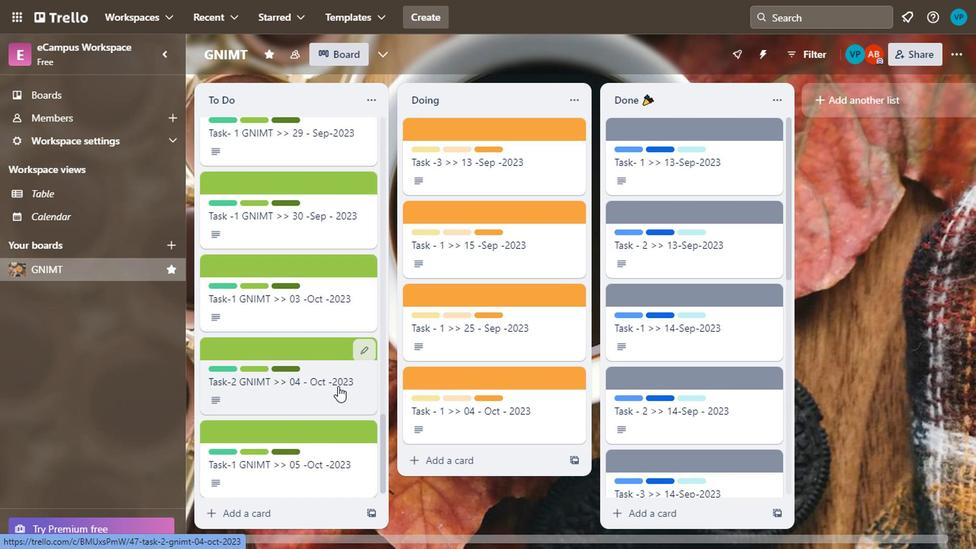 
Action: Mouse moved to (335, 376)
Screenshot: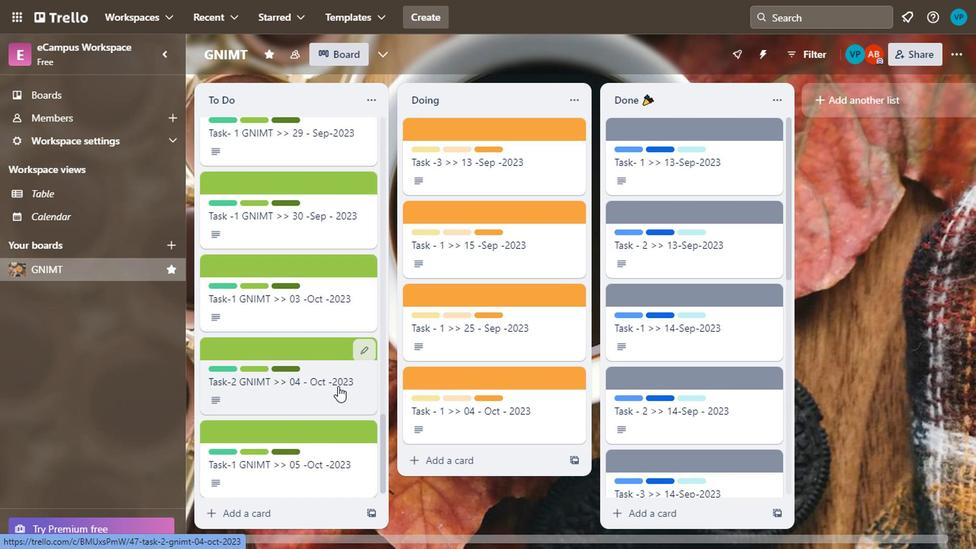 
Action: Mouse scrolled (335, 377) with delta (0, 1)
Screenshot: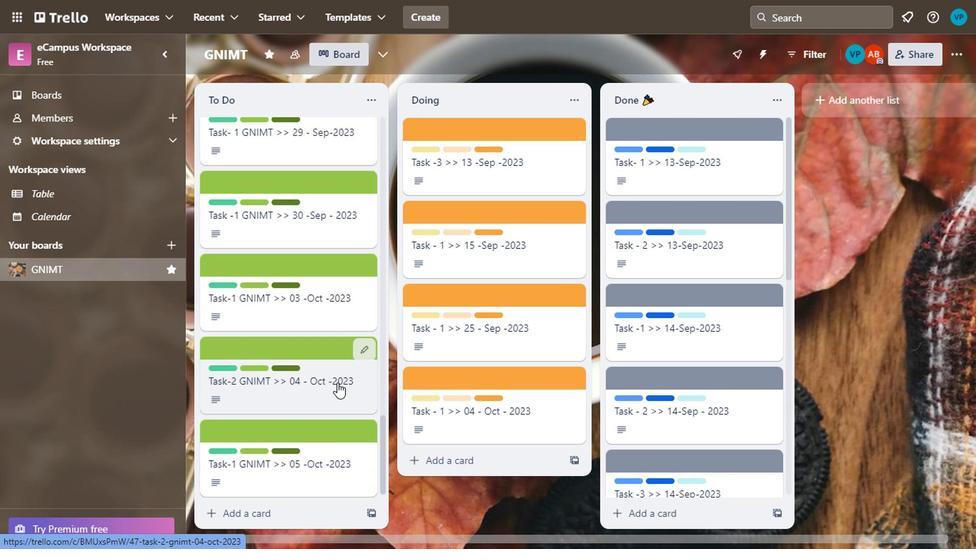 
Action: Mouse moved to (333, 374)
Screenshot: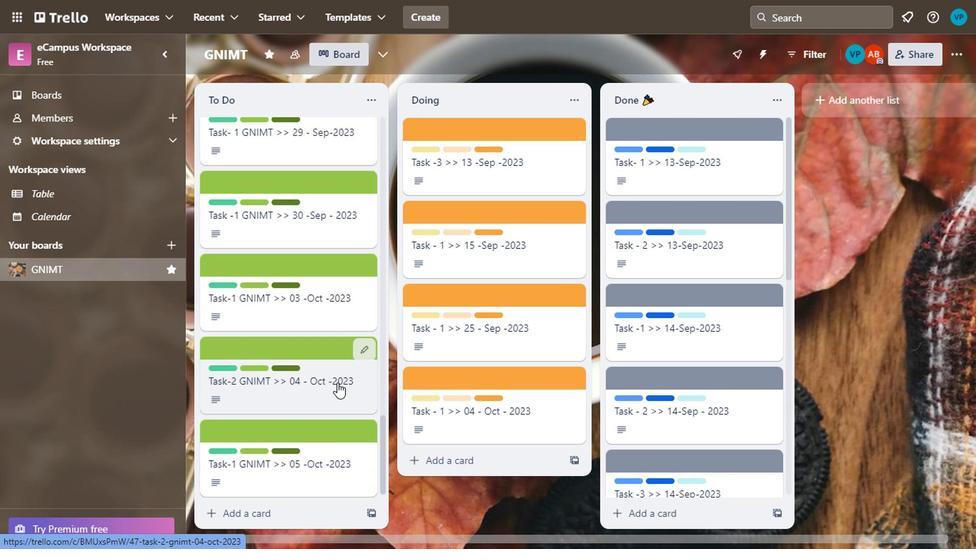 
Action: Mouse scrolled (333, 374) with delta (0, 0)
Screenshot: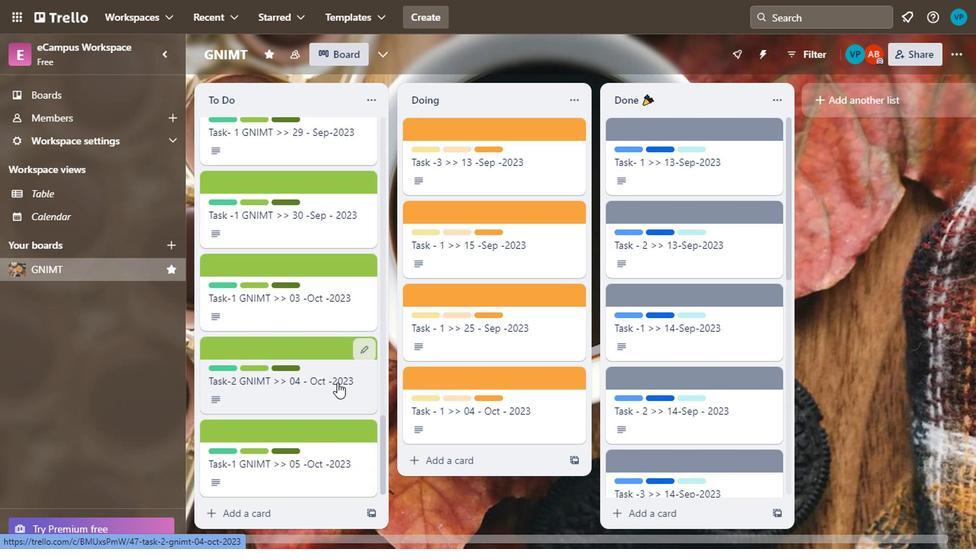 
Action: Mouse moved to (330, 382)
Screenshot: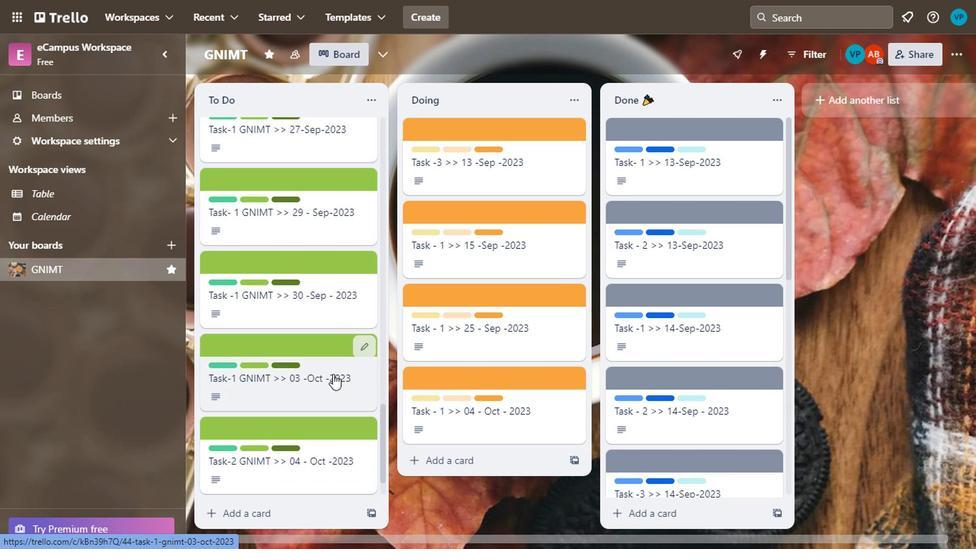
Action: Mouse scrolled (330, 381) with delta (0, 0)
Screenshot: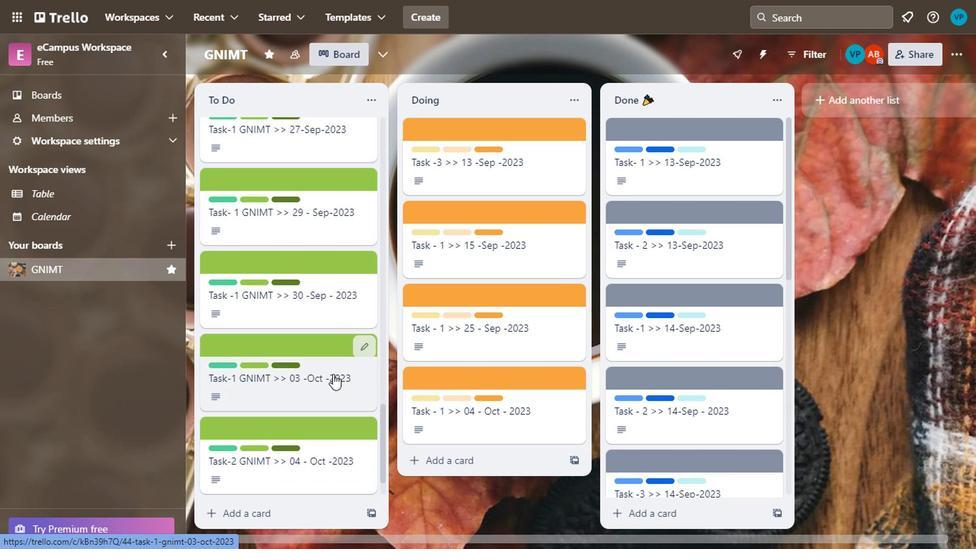 
Action: Mouse scrolled (330, 381) with delta (0, 0)
Screenshot: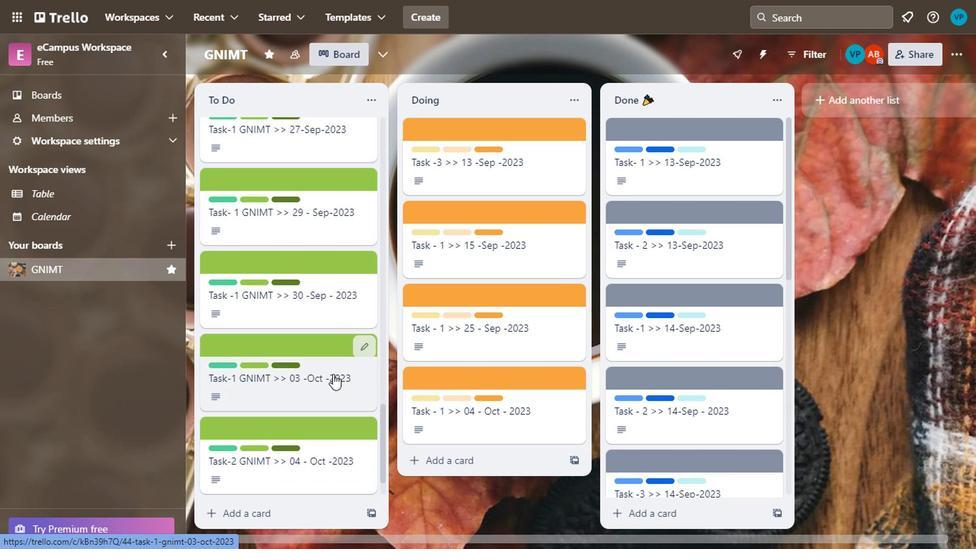 
Action: Mouse moved to (330, 383)
Screenshot: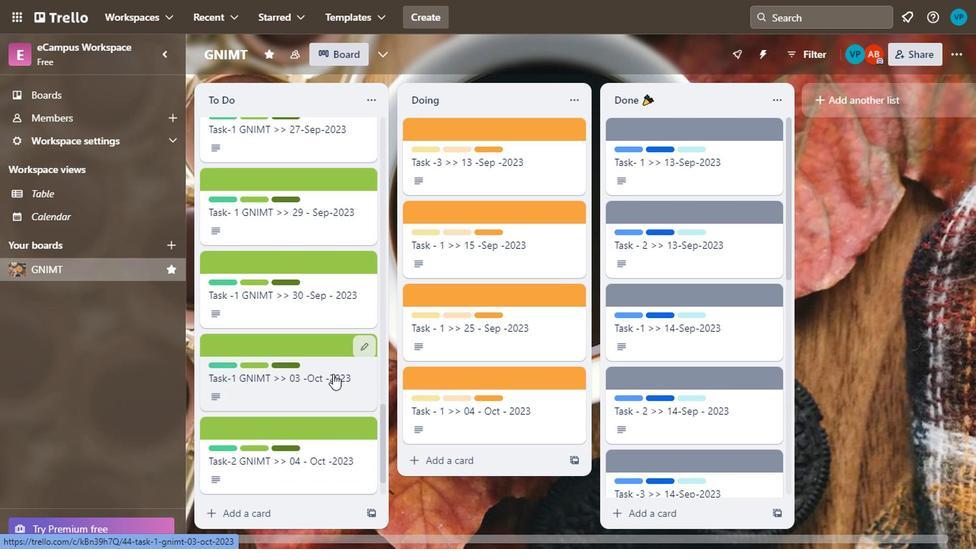 
Action: Mouse scrolled (330, 382) with delta (0, -1)
Screenshot: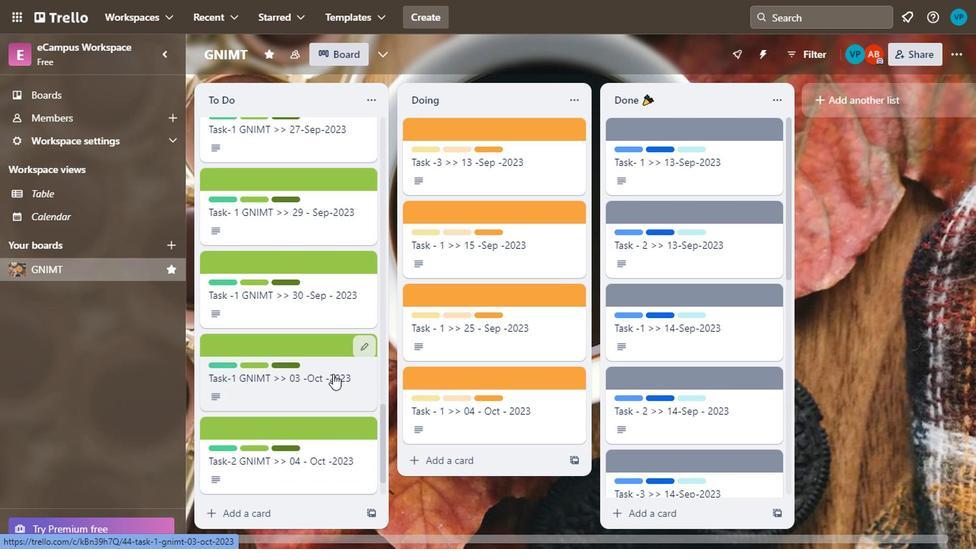 
Action: Mouse moved to (329, 385)
Screenshot: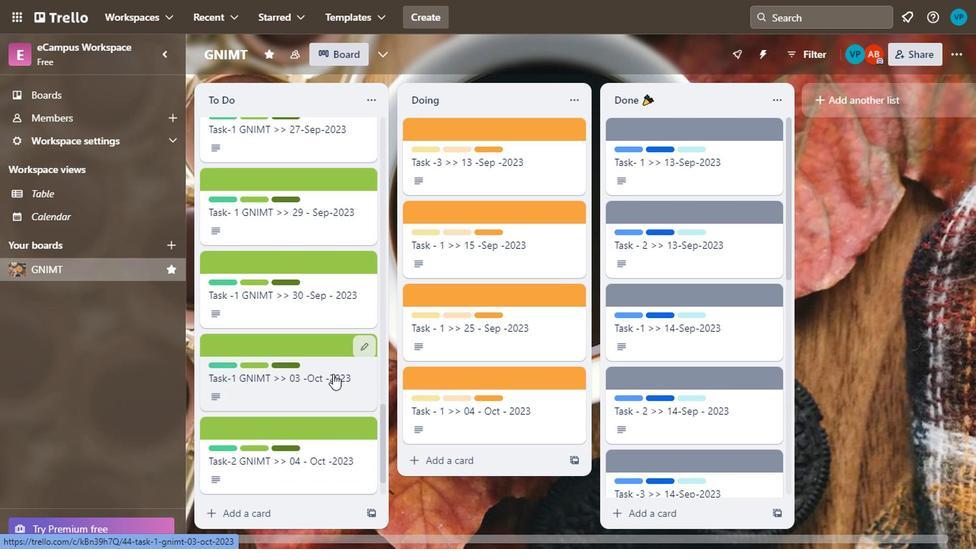 
Action: Mouse scrolled (329, 385) with delta (0, 0)
Screenshot: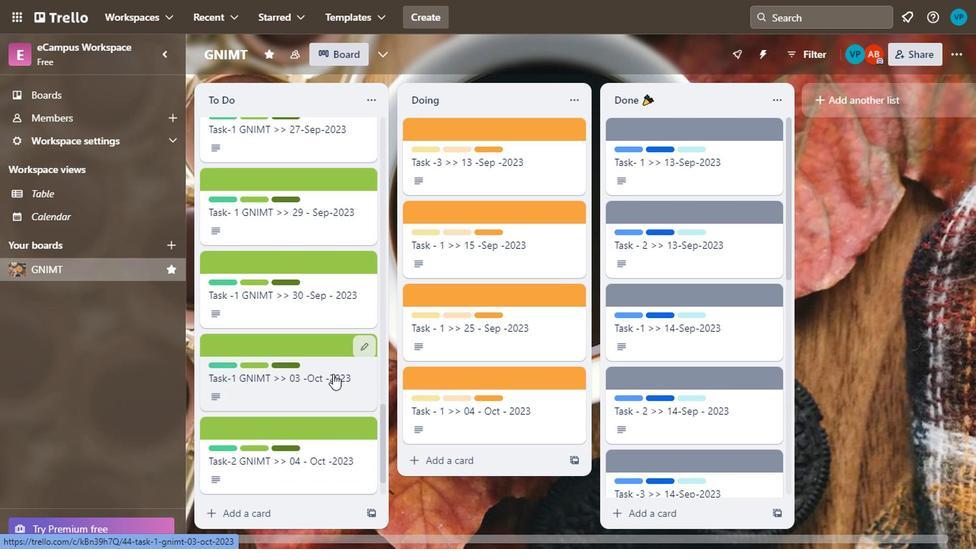 
Action: Mouse moved to (329, 387)
Screenshot: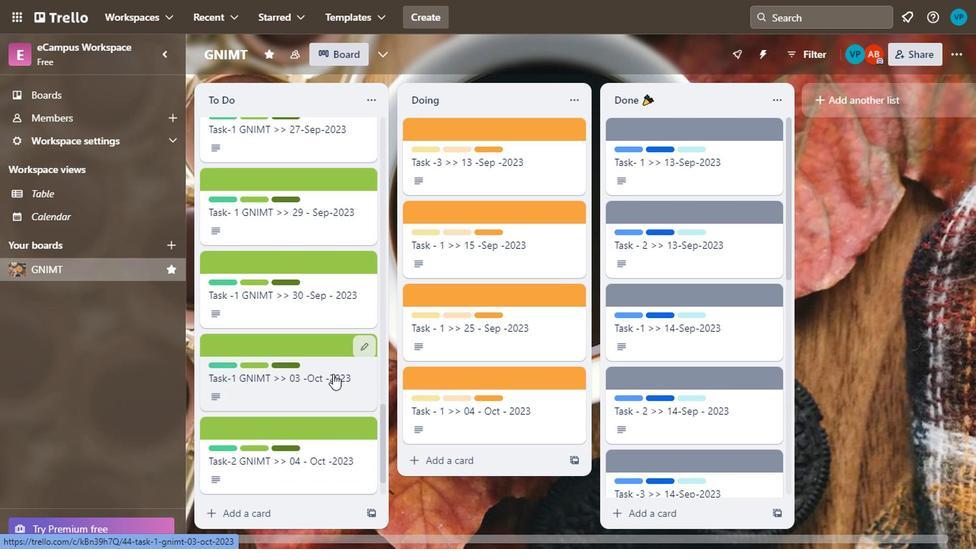 
Action: Mouse scrolled (329, 387) with delta (0, 0)
Screenshot: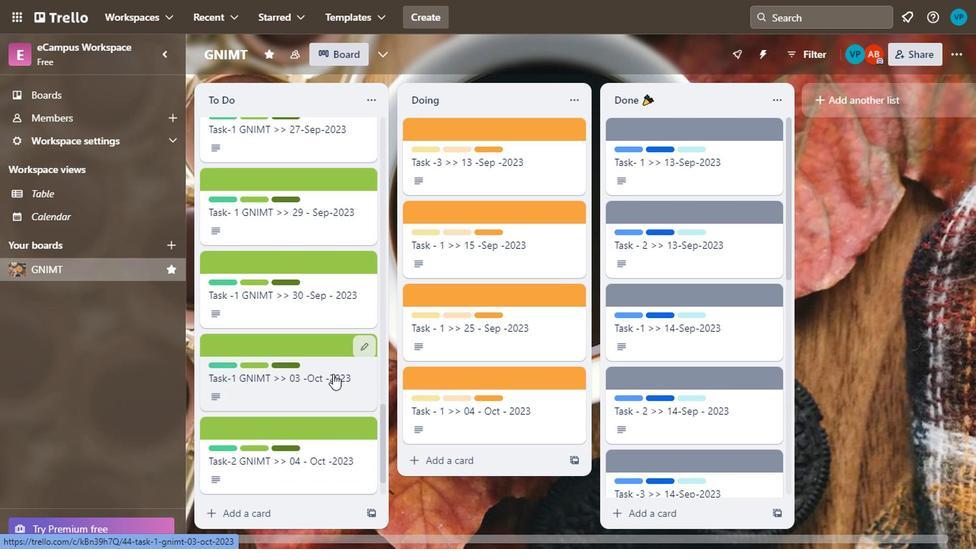 
Action: Mouse moved to (329, 389)
Screenshot: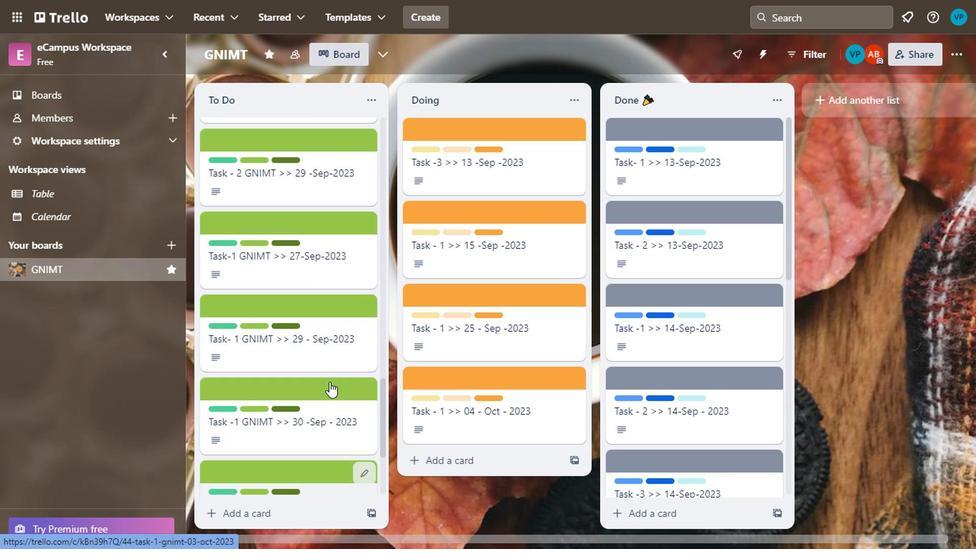 
Action: Mouse scrolled (329, 389) with delta (0, 0)
Screenshot: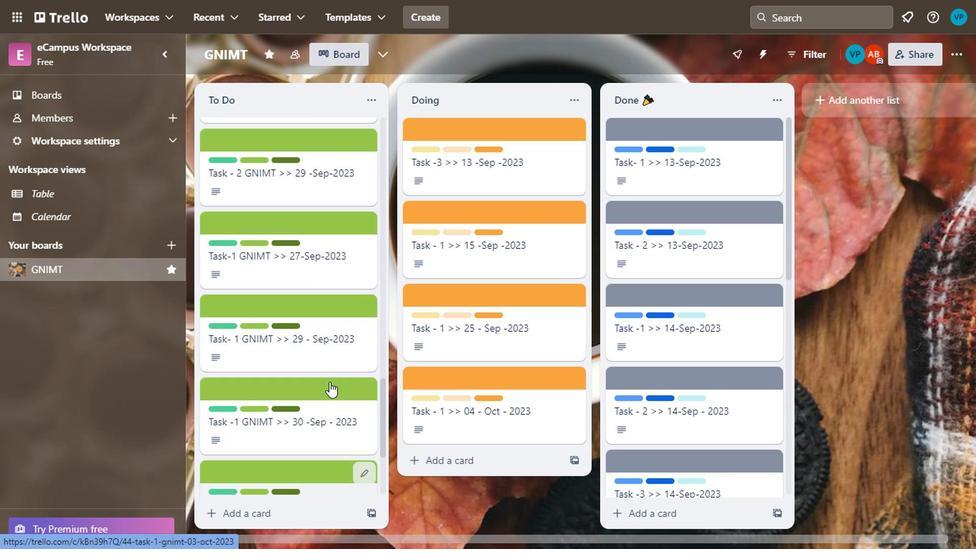 
Action: Mouse moved to (329, 392)
Screenshot: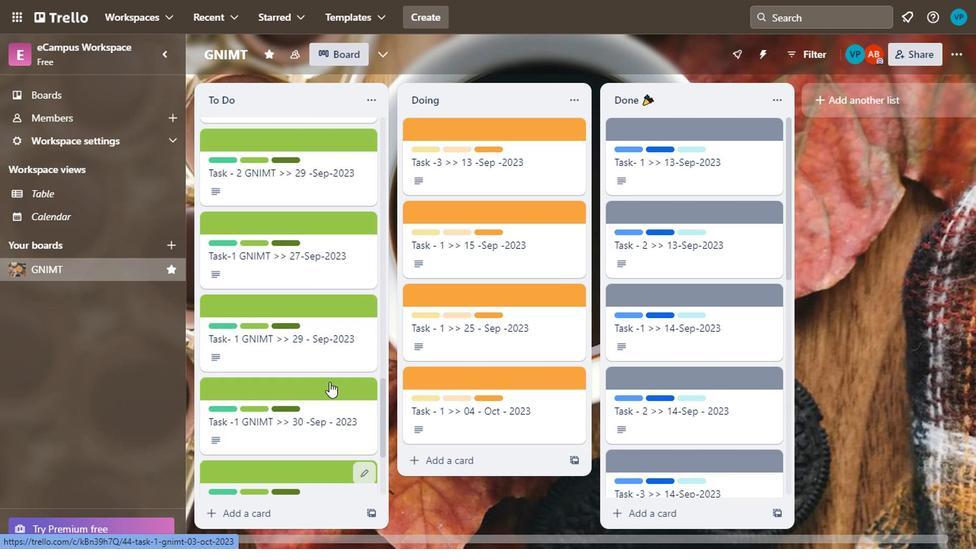 
Action: Mouse scrolled (329, 392) with delta (0, 0)
Screenshot: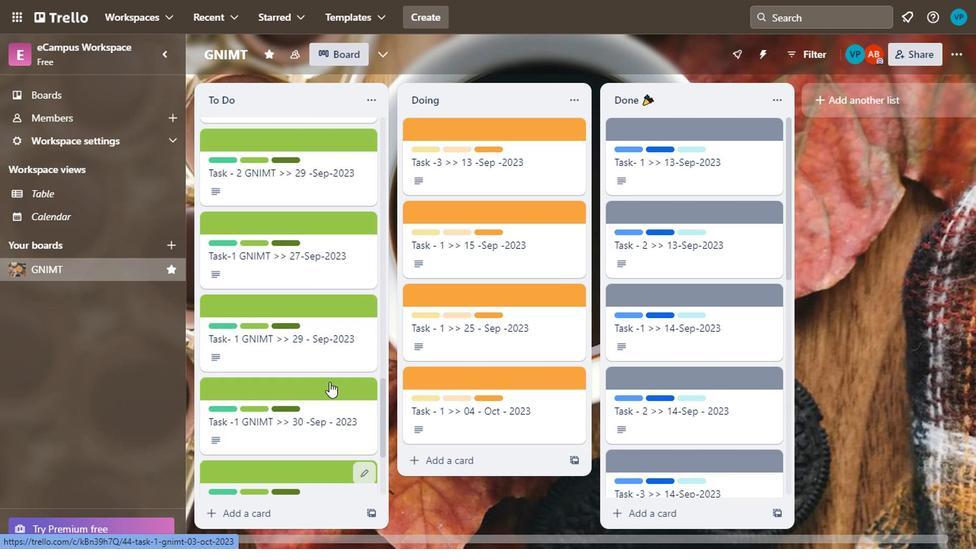 
Action: Mouse moved to (331, 391)
Screenshot: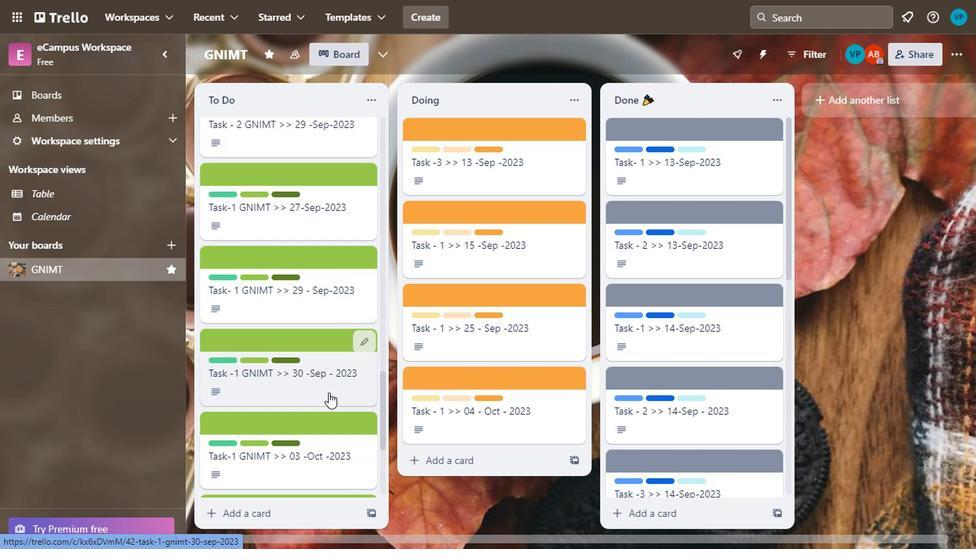 
Action: Mouse scrolled (331, 392) with delta (0, 1)
Screenshot: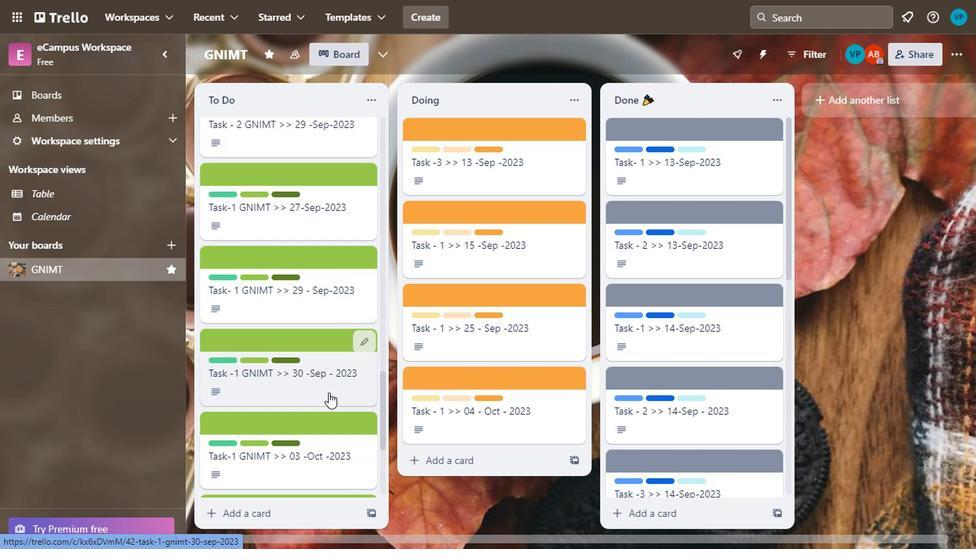 
Action: Mouse moved to (331, 390)
Screenshot: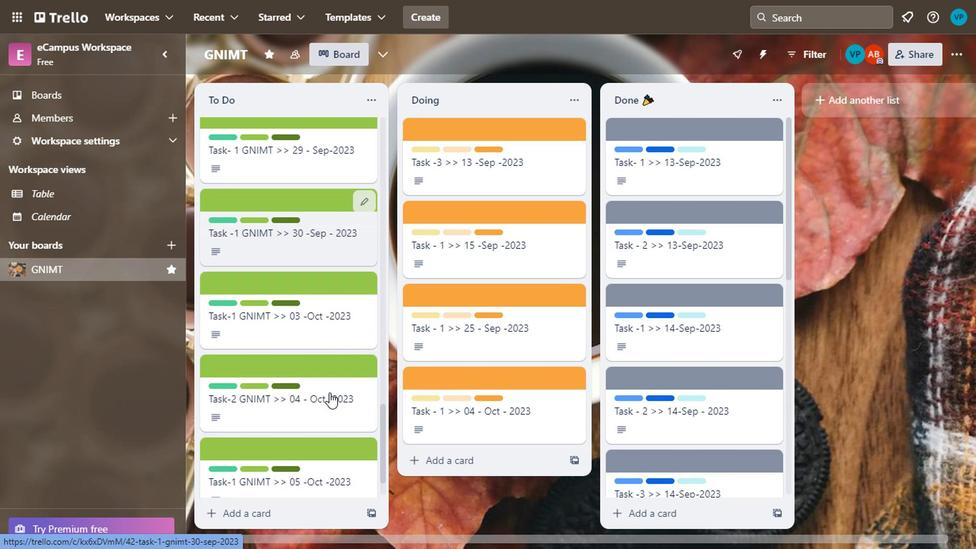 
Action: Mouse scrolled (331, 391) with delta (0, 0)
Screenshot: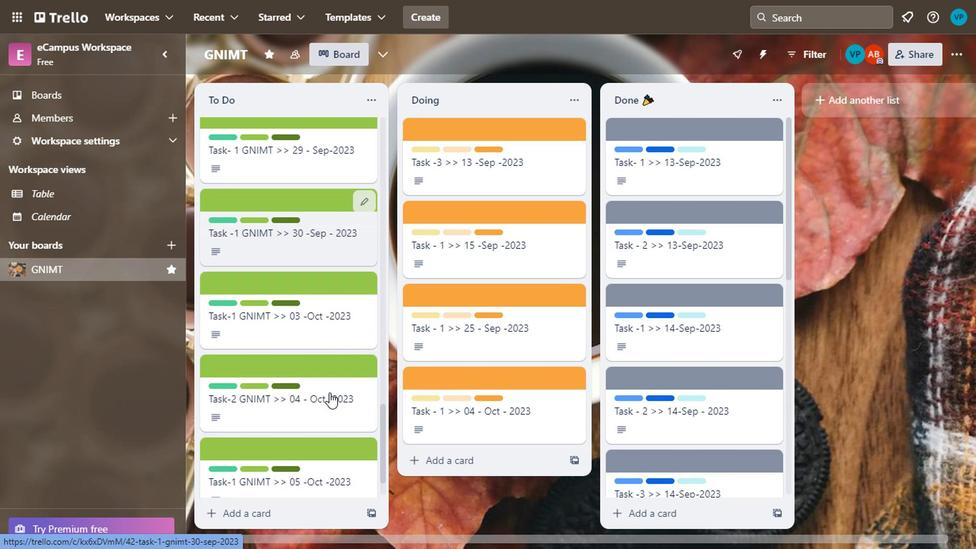 
Action: Mouse moved to (331, 388)
Screenshot: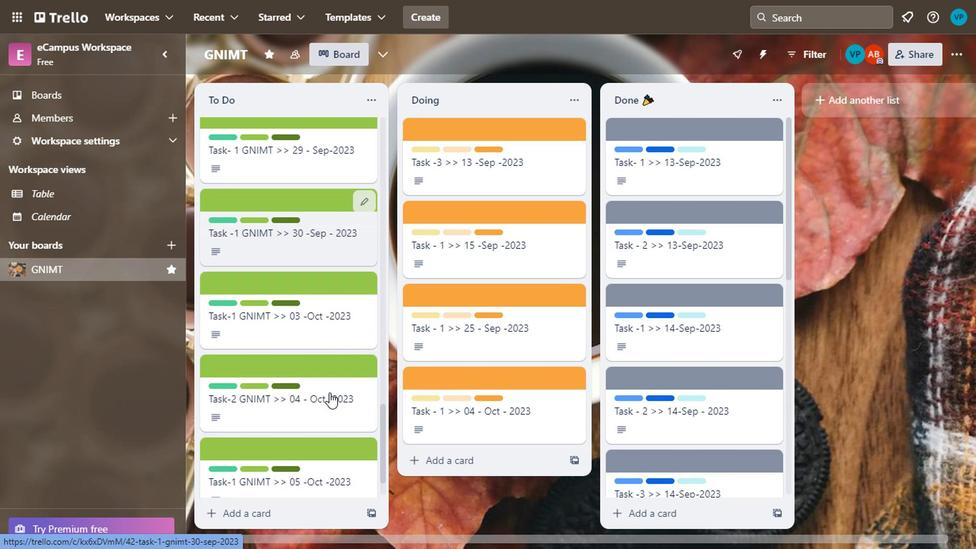 
Action: Mouse scrolled (331, 389) with delta (0, 0)
Screenshot: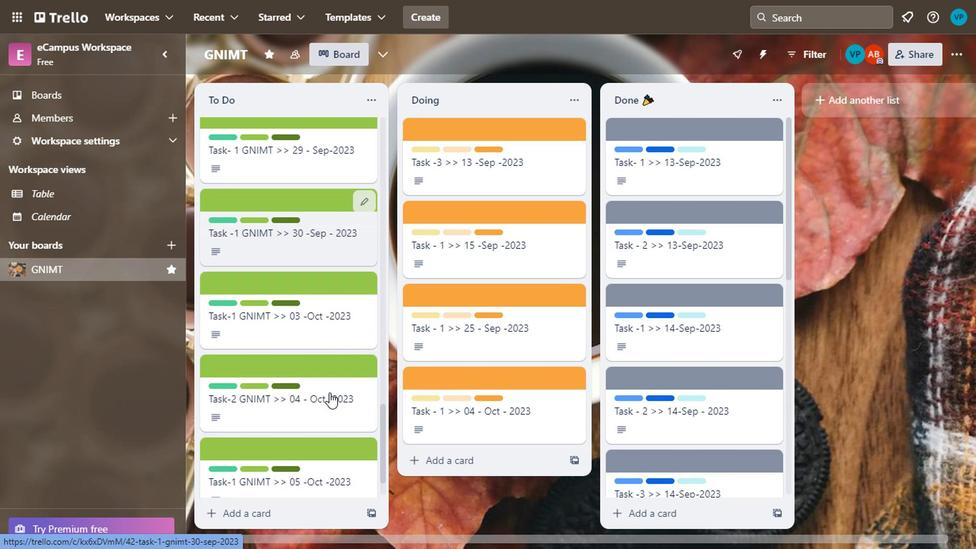 
Action: Mouse moved to (331, 384)
Screenshot: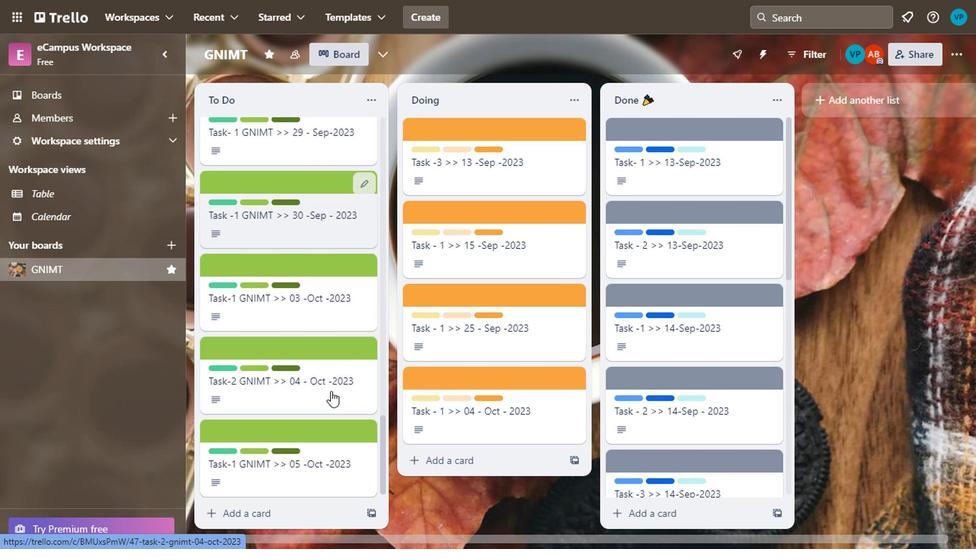 
Action: Mouse scrolled (331, 385) with delta (0, 1)
Screenshot: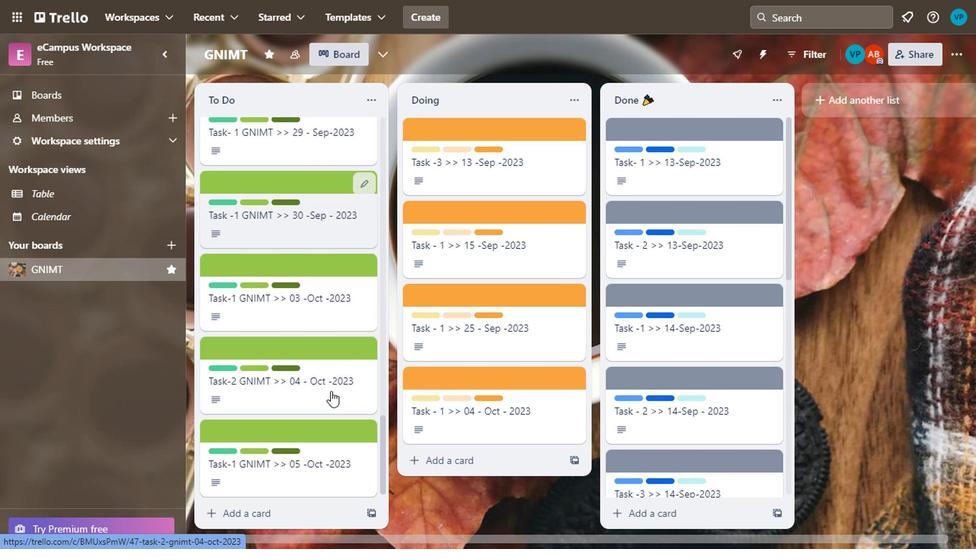 
Action: Mouse moved to (330, 384)
Screenshot: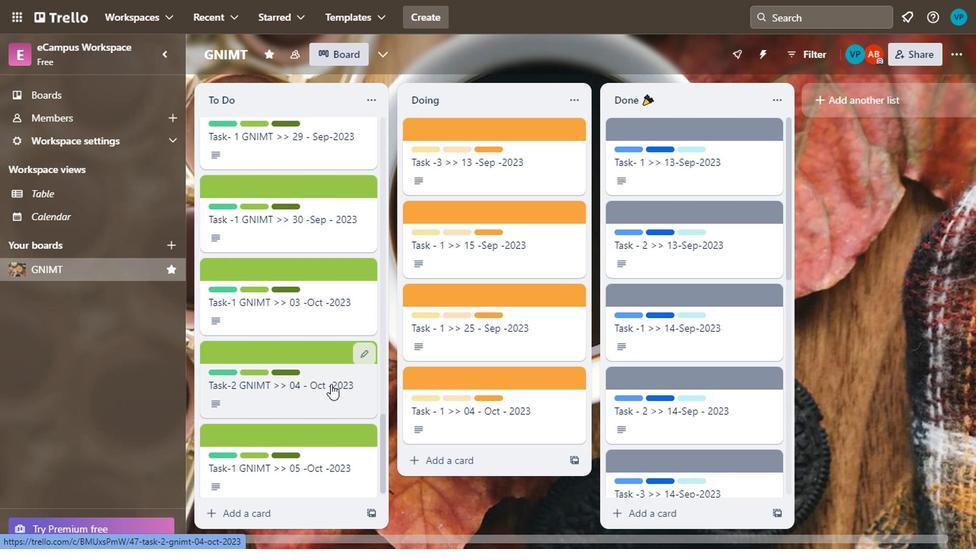 
Action: Mouse scrolled (330, 383) with delta (0, 0)
Screenshot: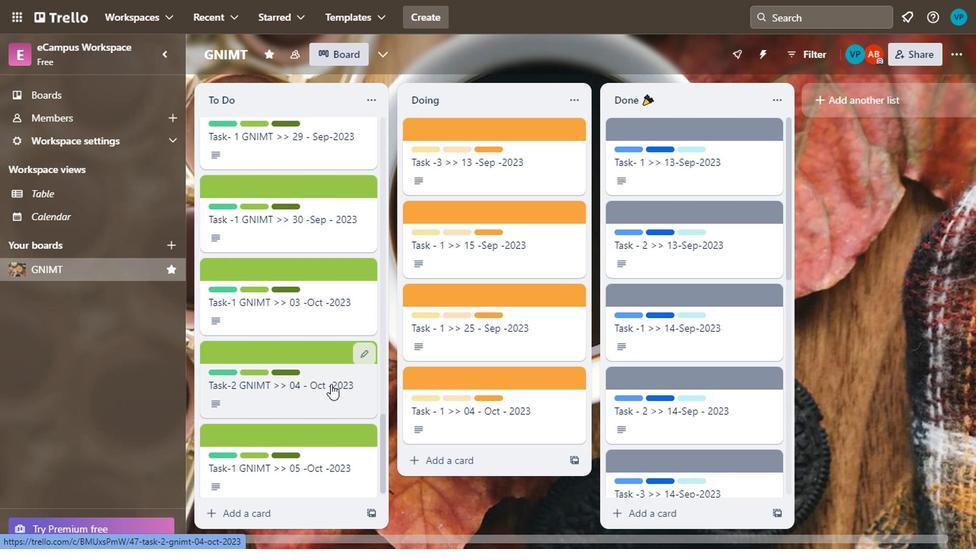 
Action: Mouse scrolled (330, 383) with delta (0, 0)
Screenshot: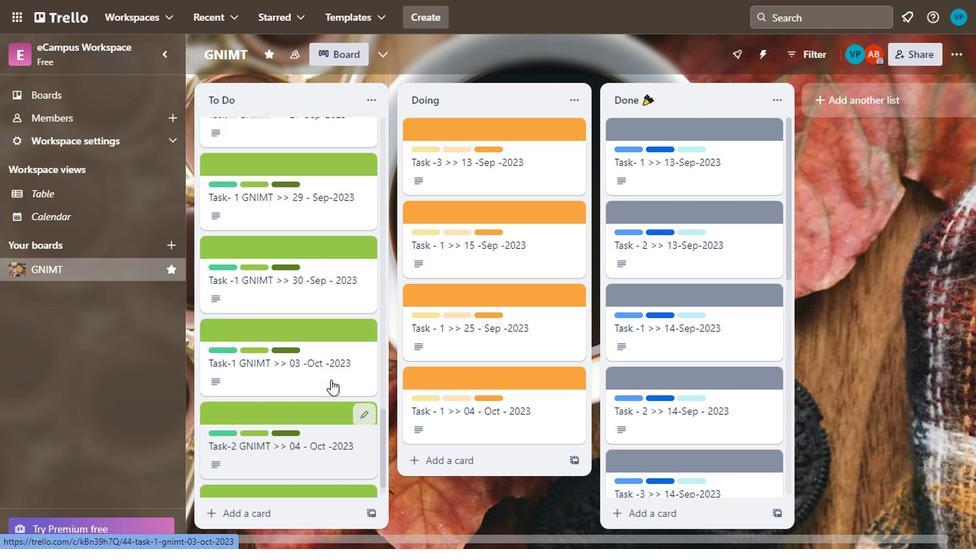 
Action: Mouse moved to (330, 385)
Screenshot: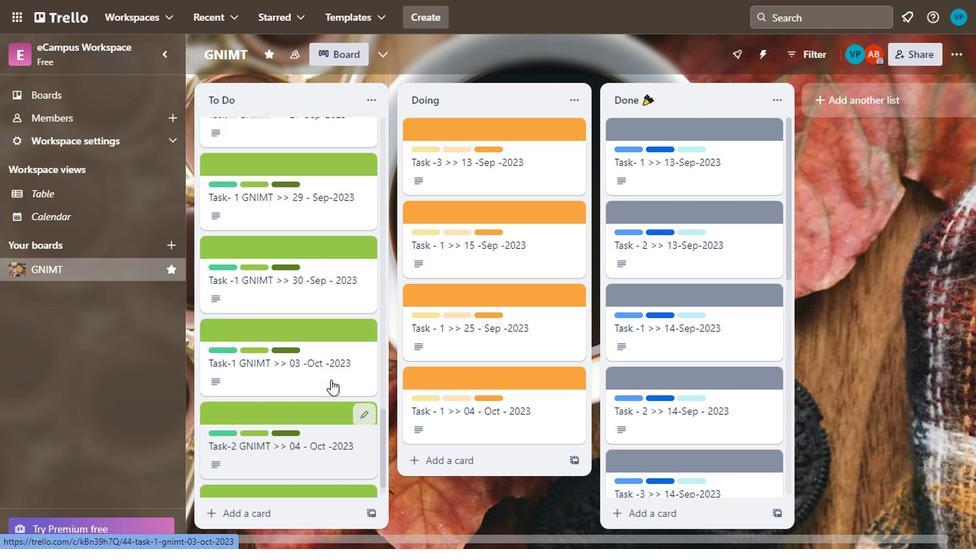
Action: Mouse scrolled (330, 384) with delta (0, -1)
Screenshot: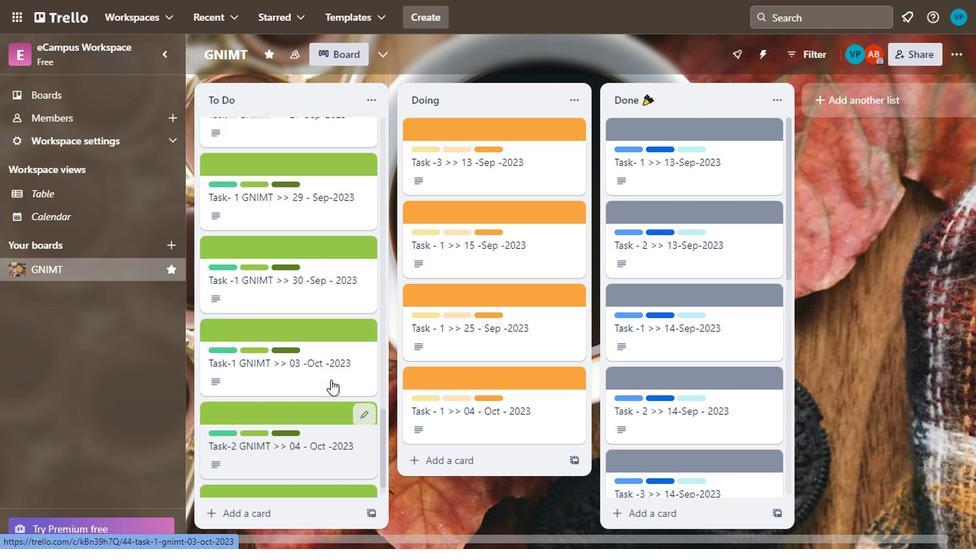 
Action: Mouse moved to (329, 386)
Screenshot: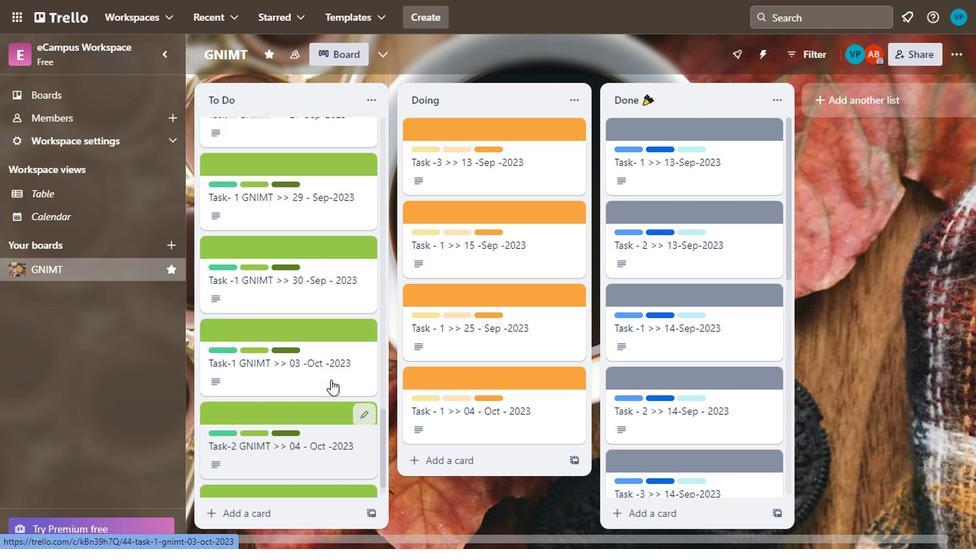
Action: Mouse scrolled (329, 385) with delta (0, 0)
Screenshot: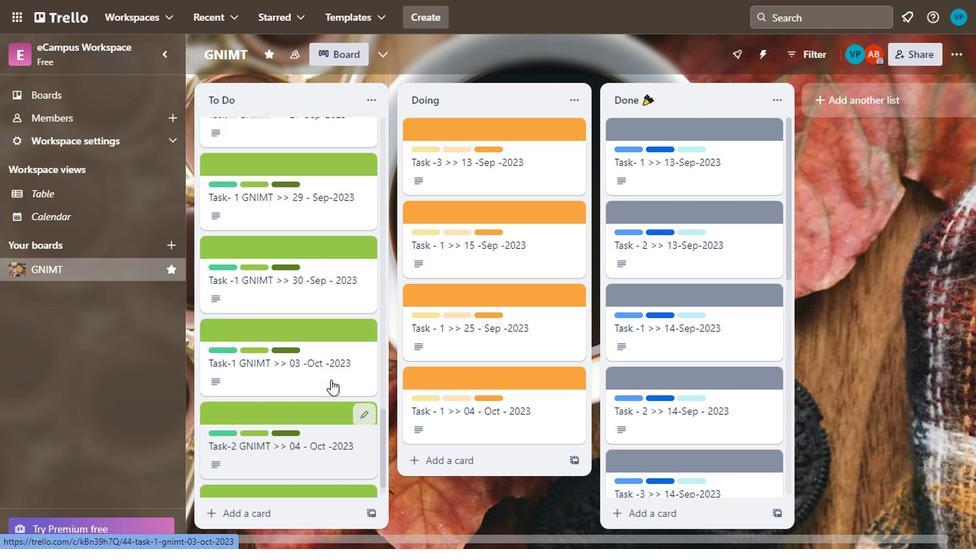 
Action: Mouse moved to (329, 388)
Screenshot: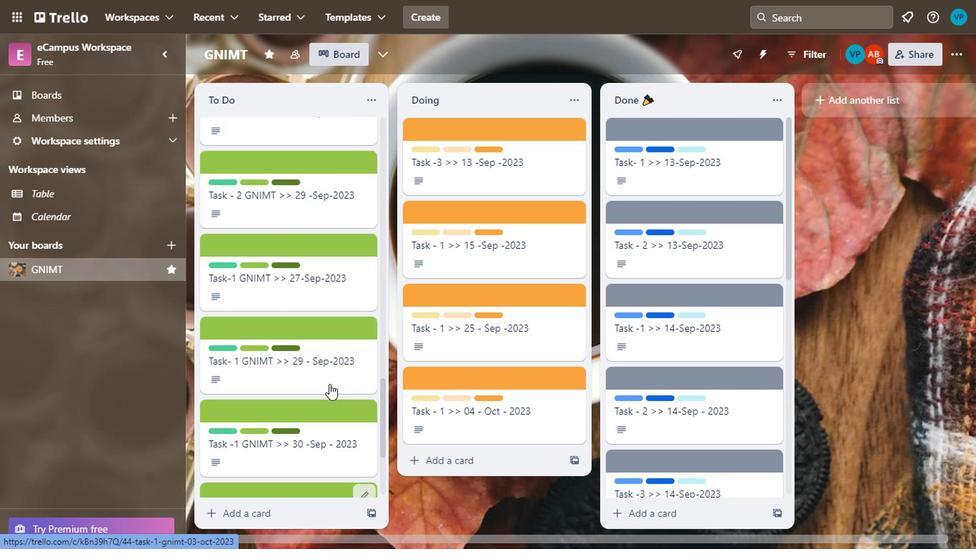 
Action: Mouse scrolled (329, 387) with delta (0, -1)
Screenshot: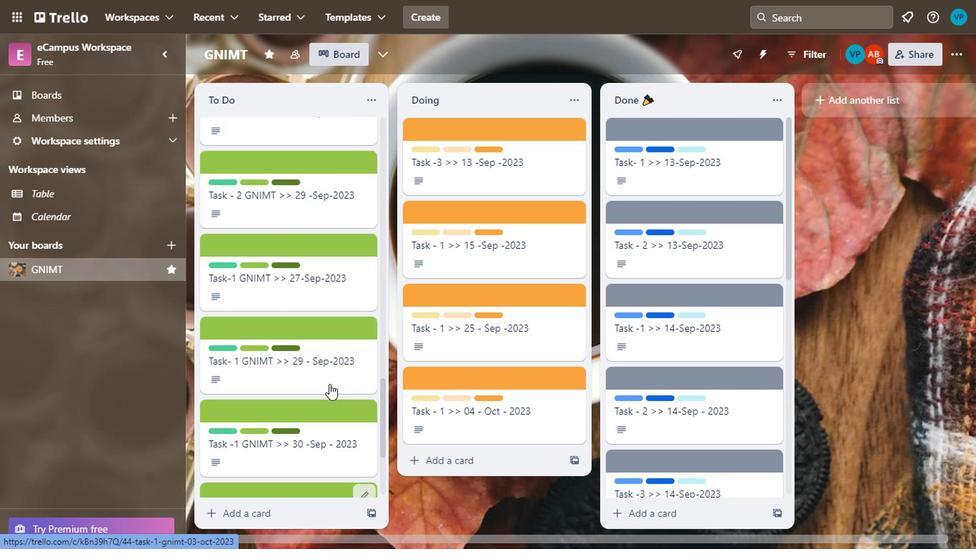 
Action: Mouse moved to (329, 389)
Screenshot: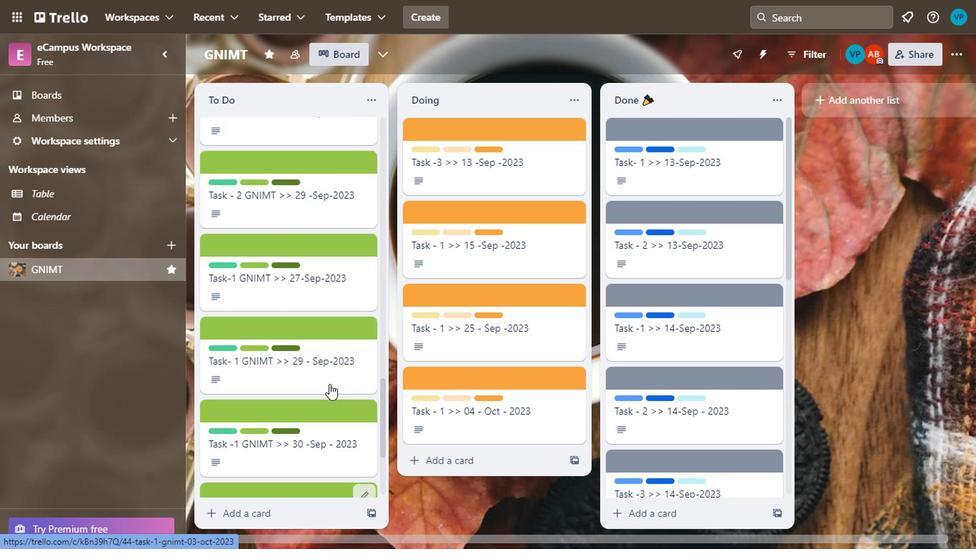 
Action: Mouse scrolled (329, 388) with delta (0, 0)
Screenshot: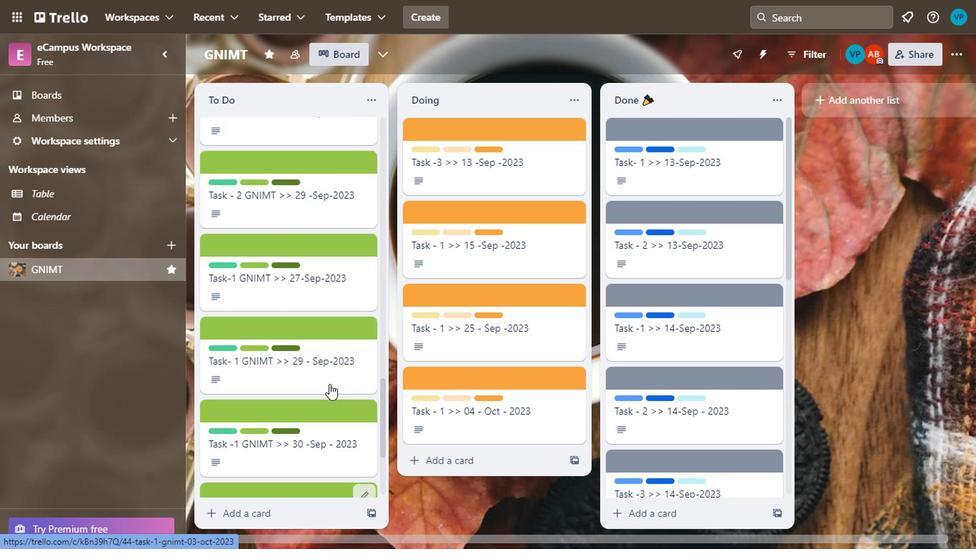 
Action: Mouse moved to (330, 391)
Screenshot: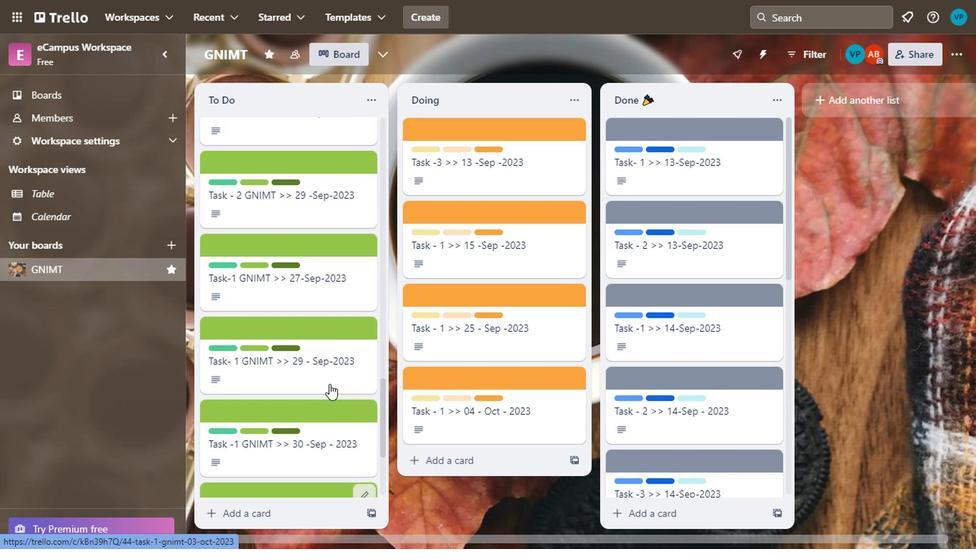 
Action: Mouse scrolled (330, 390) with delta (0, 0)
Screenshot: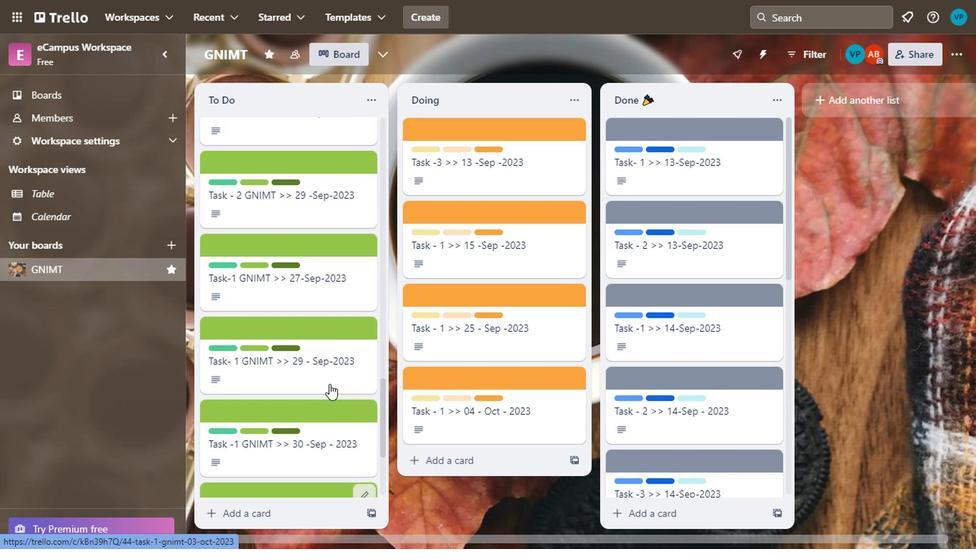 
Action: Mouse moved to (338, 385)
Screenshot: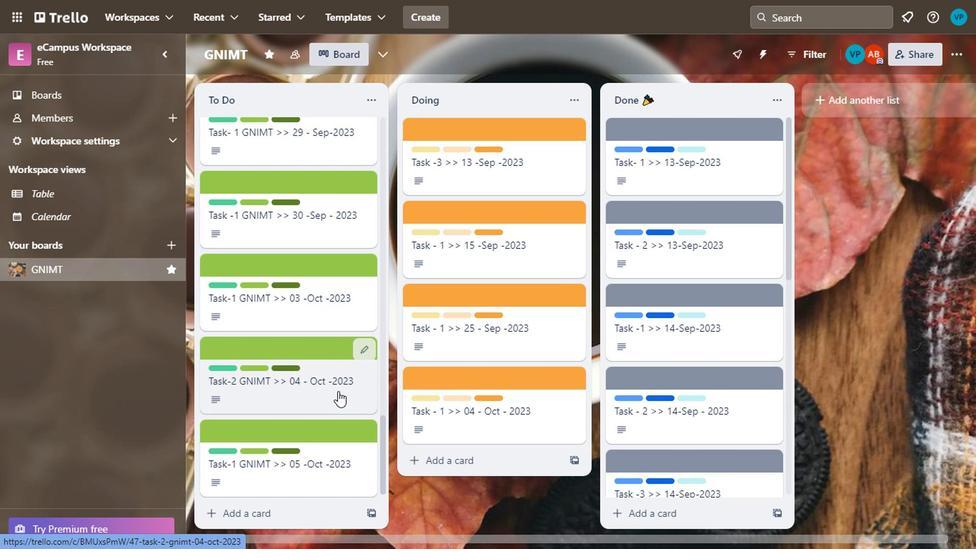 
Action: Mouse scrolled (338, 386) with delta (0, 0)
Screenshot: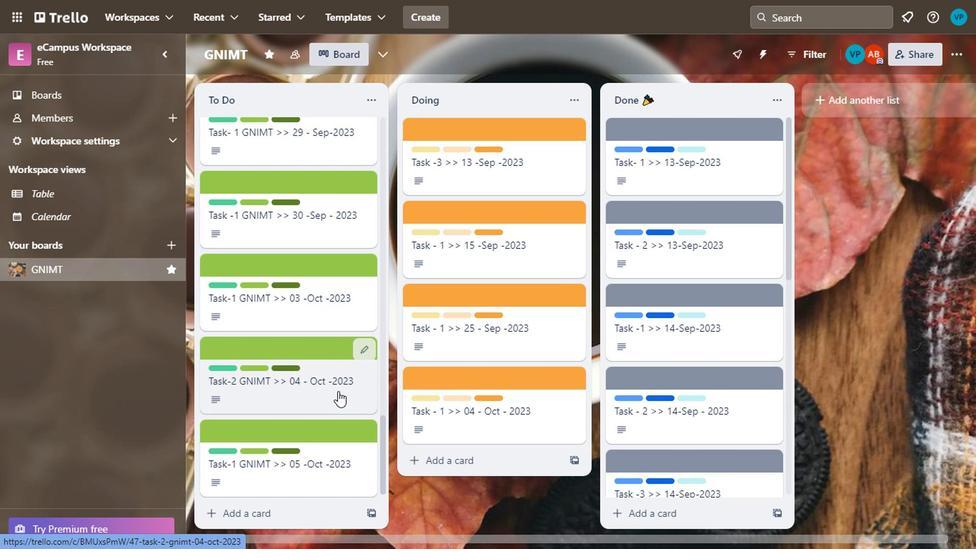 
Action: Mouse moved to (338, 384)
Screenshot: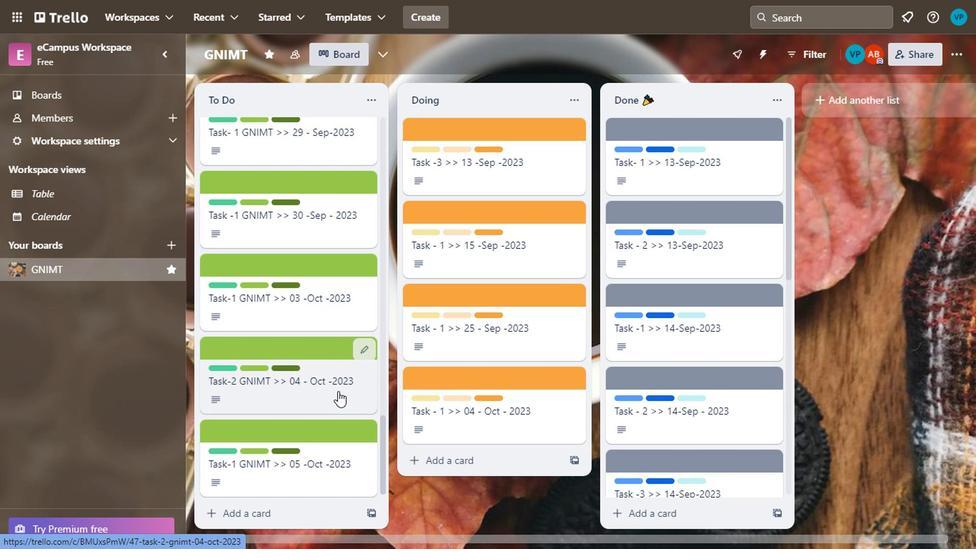 
Action: Mouse scrolled (338, 385) with delta (0, 1)
Screenshot: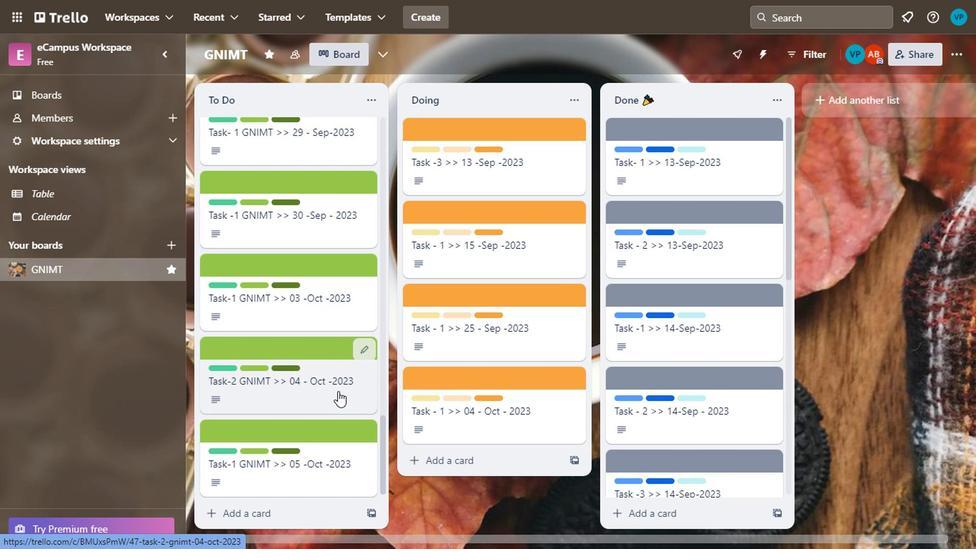 
Action: Mouse moved to (336, 376)
Screenshot: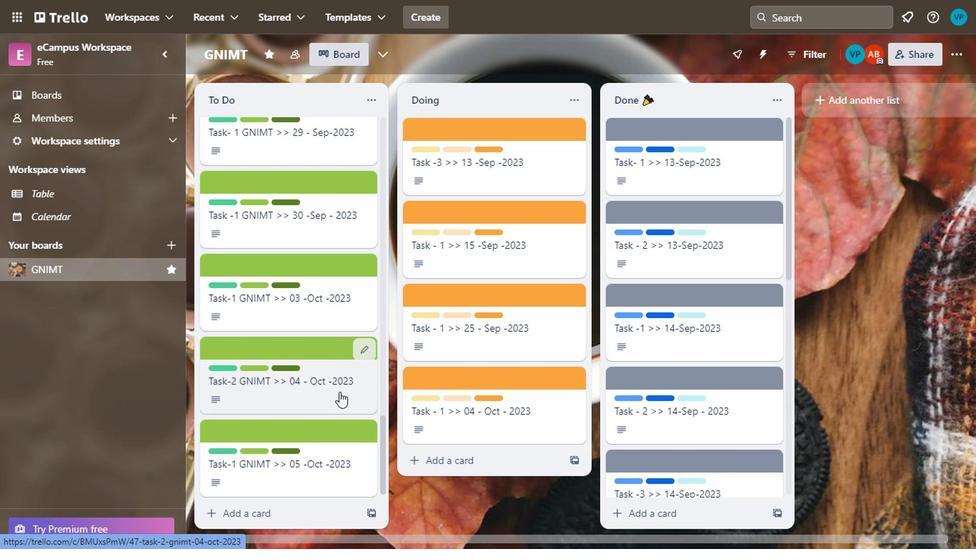
Action: Mouse scrolled (336, 376) with delta (0, 0)
Screenshot: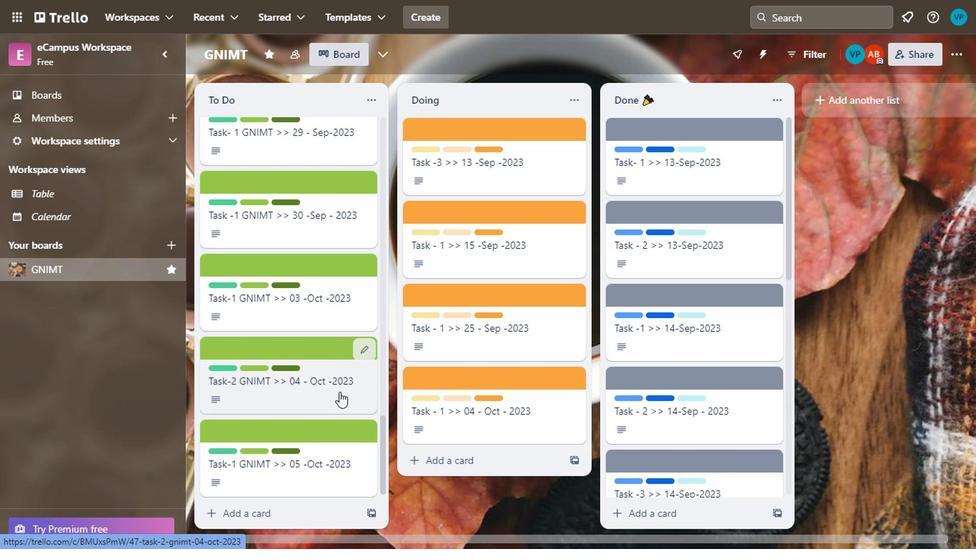 
Action: Mouse moved to (334, 372)
Screenshot: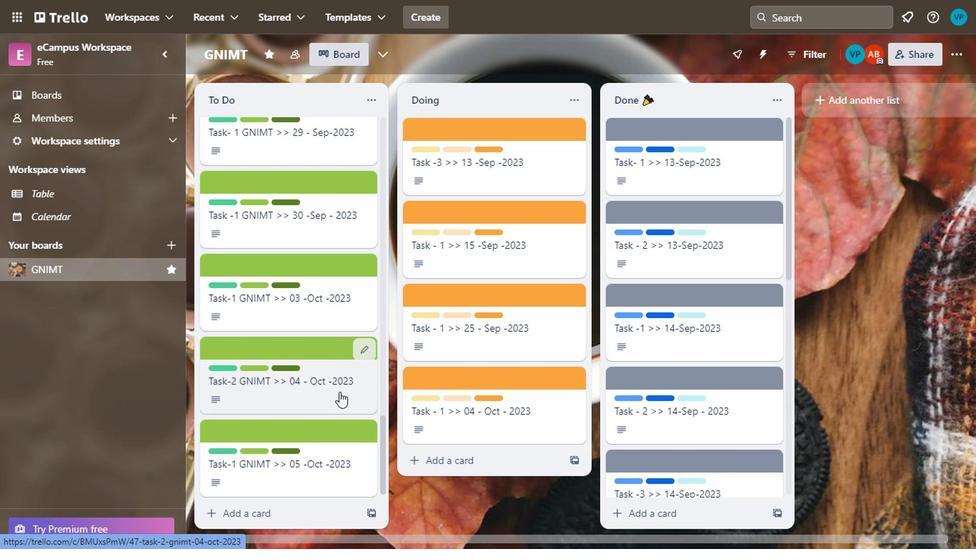 
Action: Mouse scrolled (334, 373) with delta (0, 0)
Screenshot: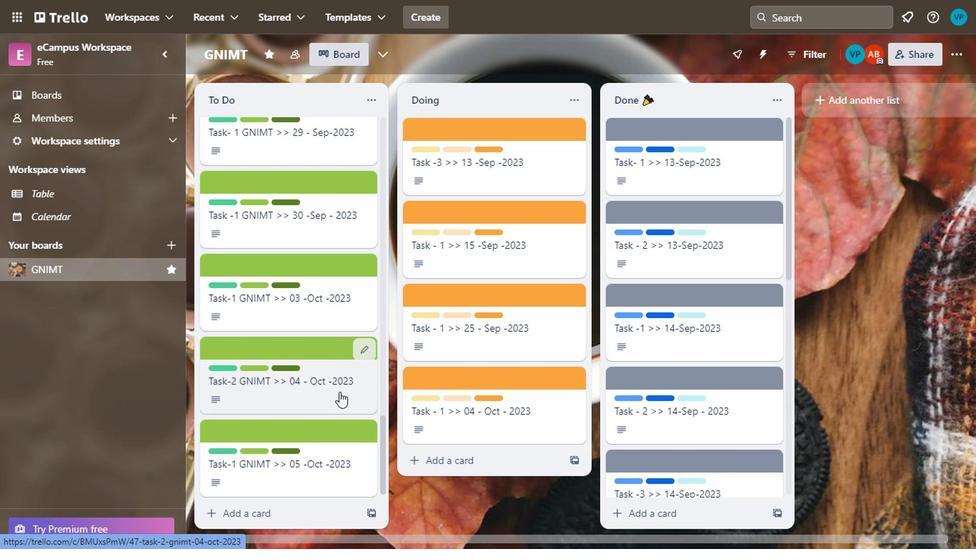 
Action: Mouse moved to (333, 369)
Screenshot: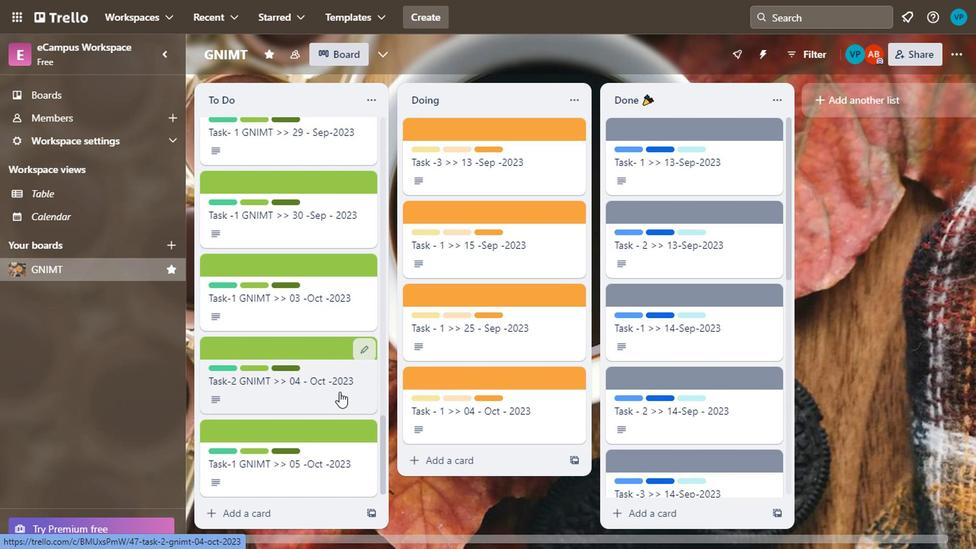 
Action: Mouse scrolled (333, 369) with delta (0, 0)
Screenshot: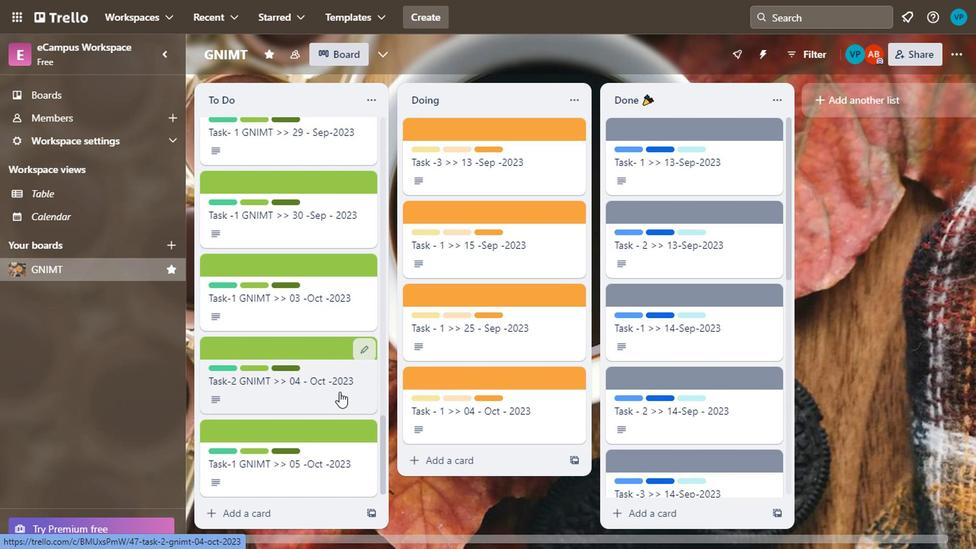 
Action: Mouse moved to (327, 362)
Screenshot: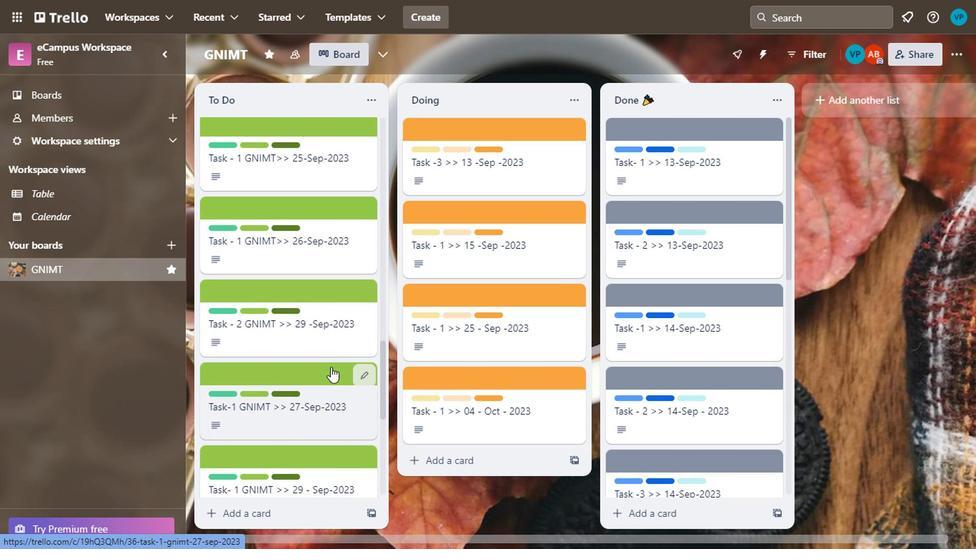 
Action: Mouse scrolled (327, 363) with delta (0, 1)
Screenshot: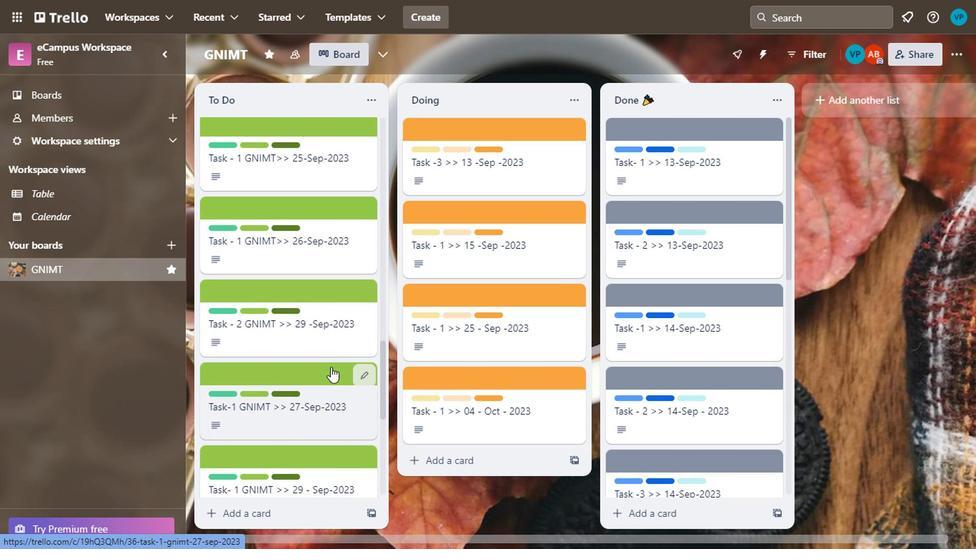 
Action: Mouse scrolled (327, 363) with delta (0, 1)
Screenshot: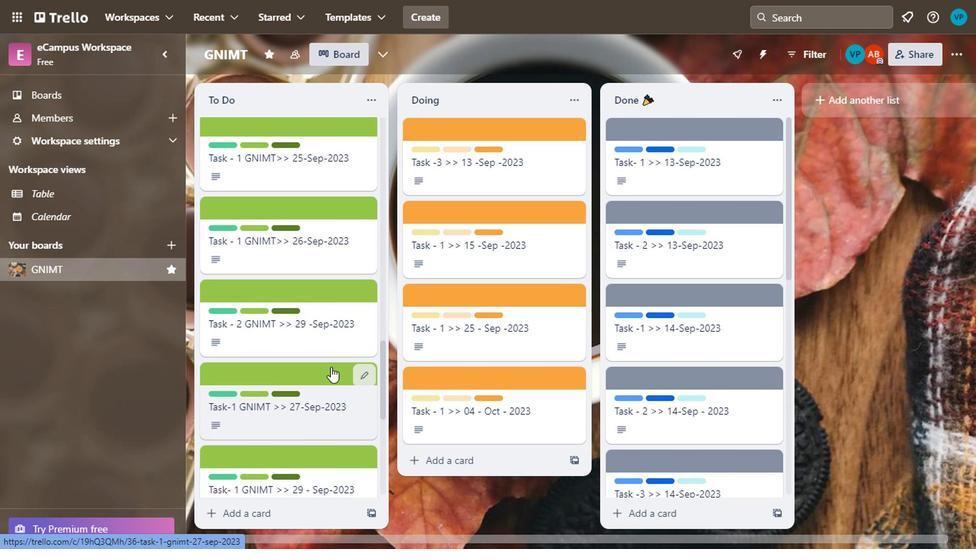 
Action: Mouse scrolled (327, 363) with delta (0, 1)
Screenshot: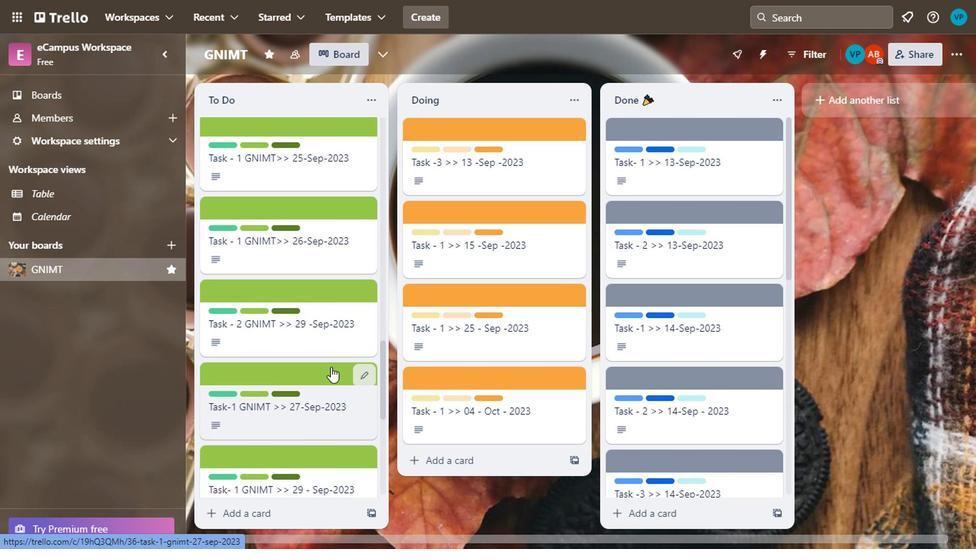 
Action: Mouse scrolled (327, 363) with delta (0, 1)
Screenshot: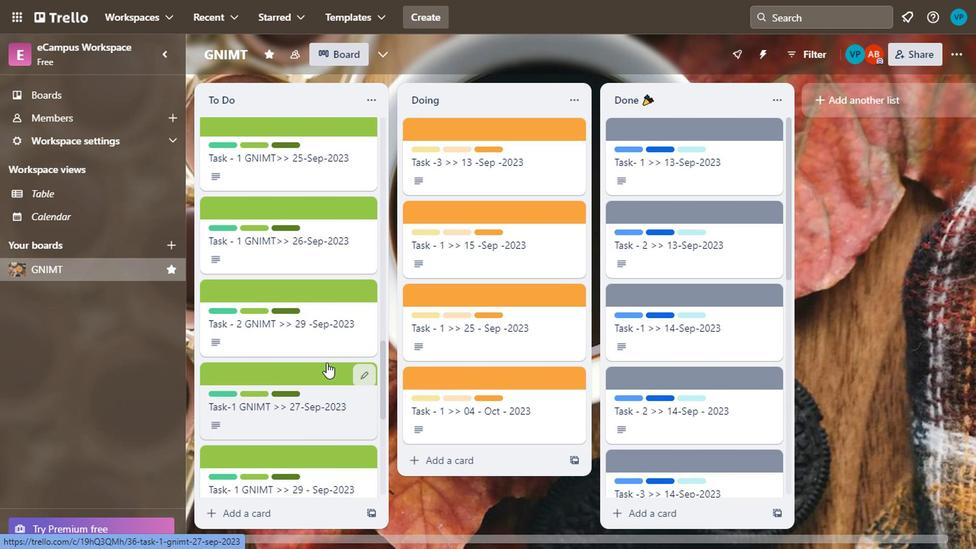 
Action: Mouse moved to (318, 365)
Screenshot: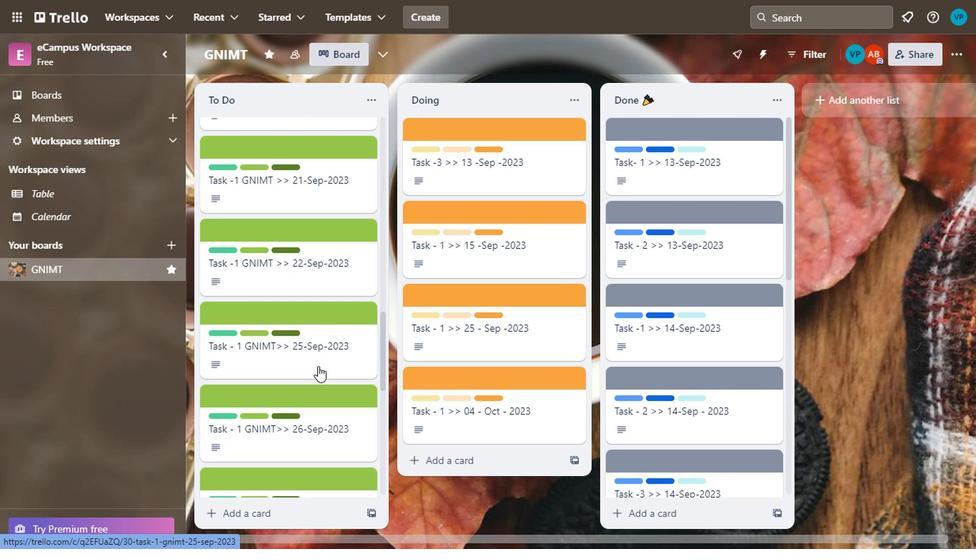 
Action: Mouse scrolled (318, 366) with delta (0, 0)
Screenshot: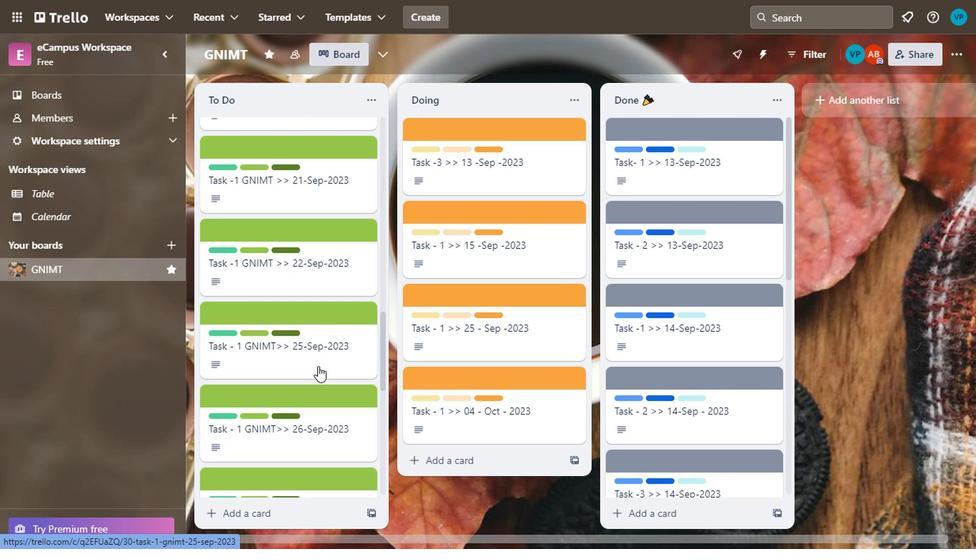 
Action: Mouse moved to (318, 364)
Screenshot: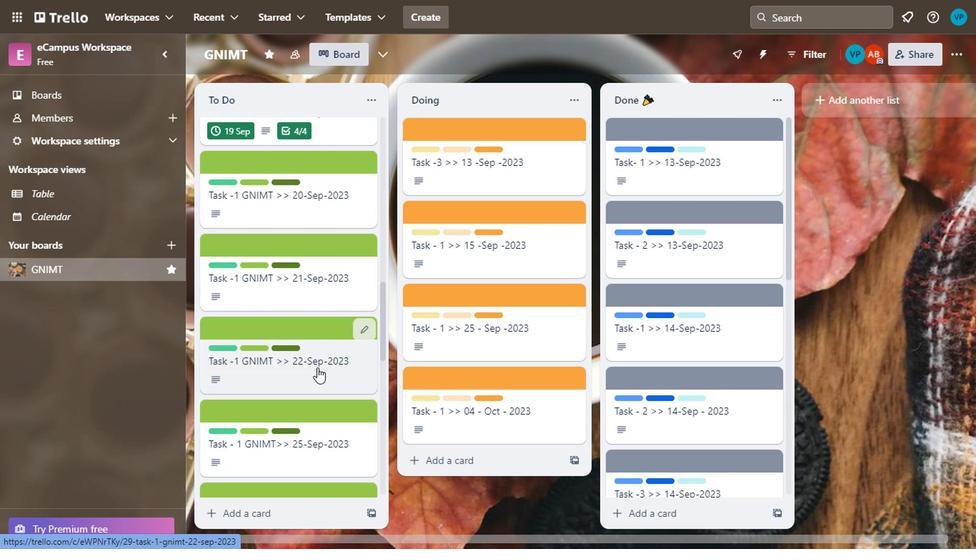 
Action: Mouse scrolled (318, 365) with delta (0, 1)
Screenshot: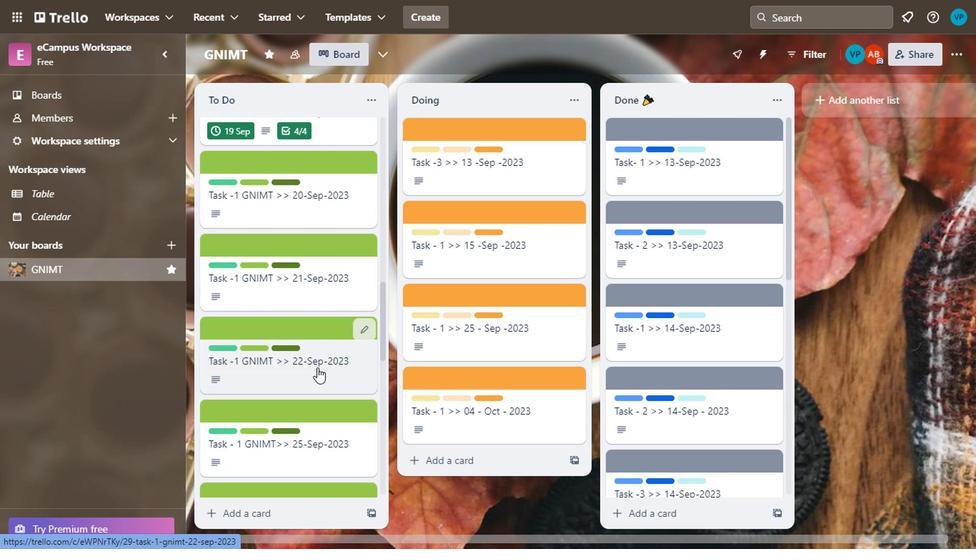 
Action: Mouse scrolled (318, 365) with delta (0, 1)
Screenshot: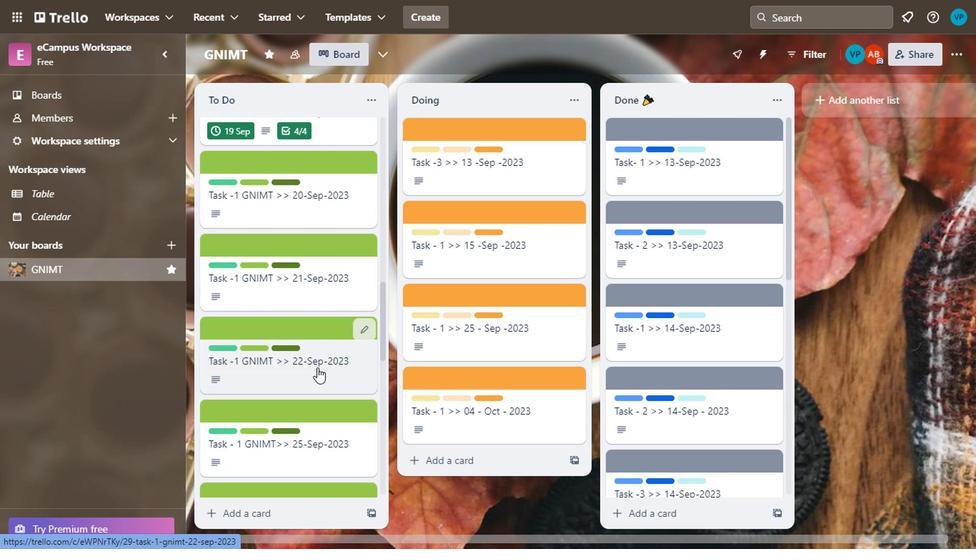 
Action: Mouse scrolled (318, 365) with delta (0, 1)
Screenshot: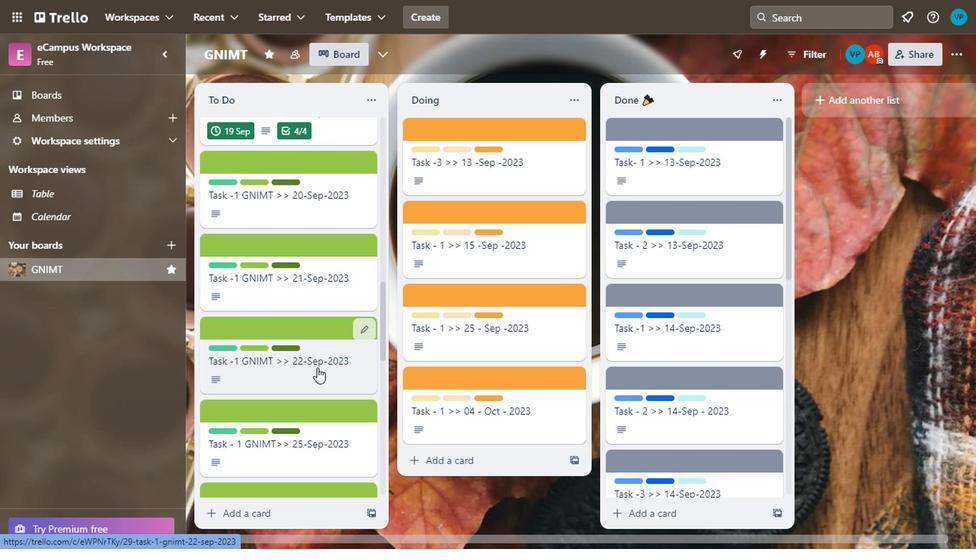 
Action: Mouse moved to (313, 365)
Screenshot: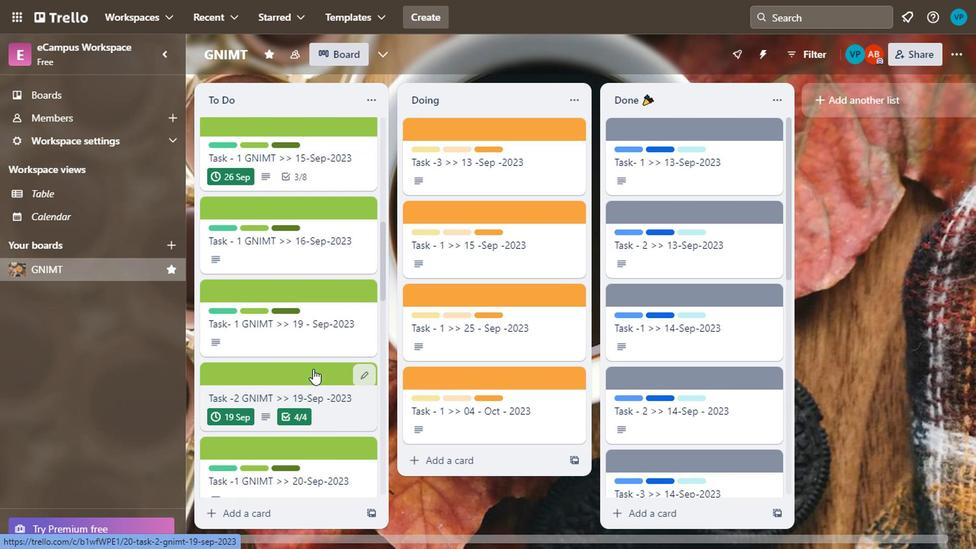 
Action: Mouse scrolled (313, 366) with delta (0, 0)
Screenshot: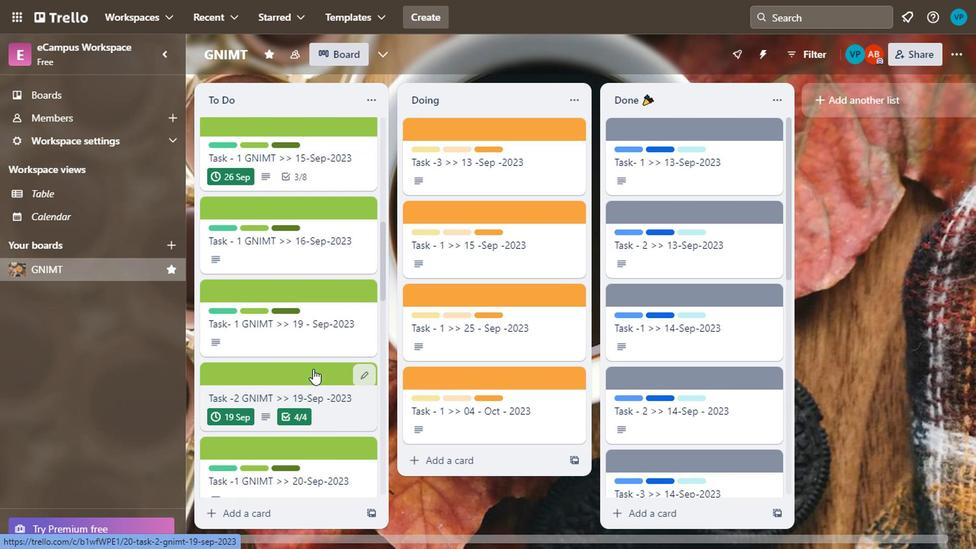 
Action: Mouse scrolled (313, 366) with delta (0, 0)
Screenshot: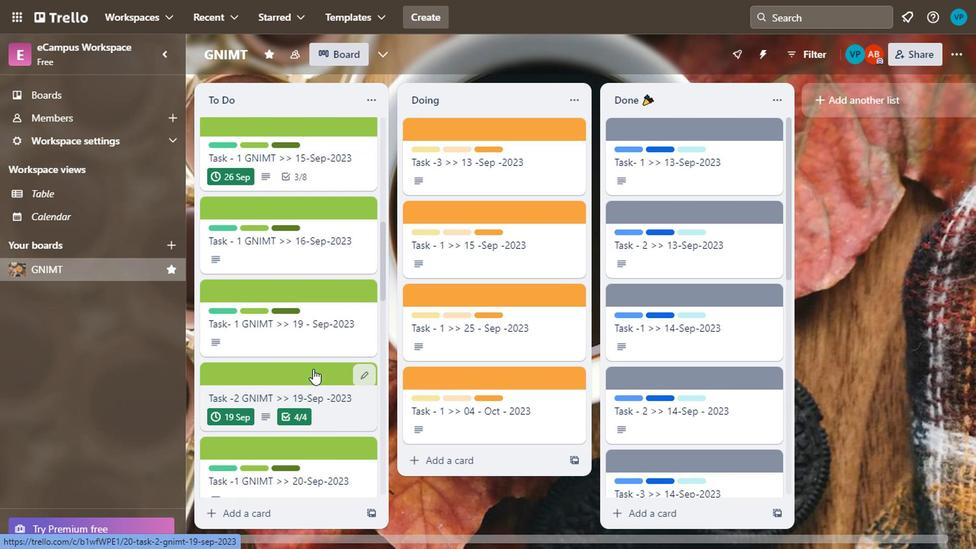 
Action: Mouse moved to (314, 360)
Screenshot: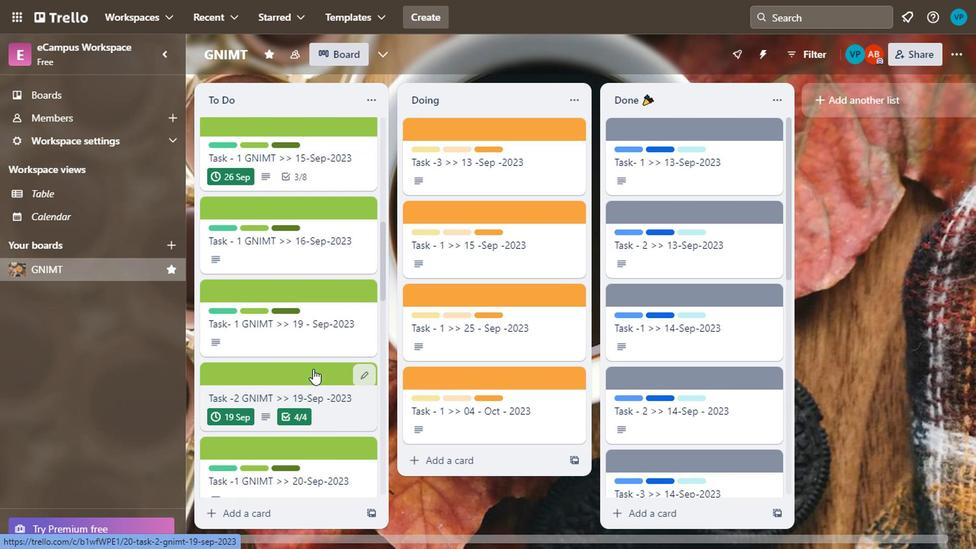 
Action: Mouse scrolled (314, 360) with delta (0, 0)
Screenshot: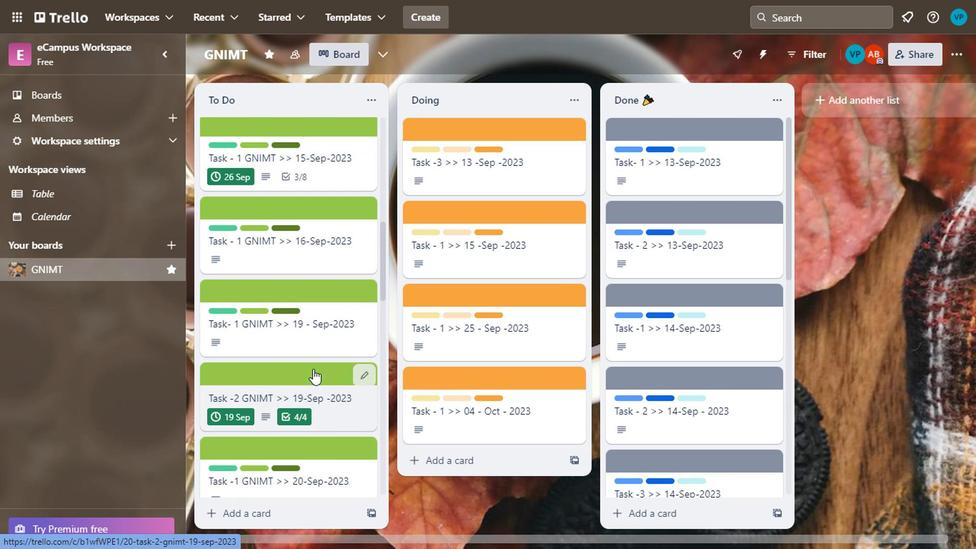 
Action: Mouse moved to (313, 355)
Screenshot: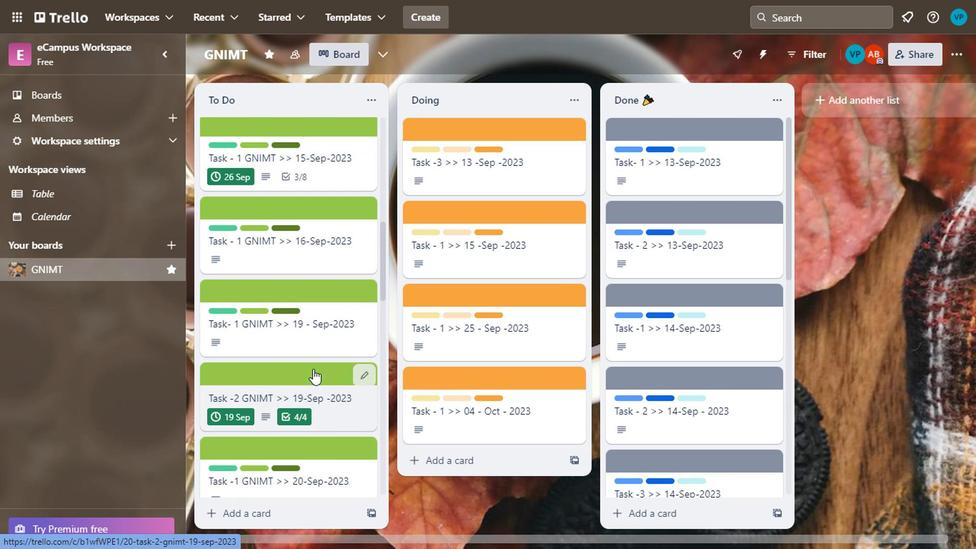 
Action: Mouse scrolled (313, 355) with delta (0, 0)
Screenshot: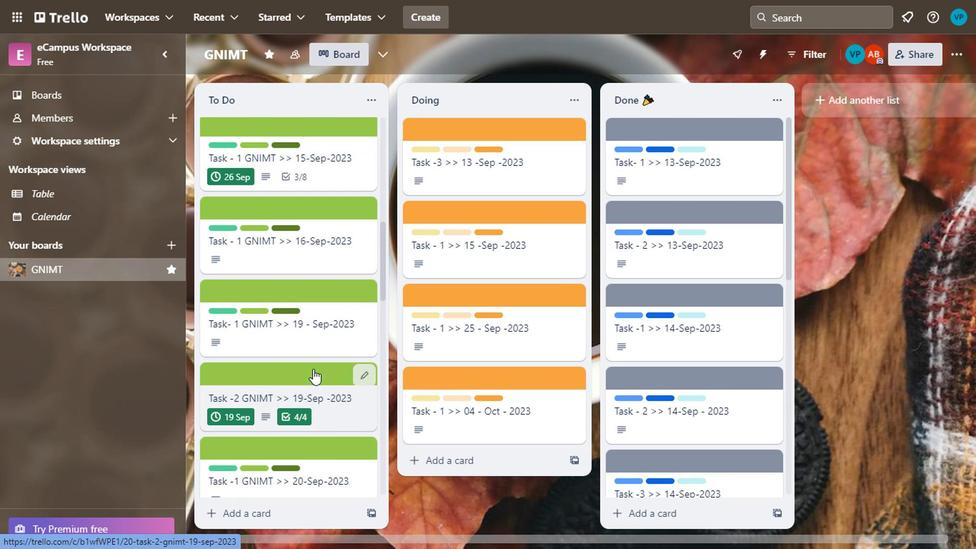 
Action: Mouse moved to (309, 344)
Screenshot: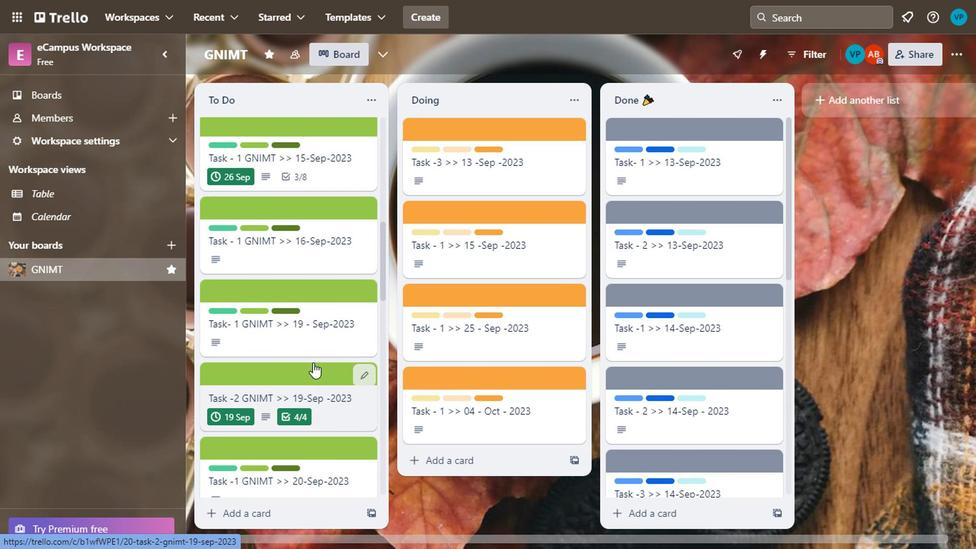 
Action: Mouse scrolled (309, 344) with delta (0, 0)
Screenshot: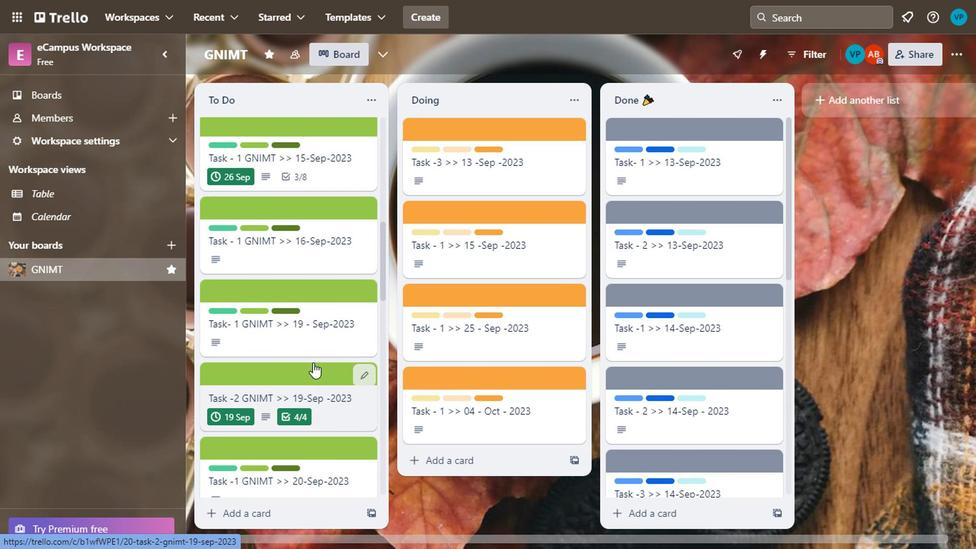 
Action: Mouse moved to (300, 302)
Screenshot: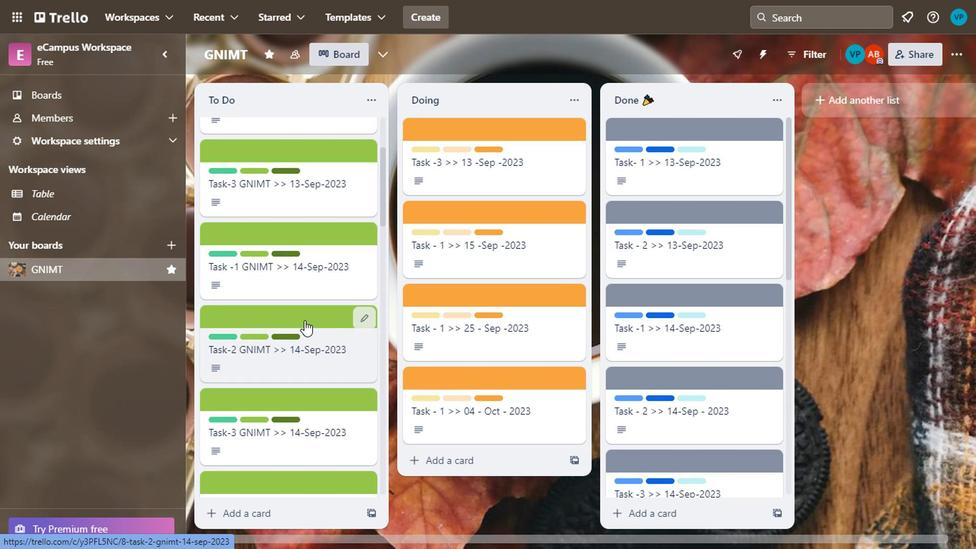 
Action: Mouse scrolled (300, 303) with delta (0, 1)
Screenshot: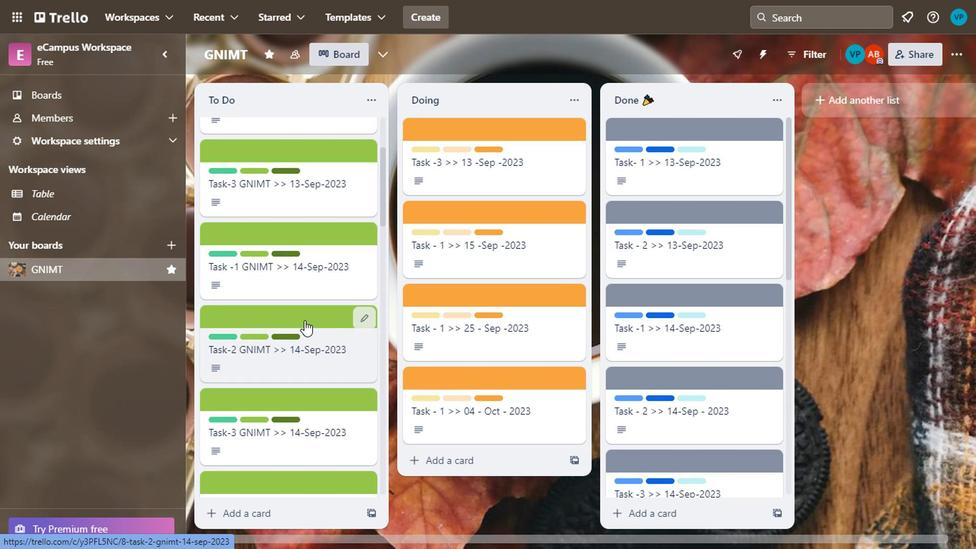 
Action: Mouse moved to (300, 296)
Screenshot: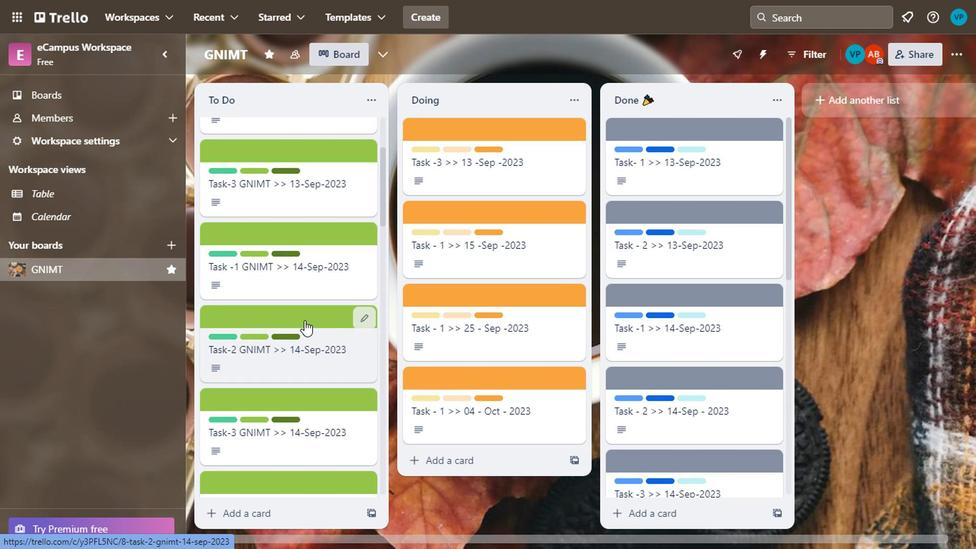 
Action: Mouse scrolled (300, 297) with delta (0, 0)
Screenshot: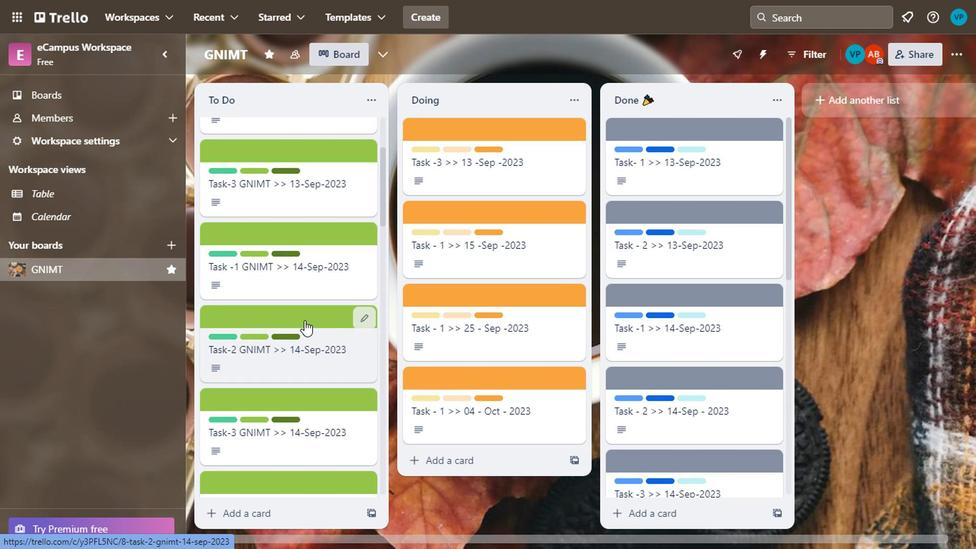 
Action: Mouse moved to (295, 282)
Screenshot: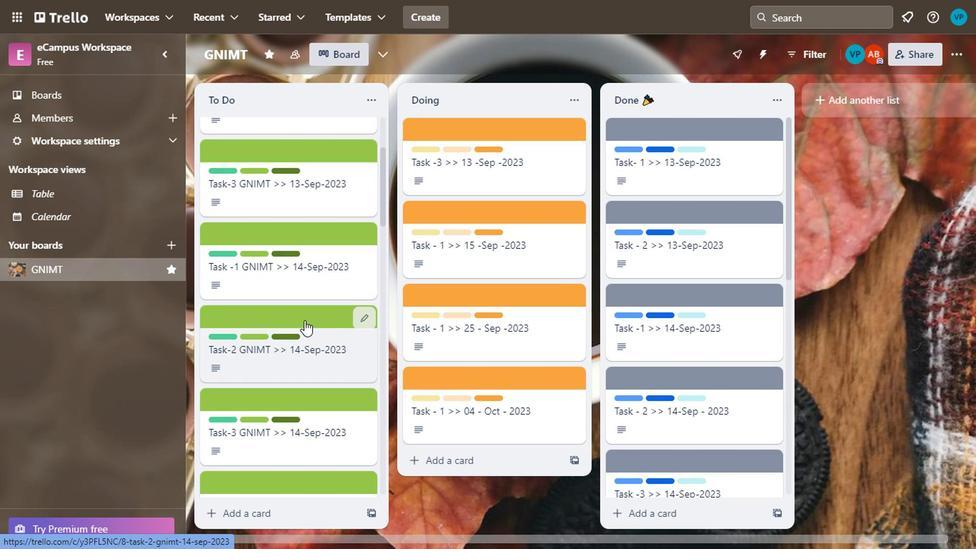 
Action: Mouse scrolled (295, 282) with delta (0, 0)
Screenshot: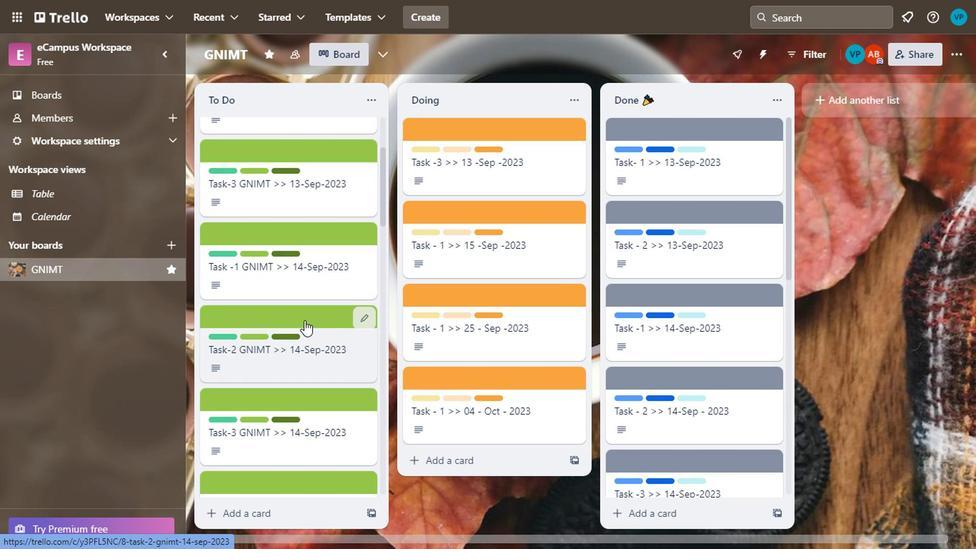 
Action: Mouse moved to (283, 253)
Screenshot: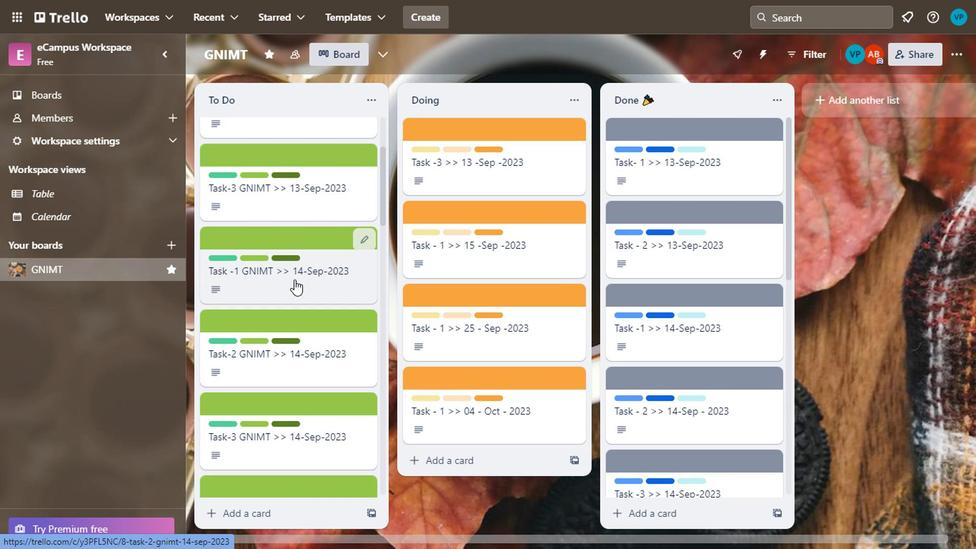 
Action: Mouse scrolled (283, 254) with delta (0, 0)
Screenshot: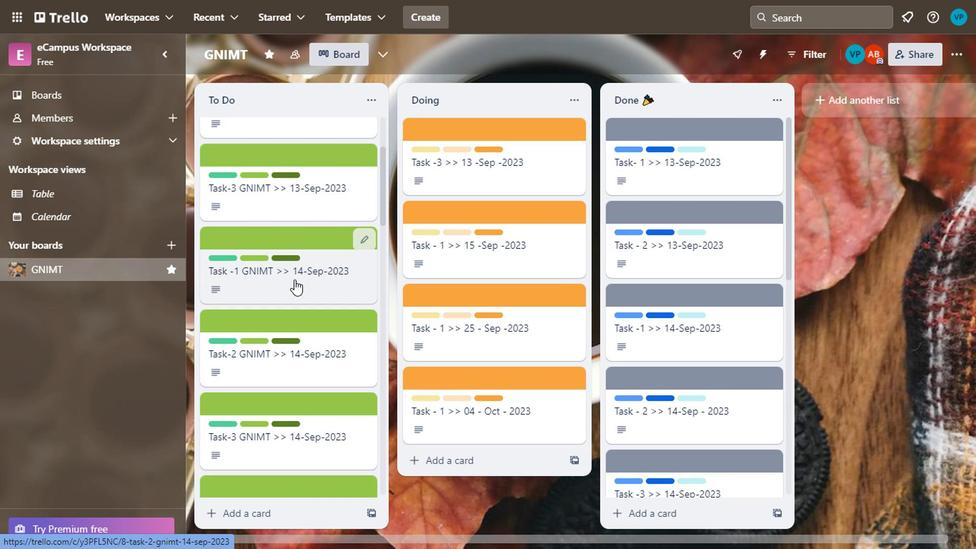 
Action: Mouse moved to (96, 91)
Screenshot: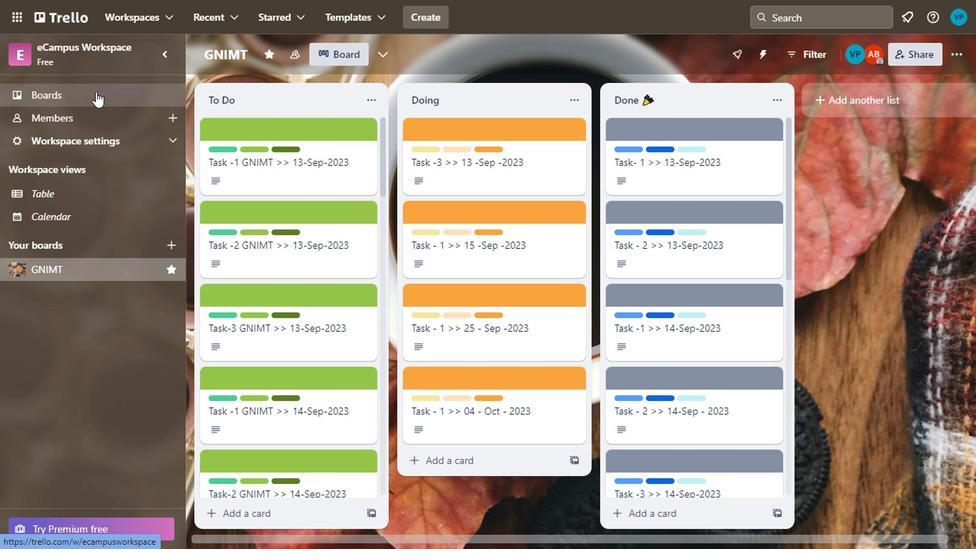 
Action: Mouse pressed left at (96, 91)
Screenshot: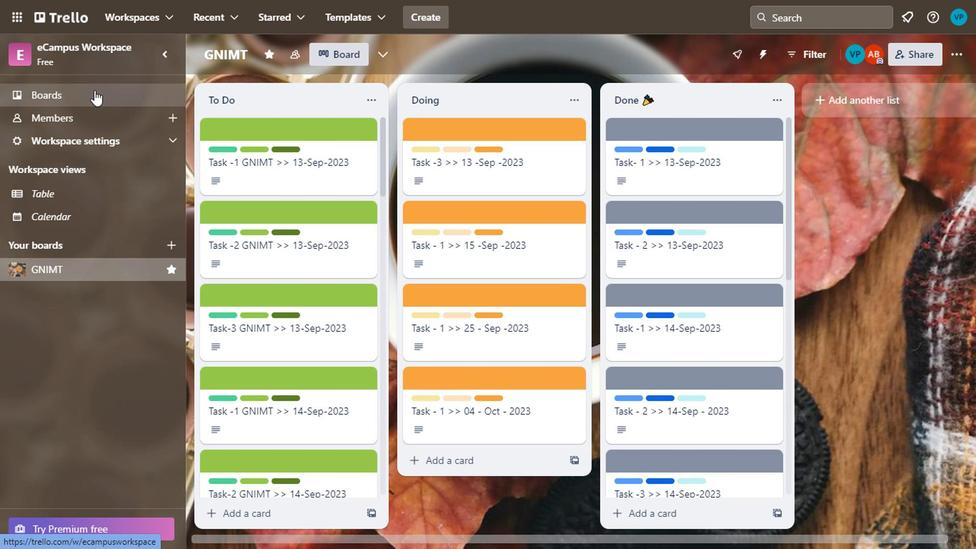 
Action: Mouse moved to (491, 275)
Screenshot: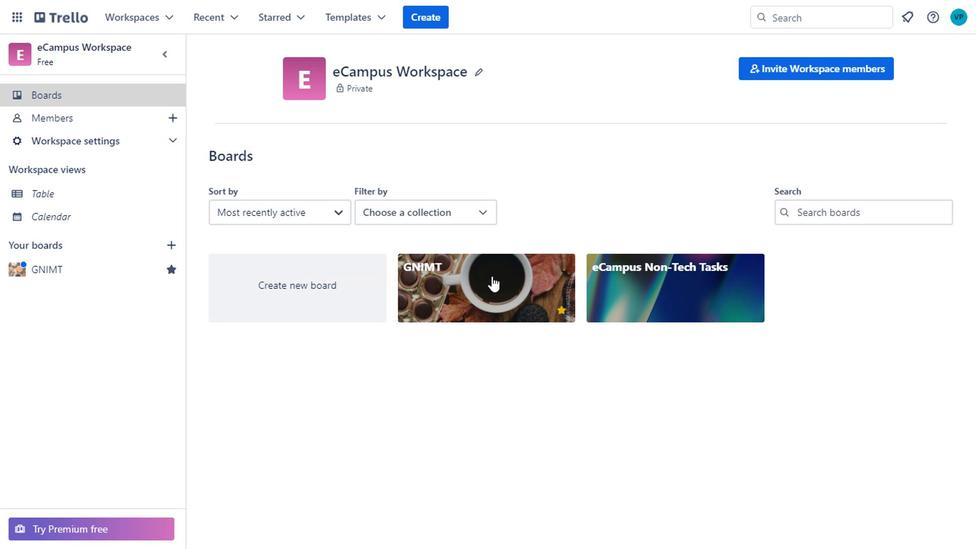 
Action: Mouse pressed left at (491, 275)
Screenshot: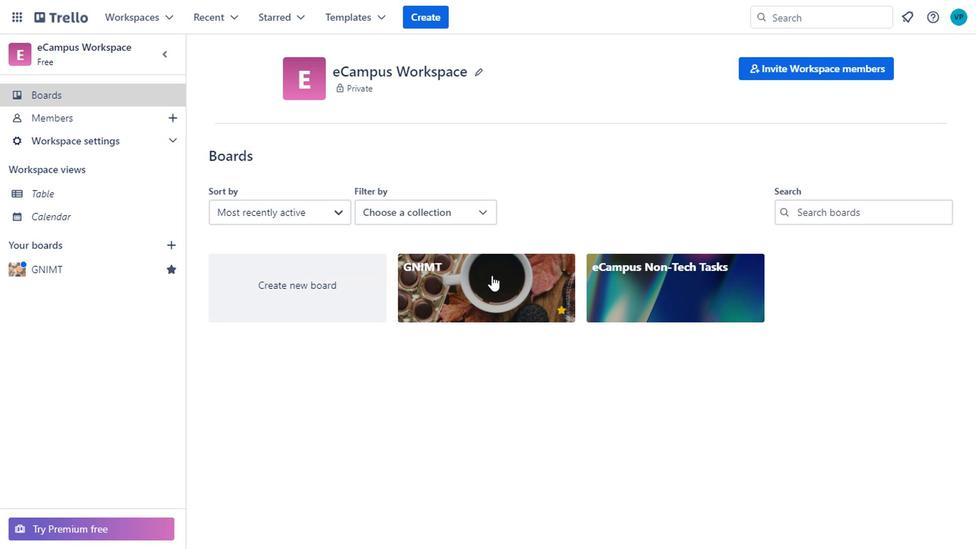 
Action: Mouse moved to (136, 101)
Screenshot: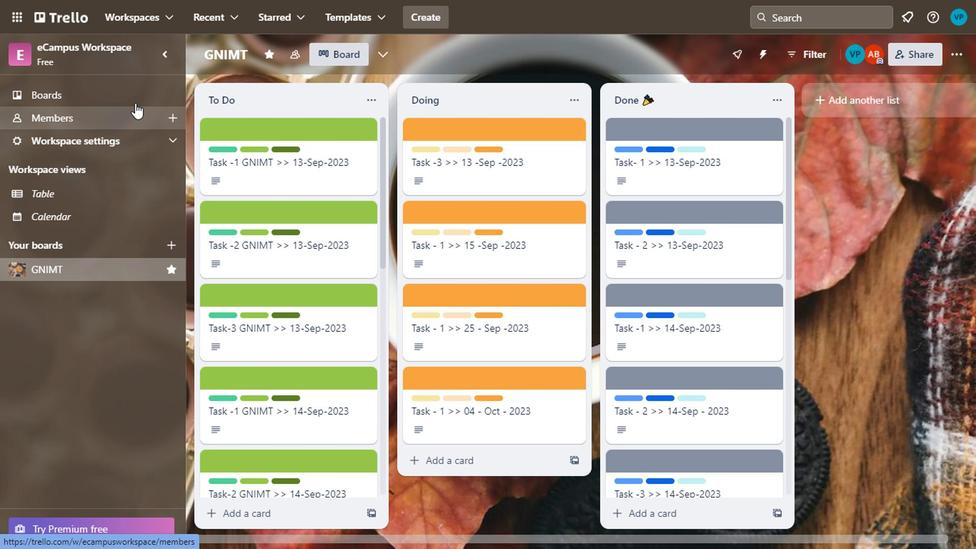 
Action: Mouse pressed left at (136, 101)
Screenshot: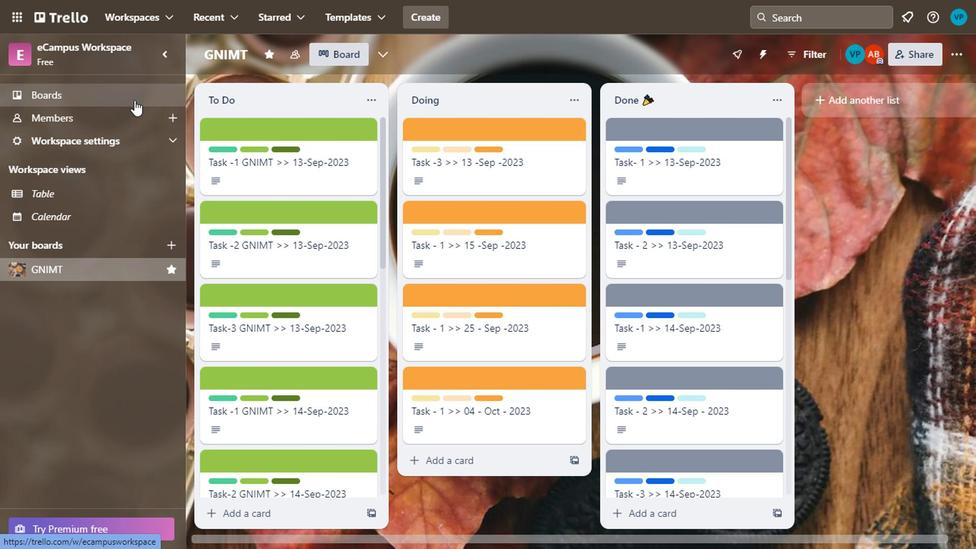 
Action: Mouse moved to (95, 143)
Screenshot: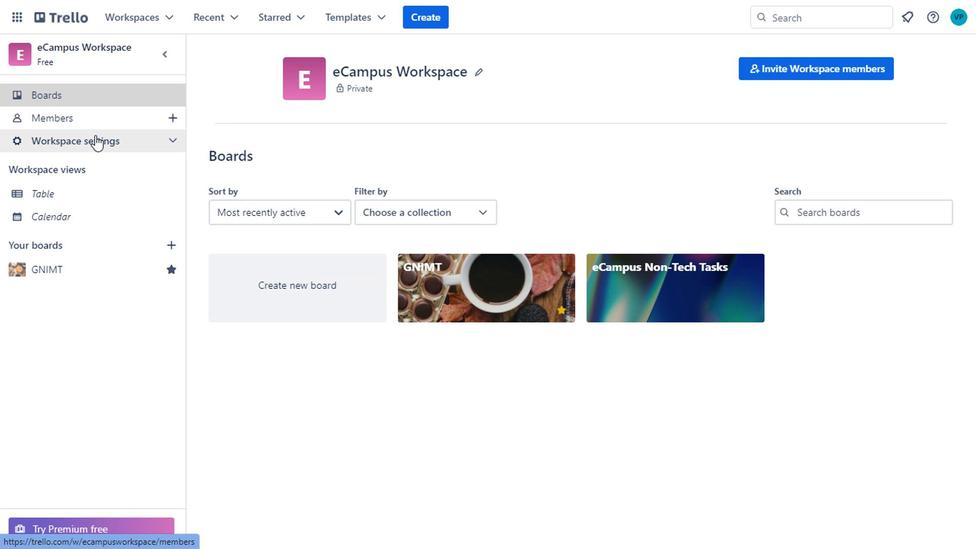 
Action: Mouse pressed left at (95, 143)
Screenshot: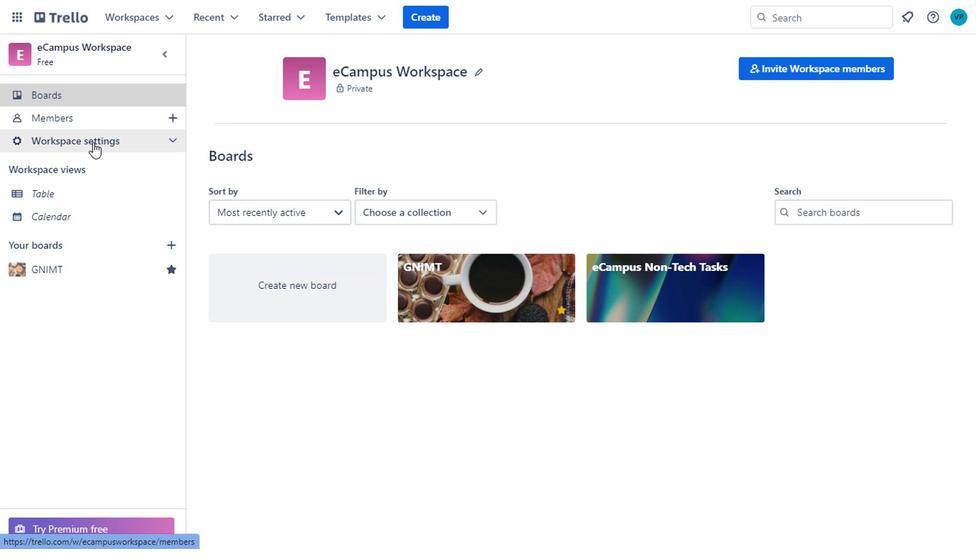 
Action: Mouse moved to (77, 196)
Screenshot: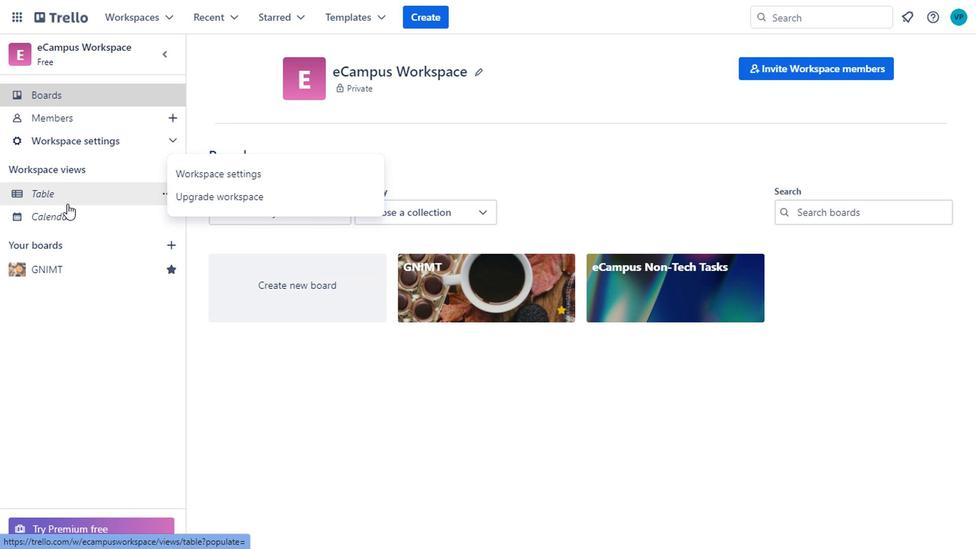 
Action: Mouse pressed left at (77, 196)
Screenshot: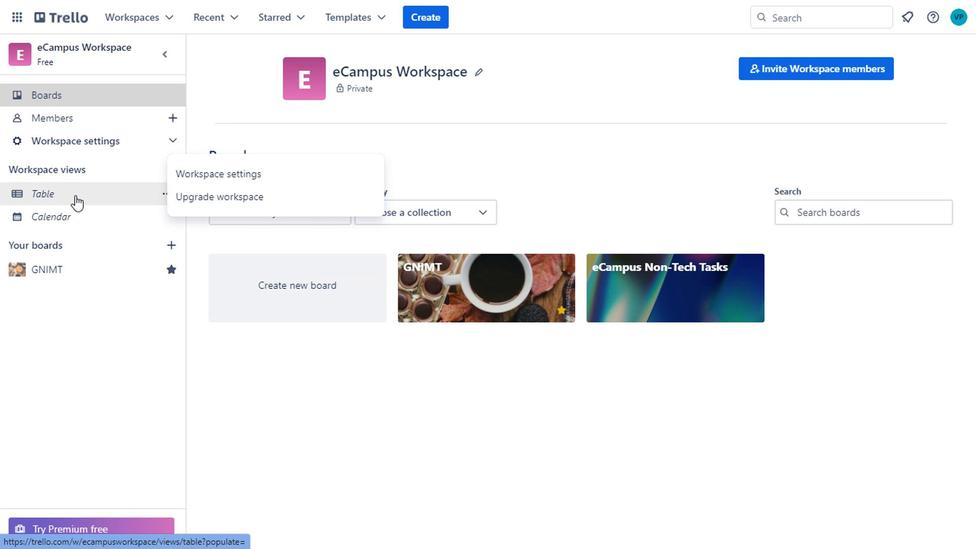 
Action: Mouse moved to (42, 225)
Screenshot: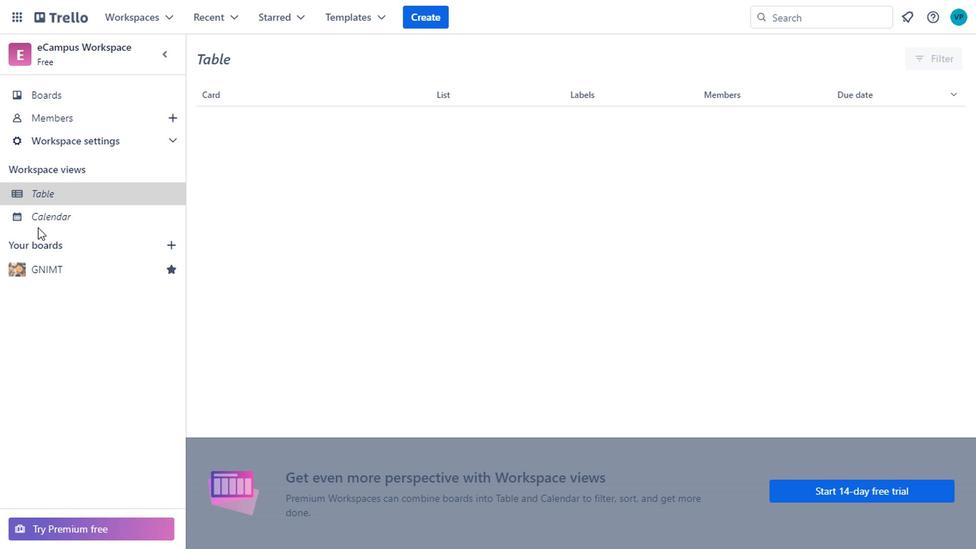 
Action: Mouse pressed left at (42, 225)
Screenshot: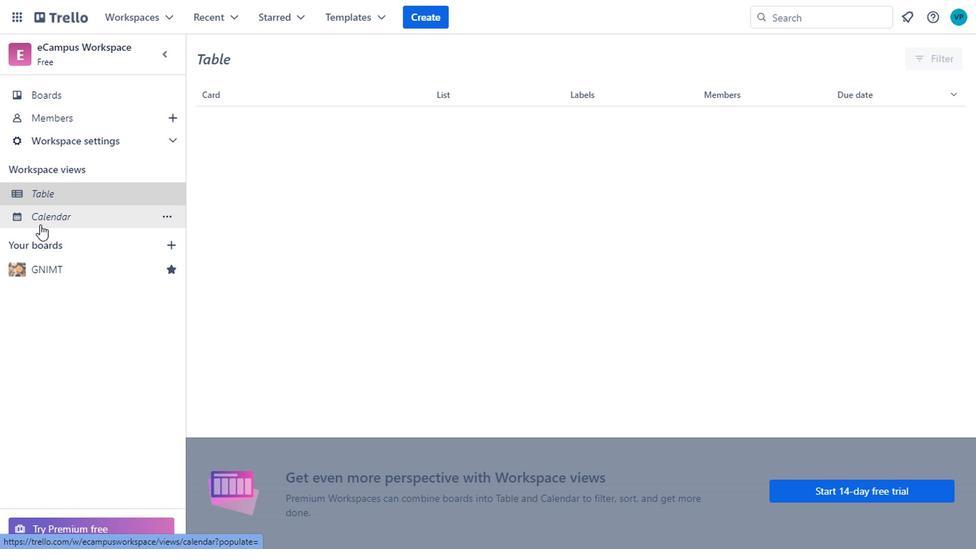 
Action: Mouse moved to (433, 310)
Screenshot: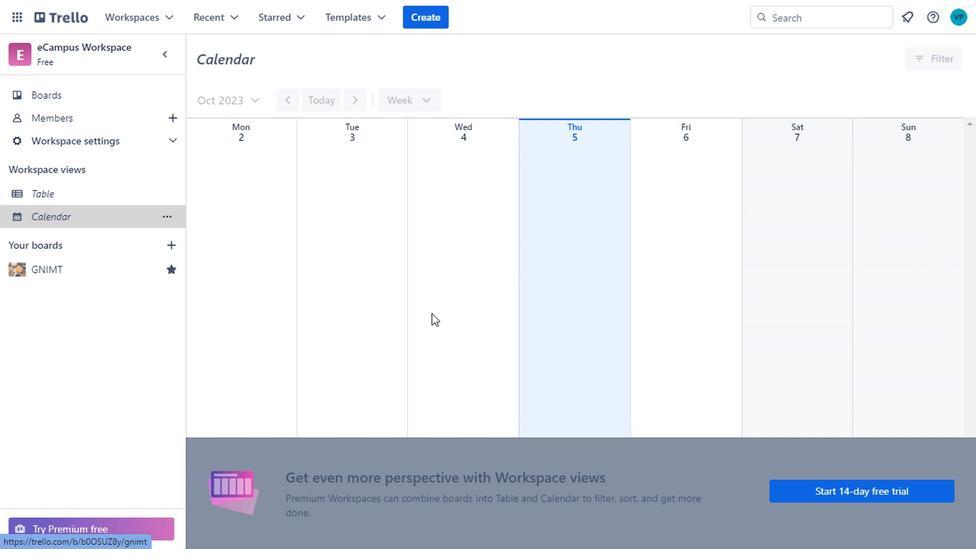 
Action: Mouse scrolled (433, 311) with delta (0, 0)
Screenshot: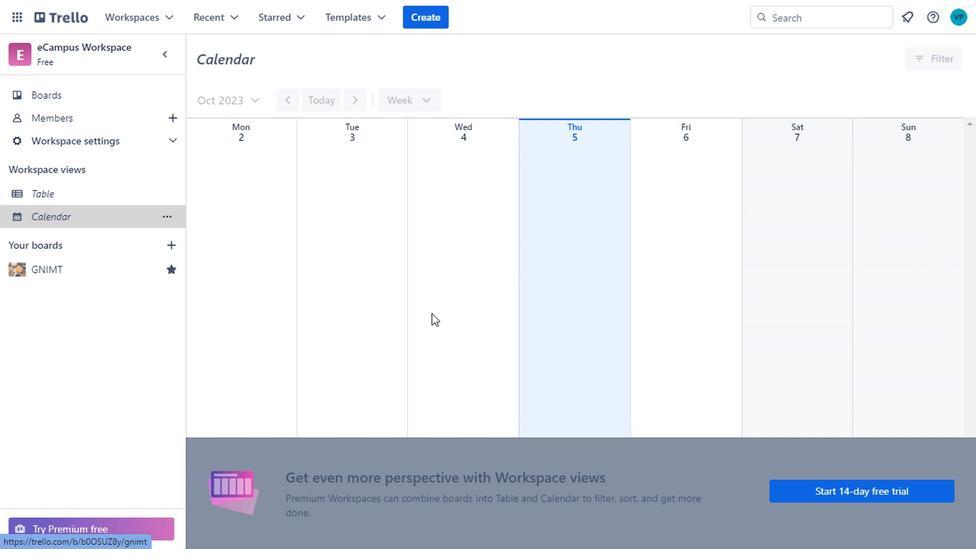 
Action: Mouse moved to (445, 302)
Screenshot: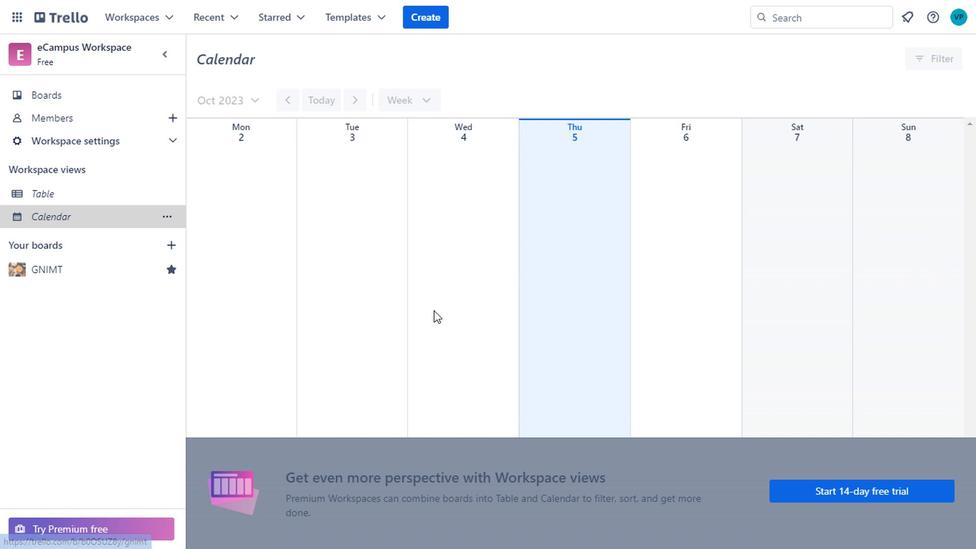 
Action: Mouse scrolled (445, 303) with delta (0, 1)
Screenshot: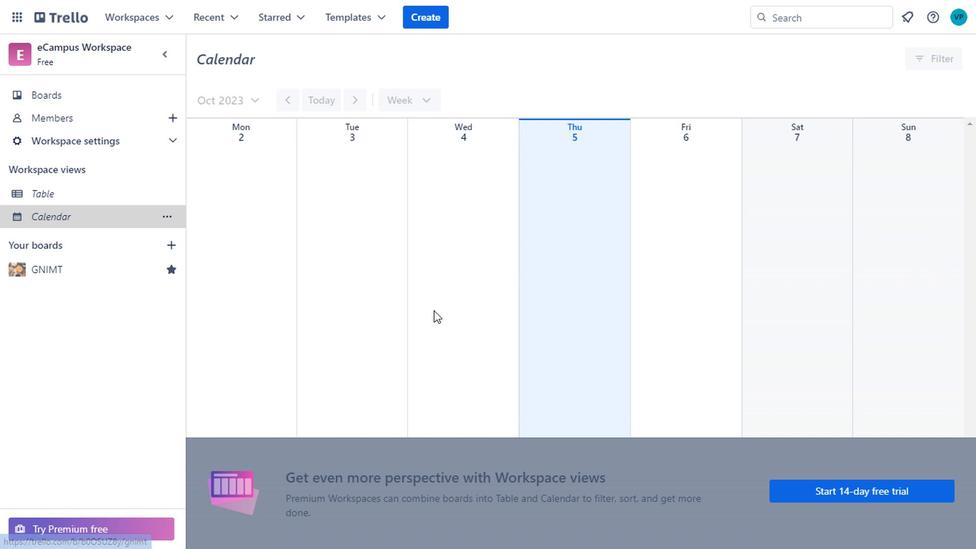 
Action: Mouse moved to (510, 235)
Screenshot: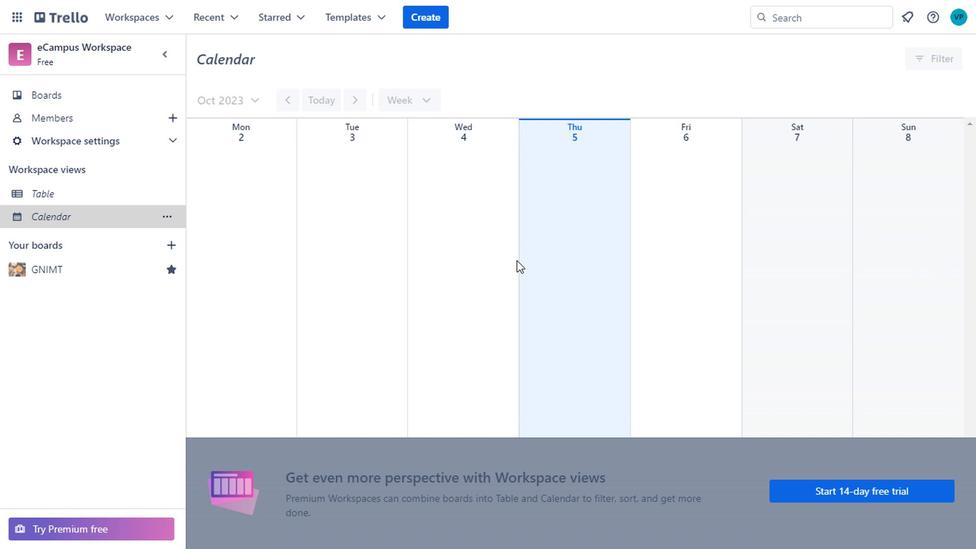 
Action: Mouse scrolled (510, 236) with delta (0, 0)
Screenshot: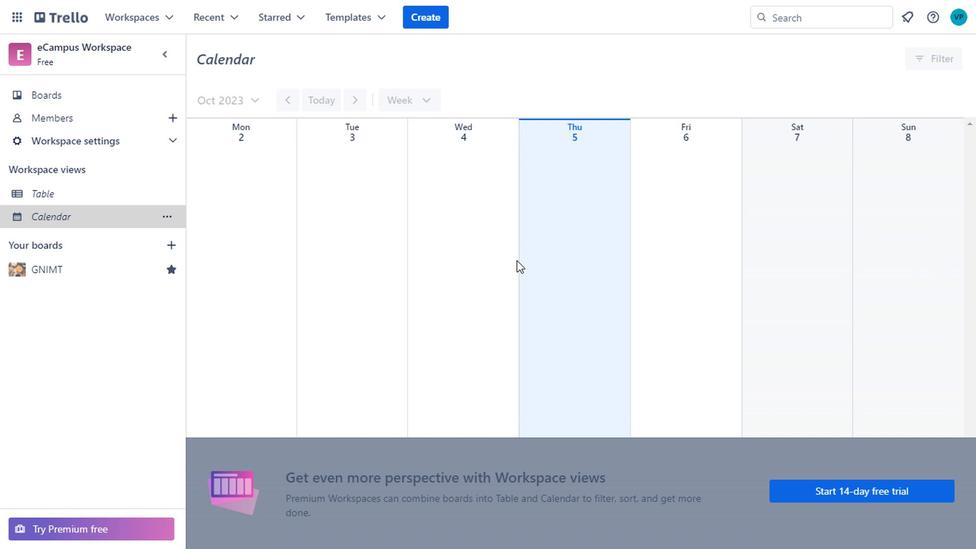 
Action: Mouse moved to (496, 214)
Screenshot: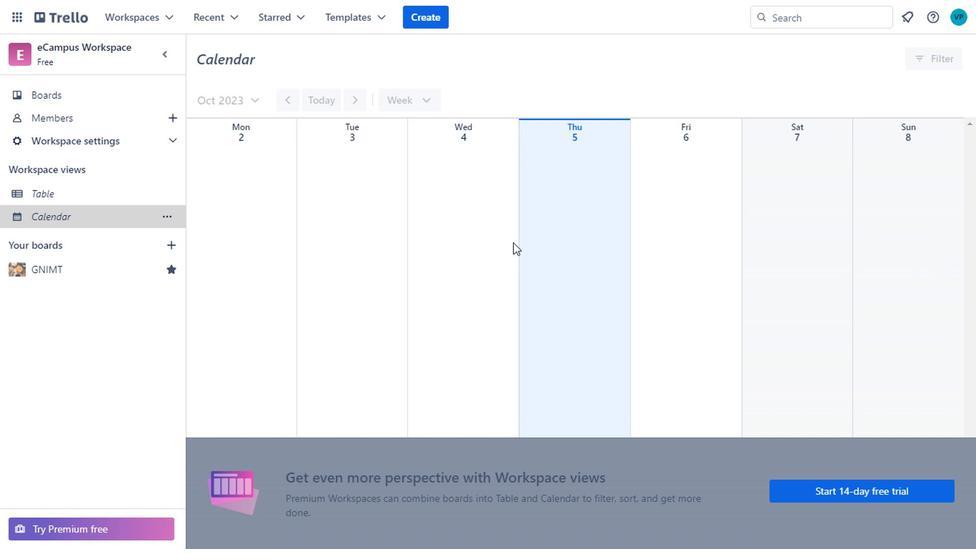 
Action: Mouse scrolled (496, 214) with delta (0, 0)
Screenshot: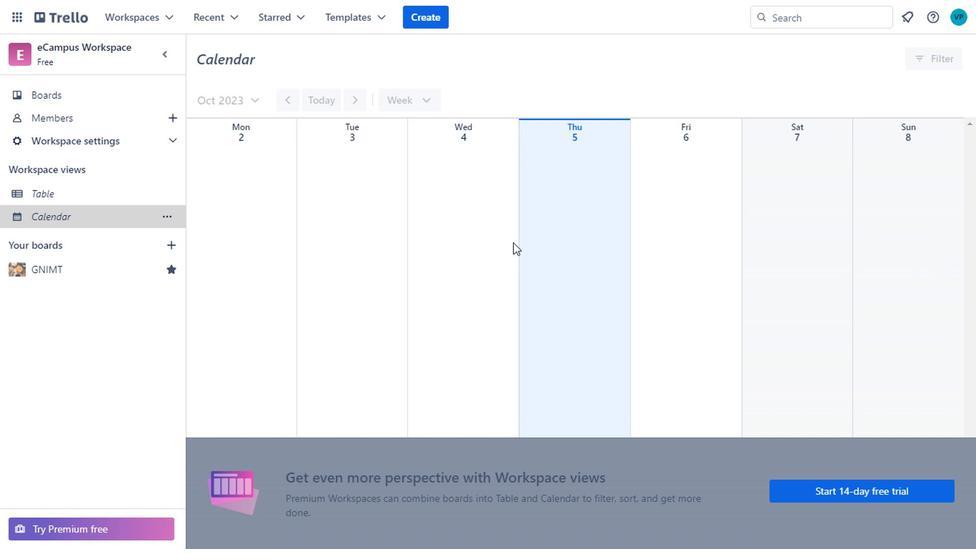 
Action: Mouse moved to (111, 96)
Screenshot: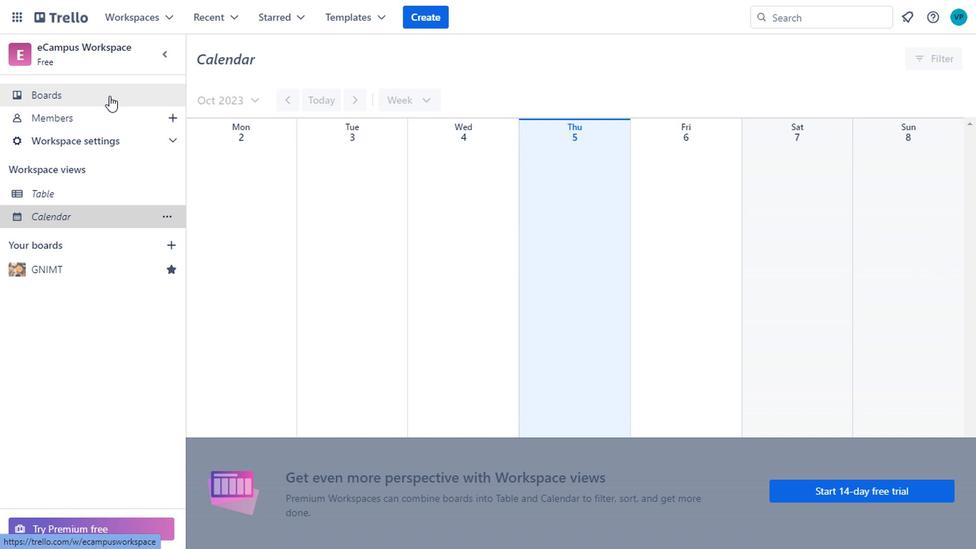 
Action: Mouse pressed left at (111, 96)
Screenshot: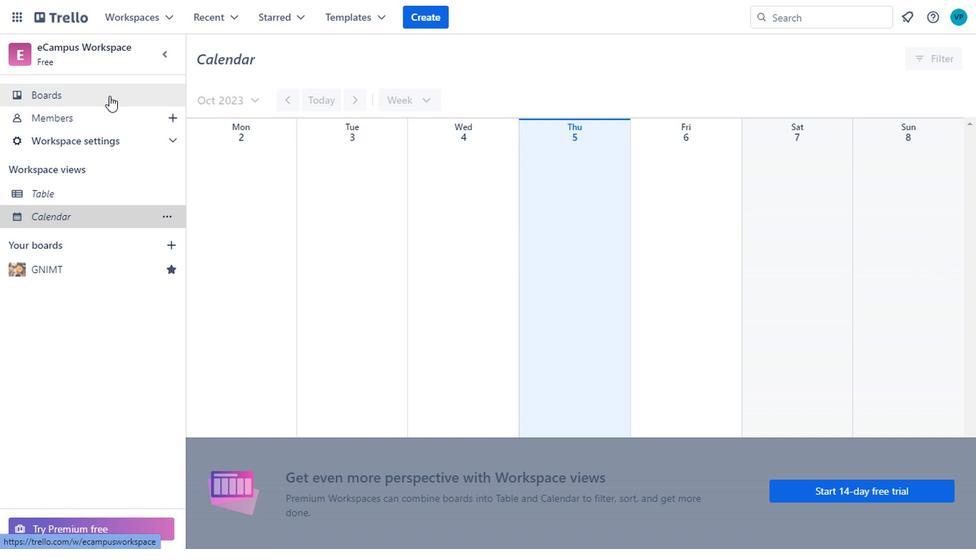 
Action: Mouse moved to (237, 27)
Screenshot: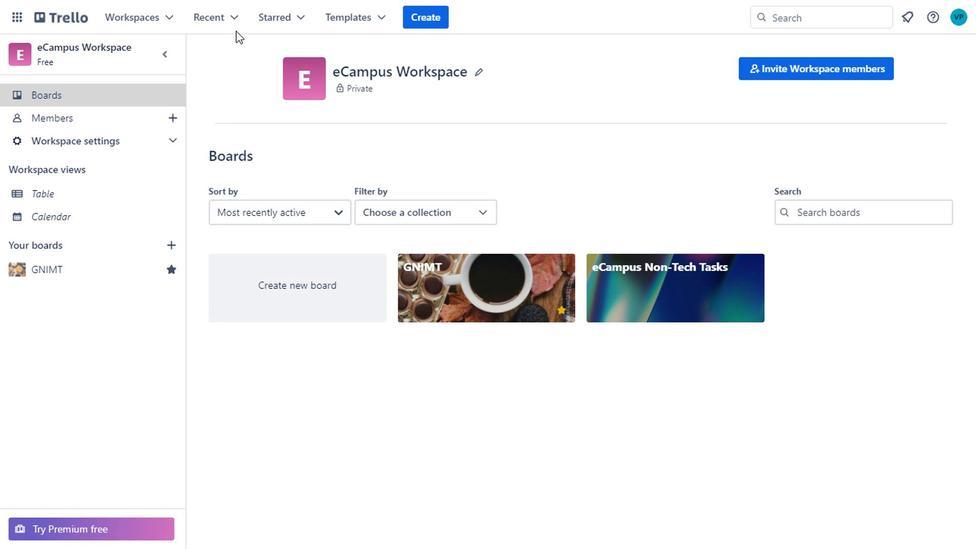 
Action: Mouse pressed left at (237, 27)
Screenshot: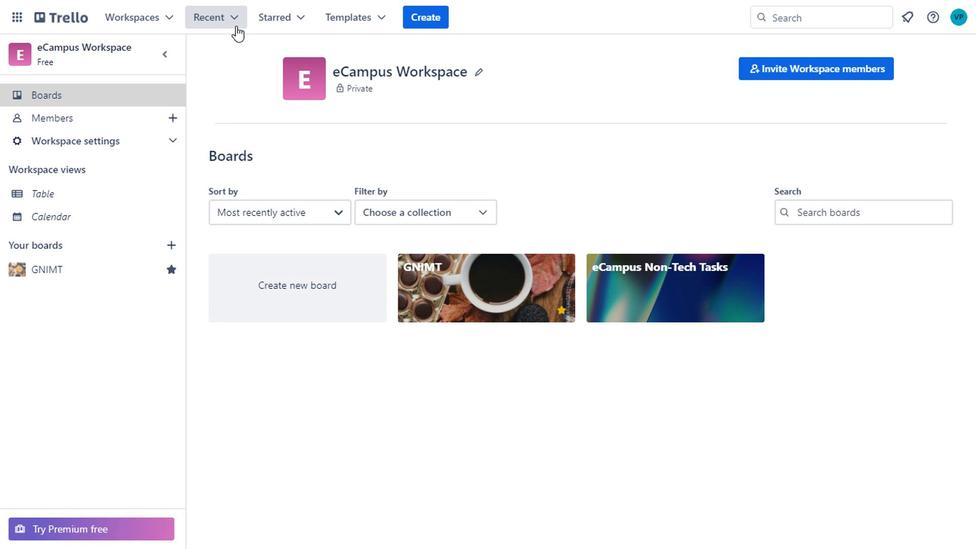 
Action: Mouse moved to (305, 19)
Screenshot: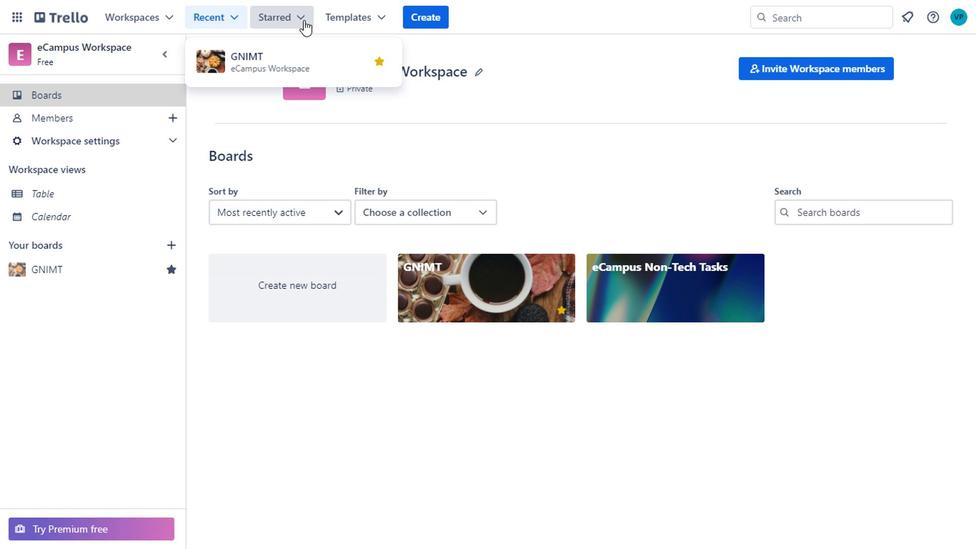 
Action: Mouse pressed left at (305, 19)
Screenshot: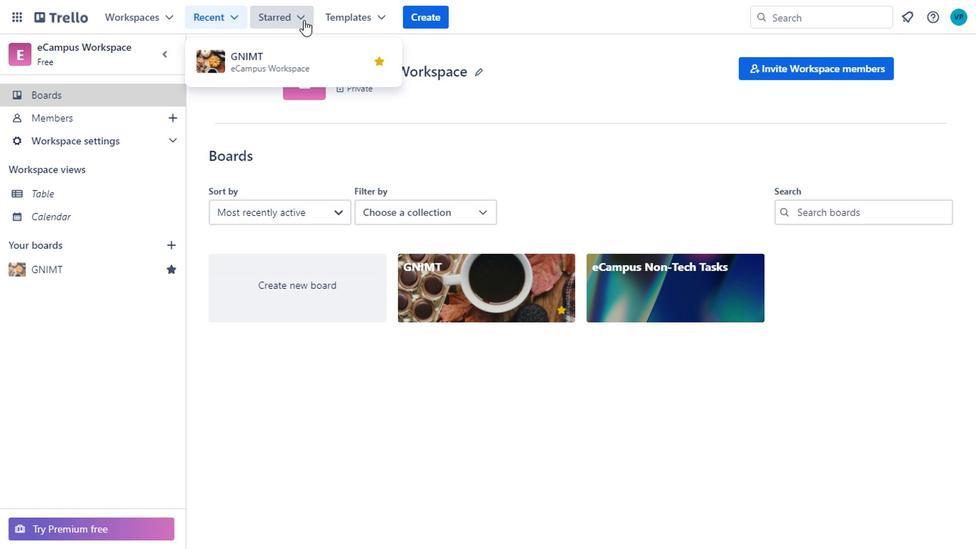 
Action: Mouse moved to (383, 20)
Screenshot: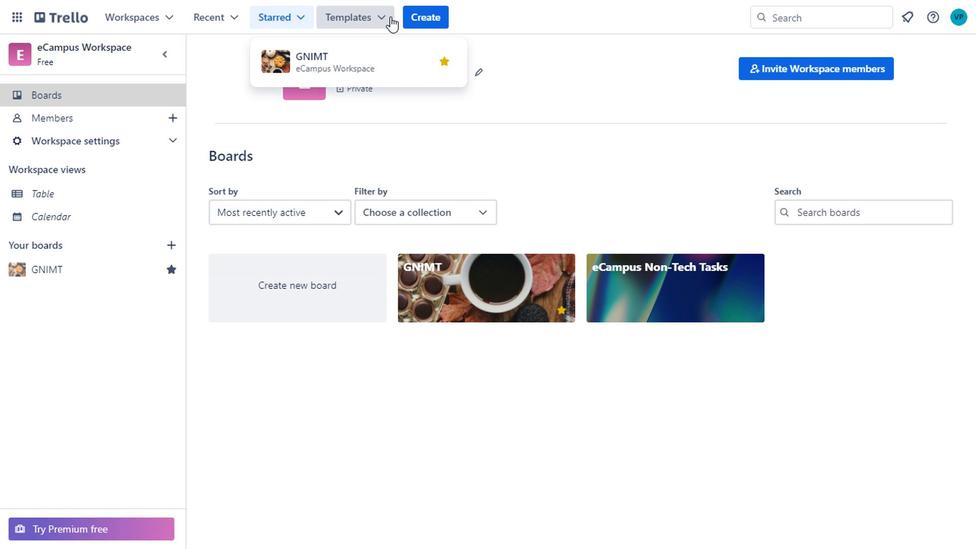 
Action: Mouse pressed left at (383, 20)
Screenshot: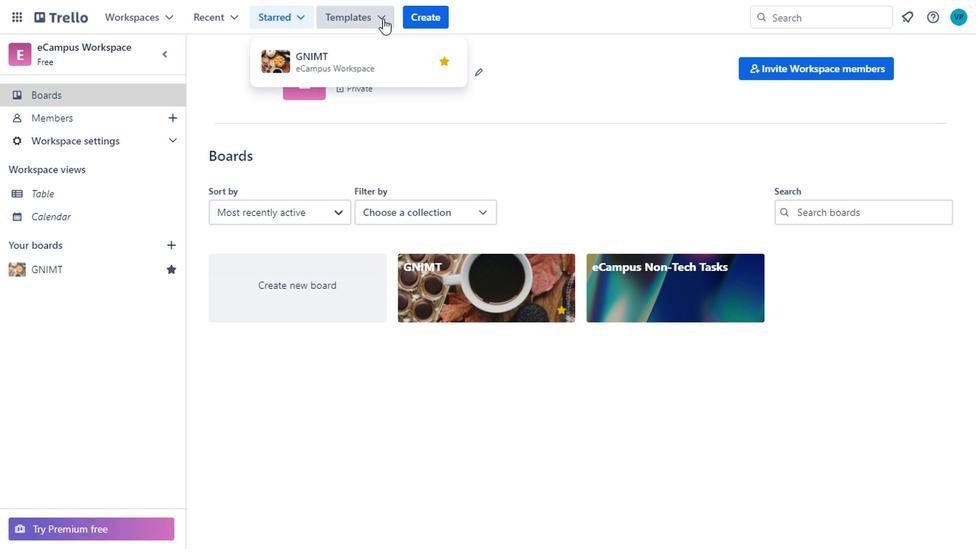 
Action: Mouse moved to (388, 310)
Screenshot: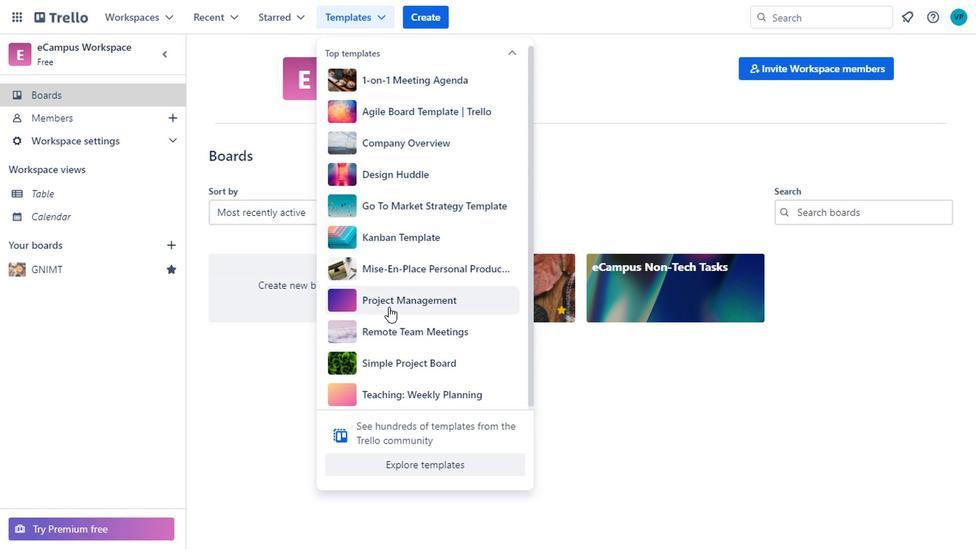 
Action: Mouse scrolled (388, 309) with delta (0, -1)
Screenshot: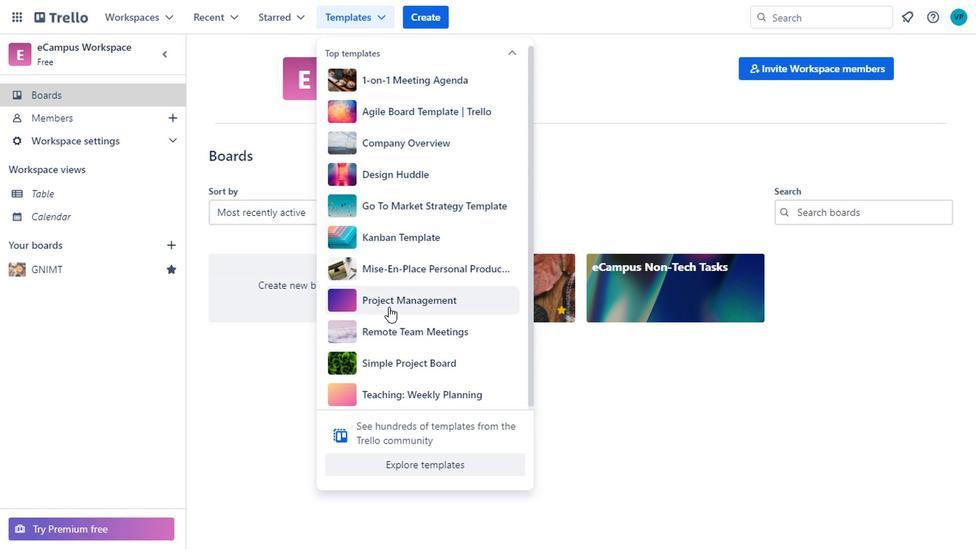 
Action: Mouse moved to (388, 312)
Screenshot: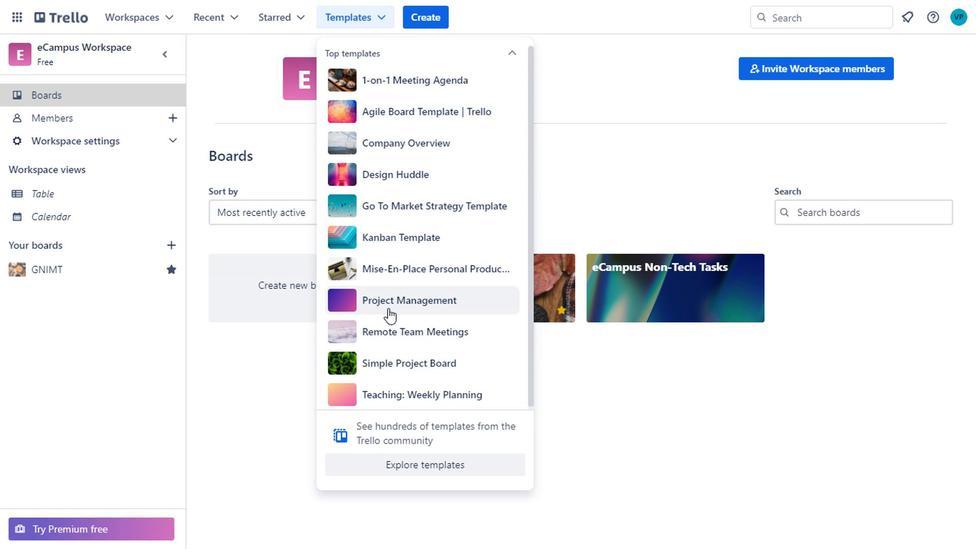 
Action: Mouse scrolled (388, 311) with delta (0, -1)
Screenshot: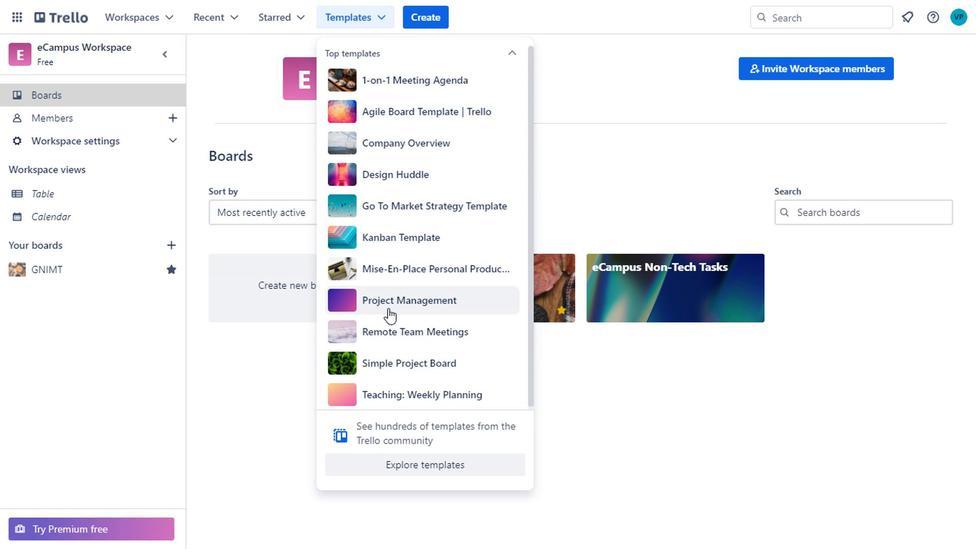 
Action: Mouse moved to (388, 314)
Screenshot: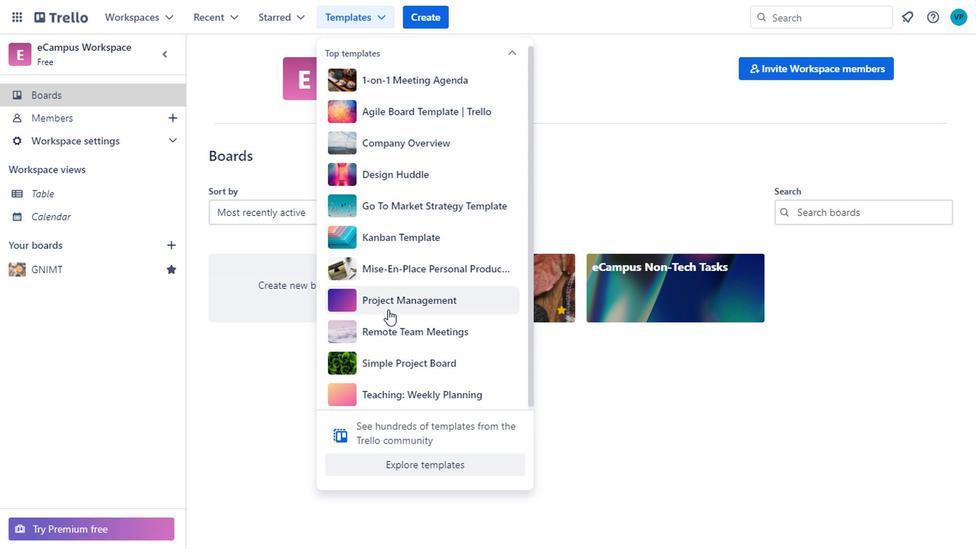 
Action: Mouse scrolled (388, 313) with delta (0, 0)
Screenshot: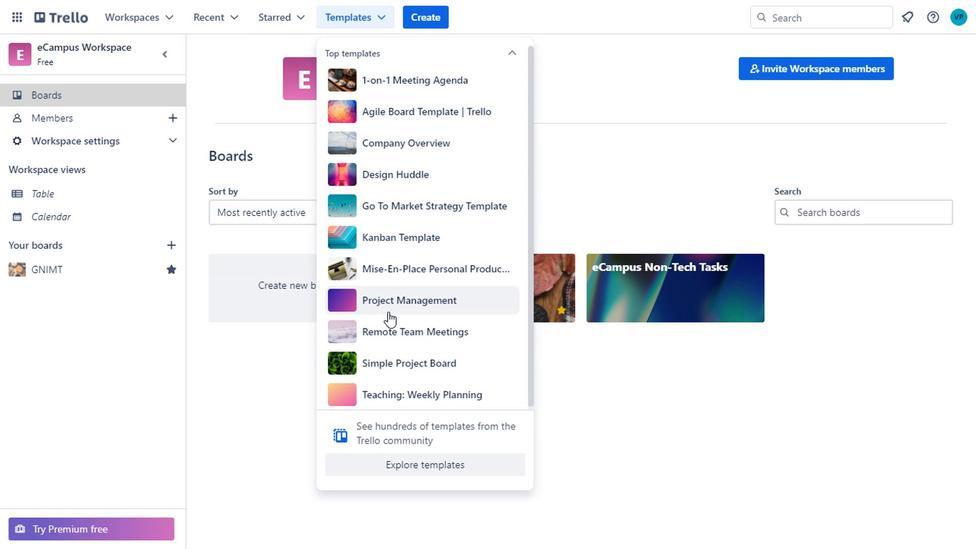 
Action: Mouse moved to (388, 314)
Screenshot: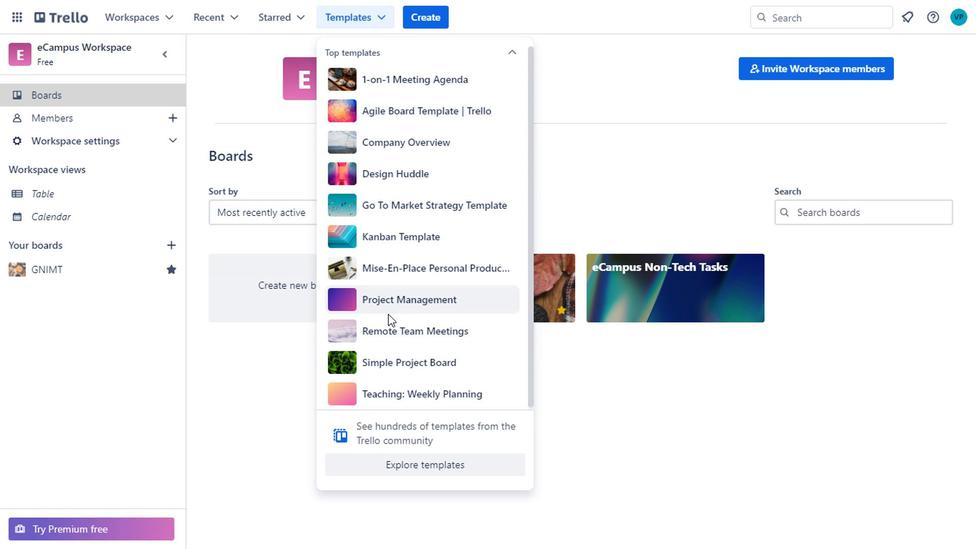 
Action: Mouse scrolled (388, 314) with delta (0, 0)
Screenshot: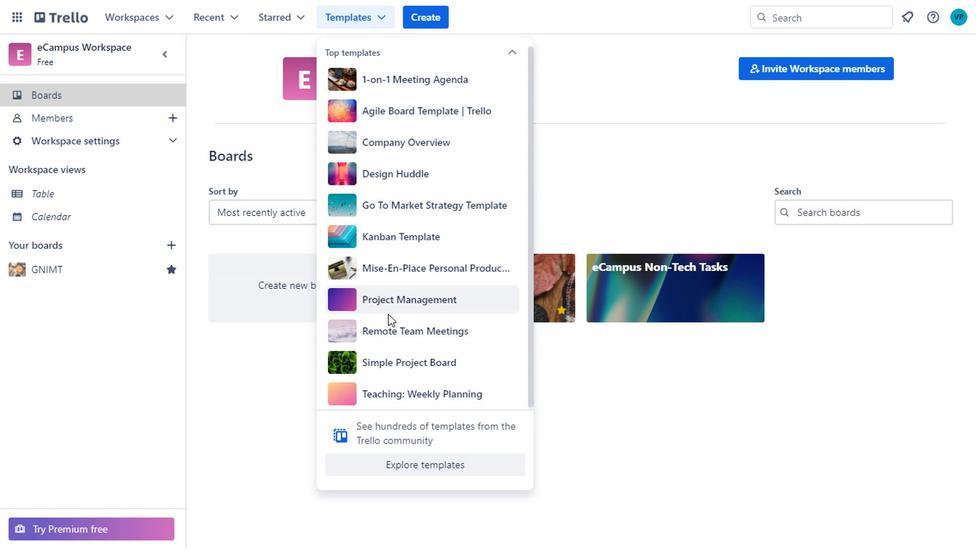 
Action: Mouse scrolled (388, 314) with delta (0, 0)
Screenshot: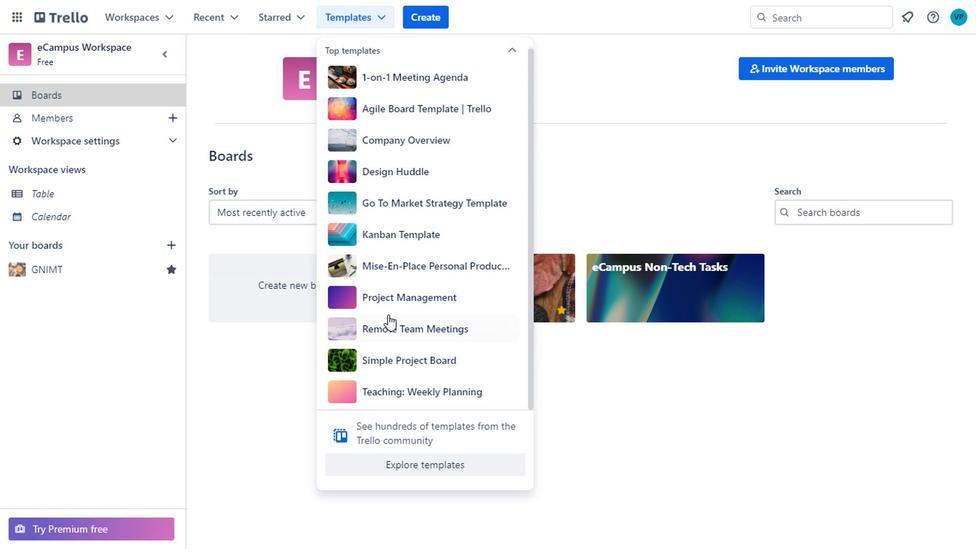 
Action: Mouse moved to (395, 324)
Screenshot: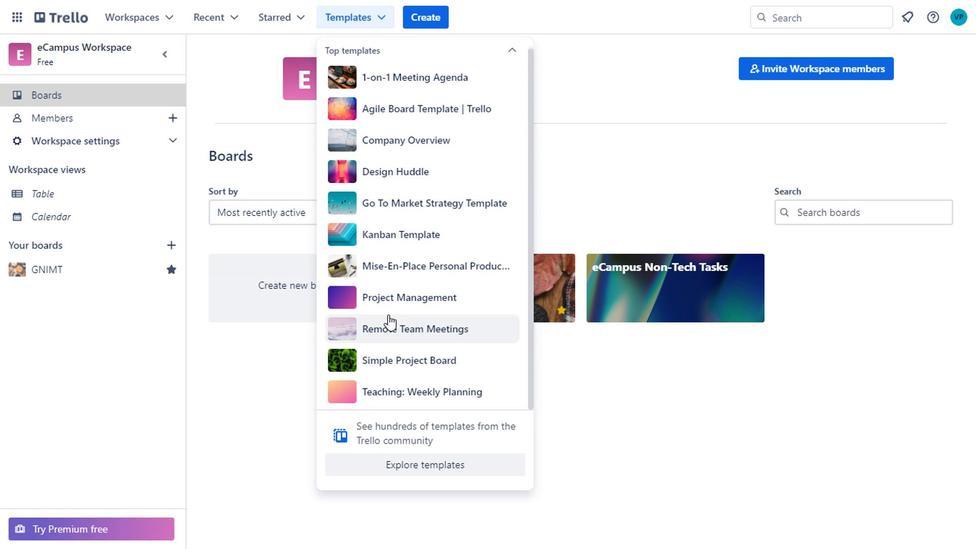 
Action: Mouse scrolled (395, 323) with delta (0, -1)
Screenshot: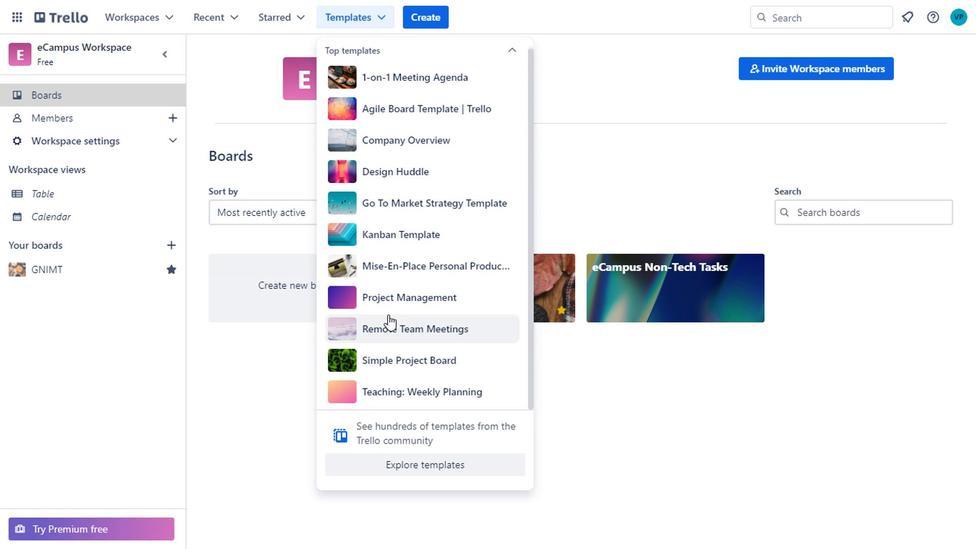 
Action: Mouse moved to (415, 329)
Screenshot: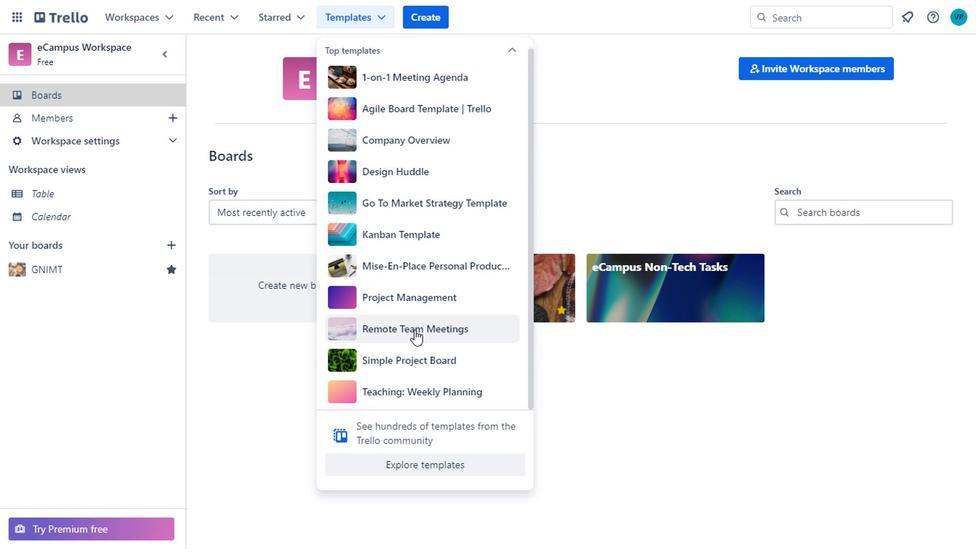 
Action: Mouse pressed left at (415, 329)
Screenshot: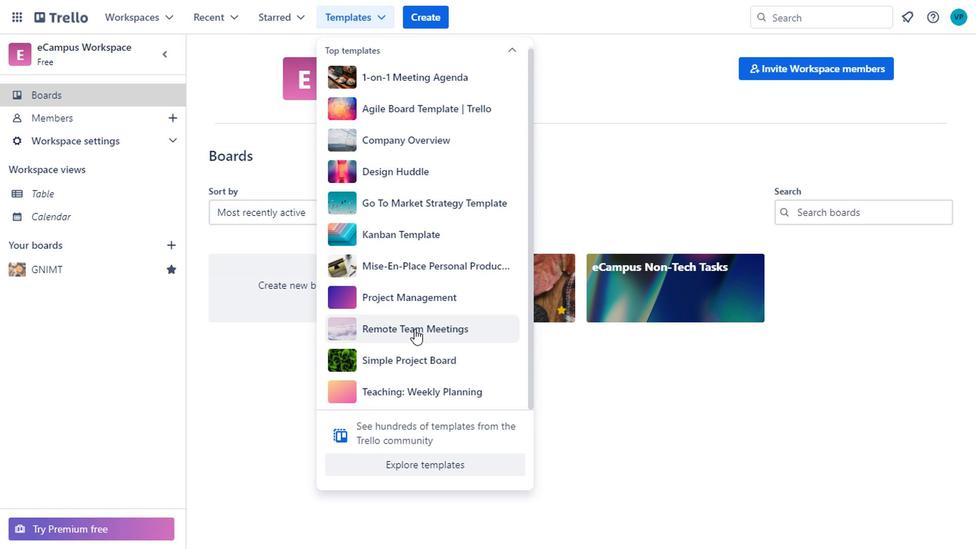 
Action: Mouse moved to (510, 60)
Screenshot: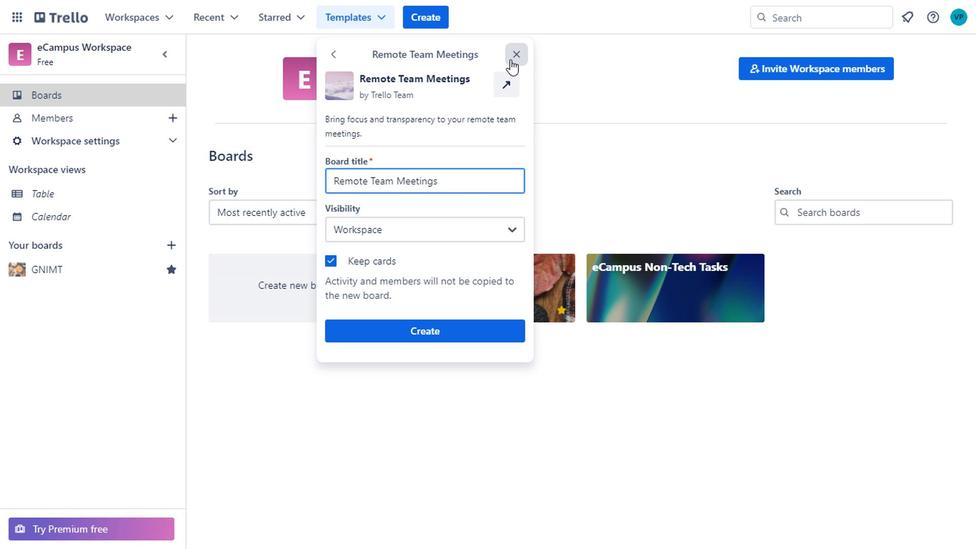 
Action: Mouse pressed left at (510, 60)
Screenshot: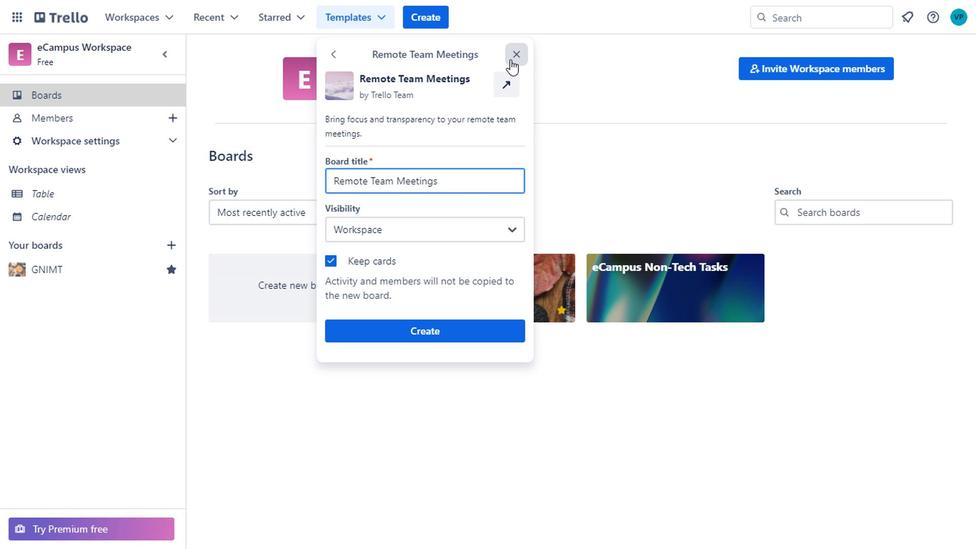 
Action: Mouse moved to (858, 20)
Screenshot: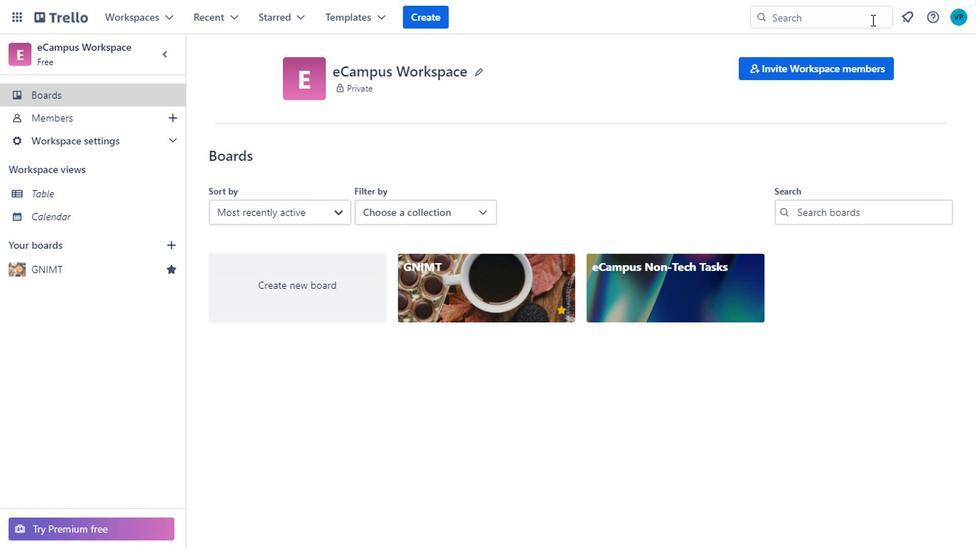 
Action: Mouse pressed left at (858, 20)
Screenshot: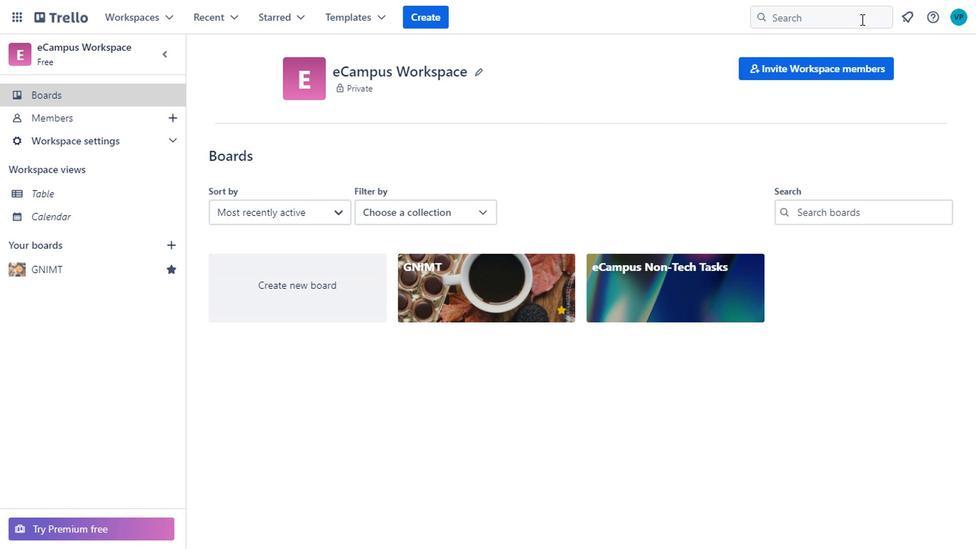 
Action: Mouse moved to (773, 34)
Screenshot: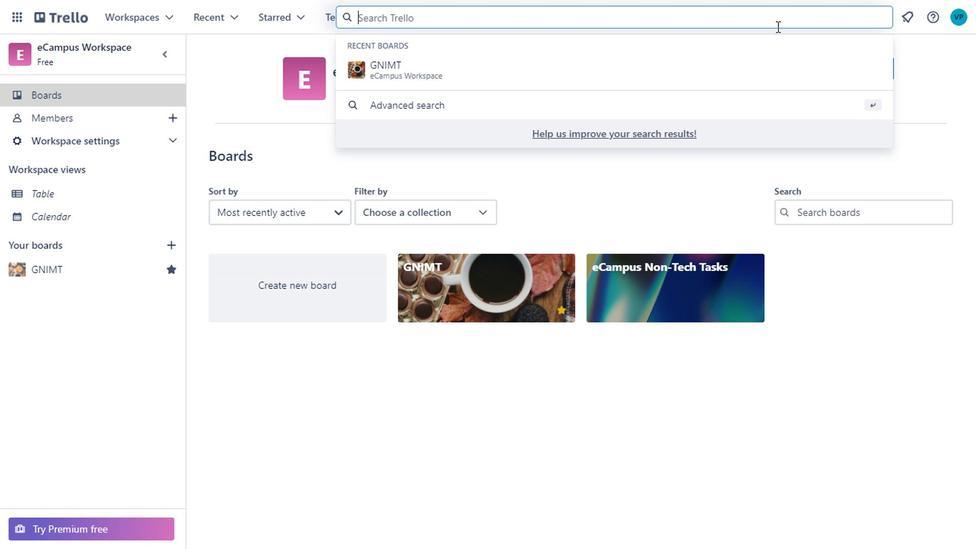 
Action: Key pressed g<Key.backspace><Key.backspace>
Screenshot: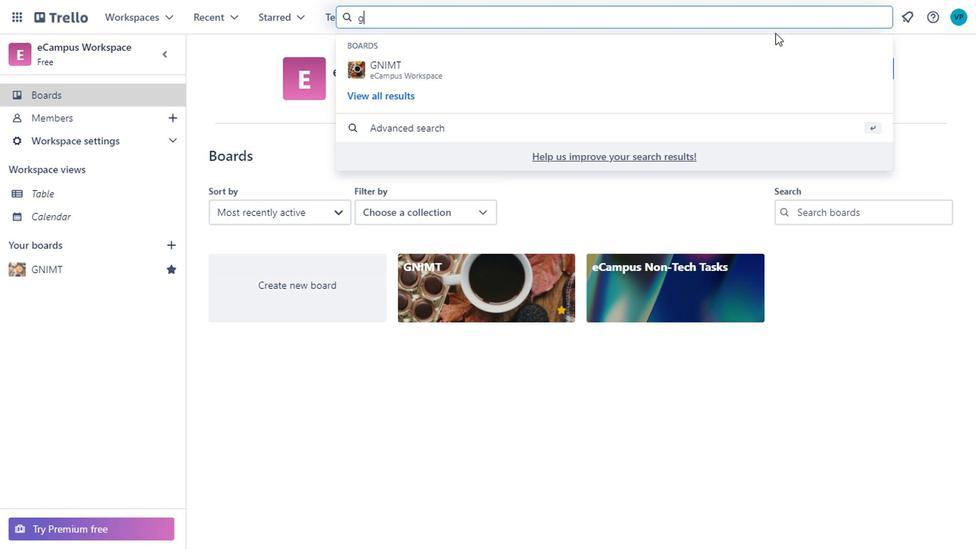
Action: Mouse moved to (753, 86)
Screenshot: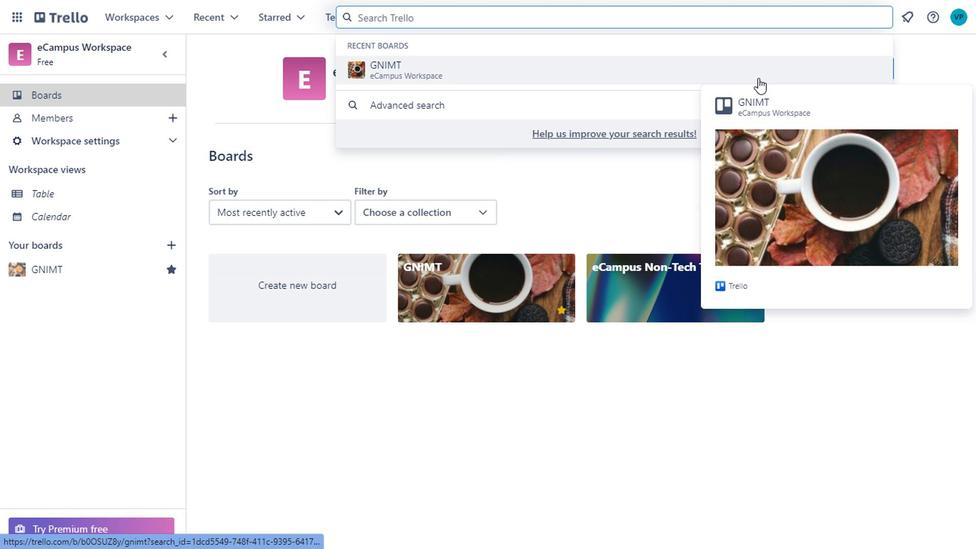 
Action: Key pressed no<Key.backspace><Key.backspace>
Screenshot: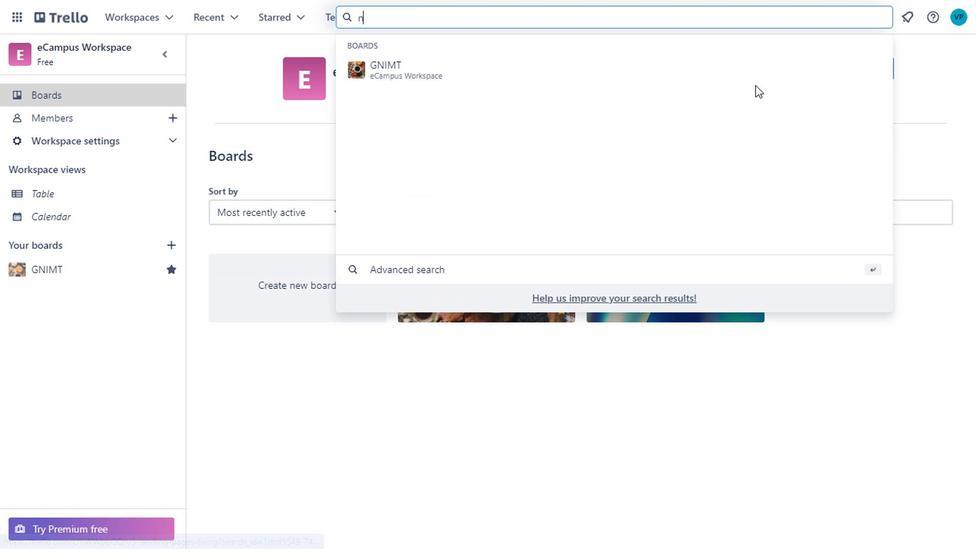 
Action: Mouse moved to (658, 168)
Screenshot: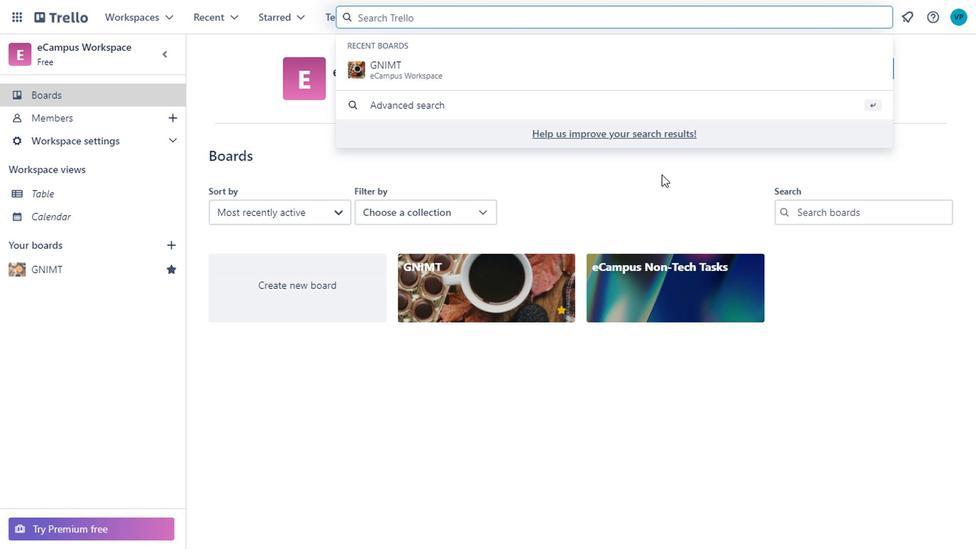 
Action: Mouse pressed left at (658, 168)
